 Task: Find connections with filter location Descalvado with filter topic #lifewith filter profile language French with filter current company Fresher Jobs with filter school Jalpaiguri Government Engineering College with filter industry Leasing Residential Real Estate with filter service category Event Photography with filter keywords title Title Researcher
Action: Mouse moved to (679, 120)
Screenshot: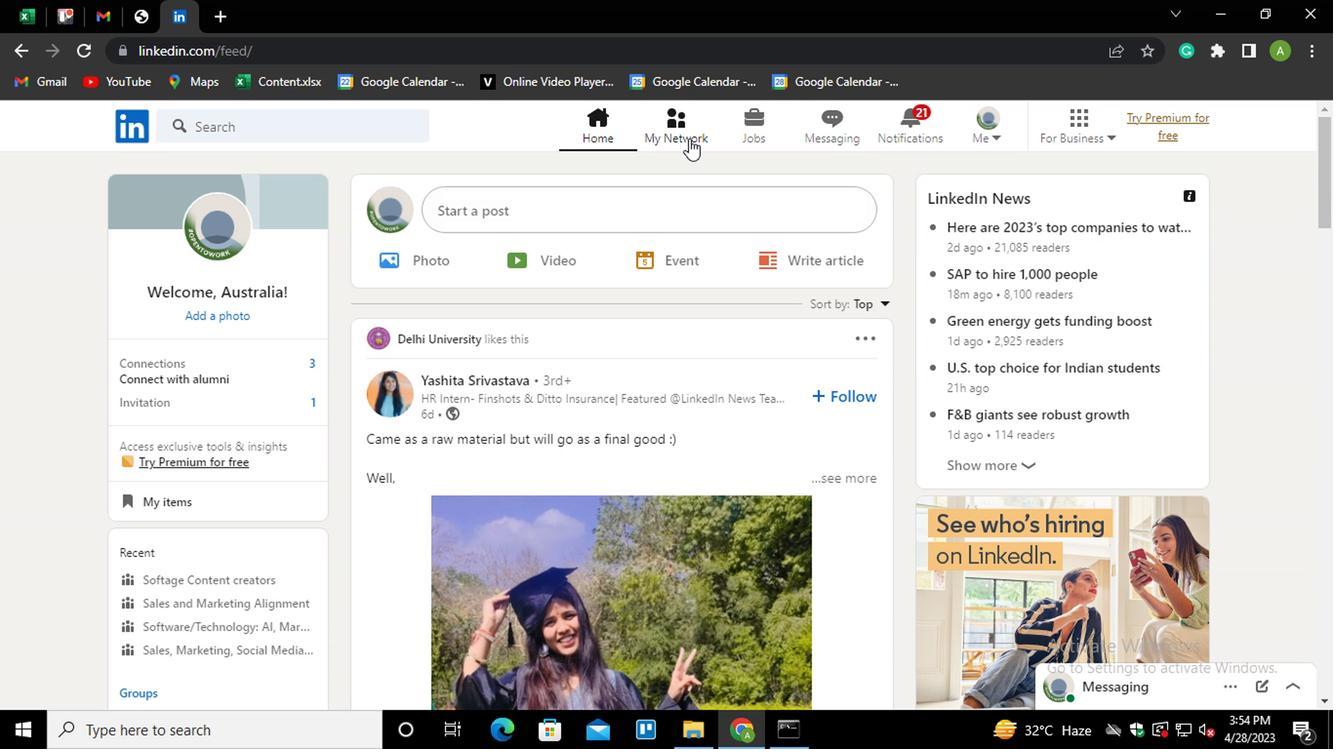 
Action: Mouse pressed left at (679, 120)
Screenshot: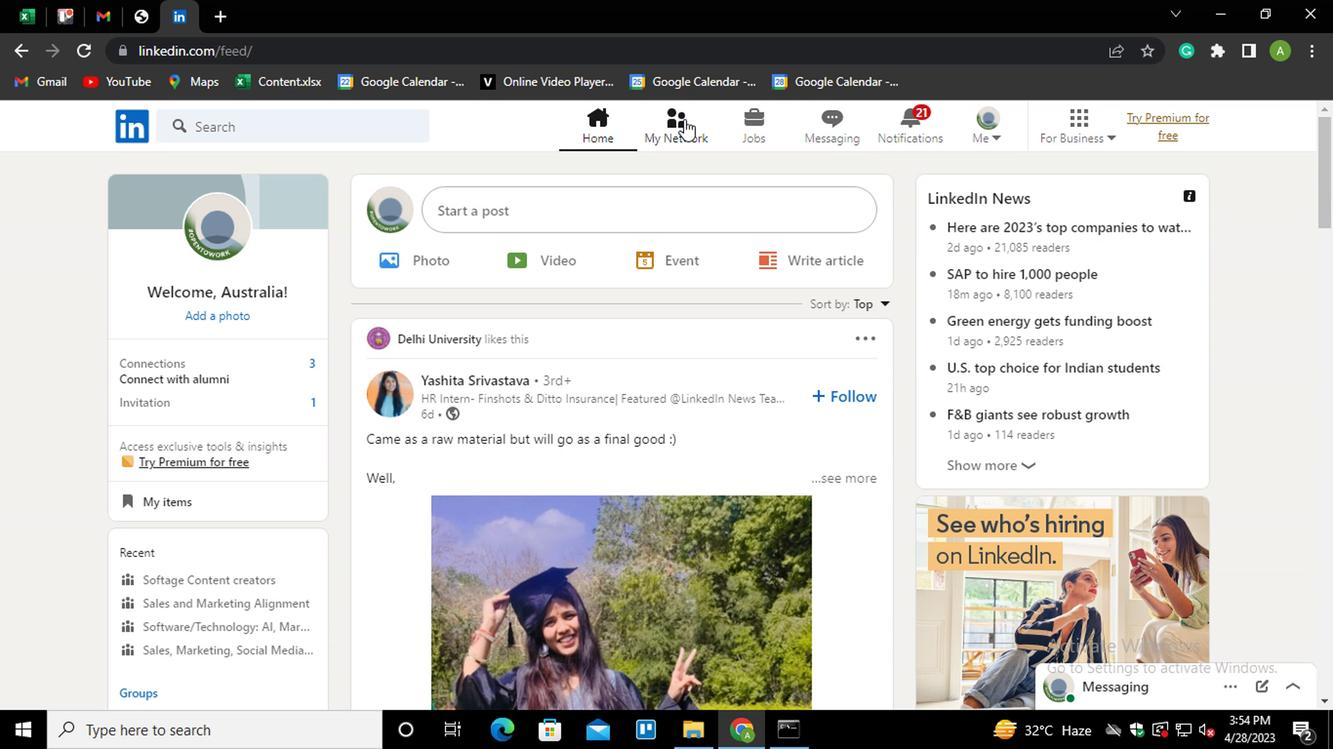 
Action: Mouse moved to (227, 229)
Screenshot: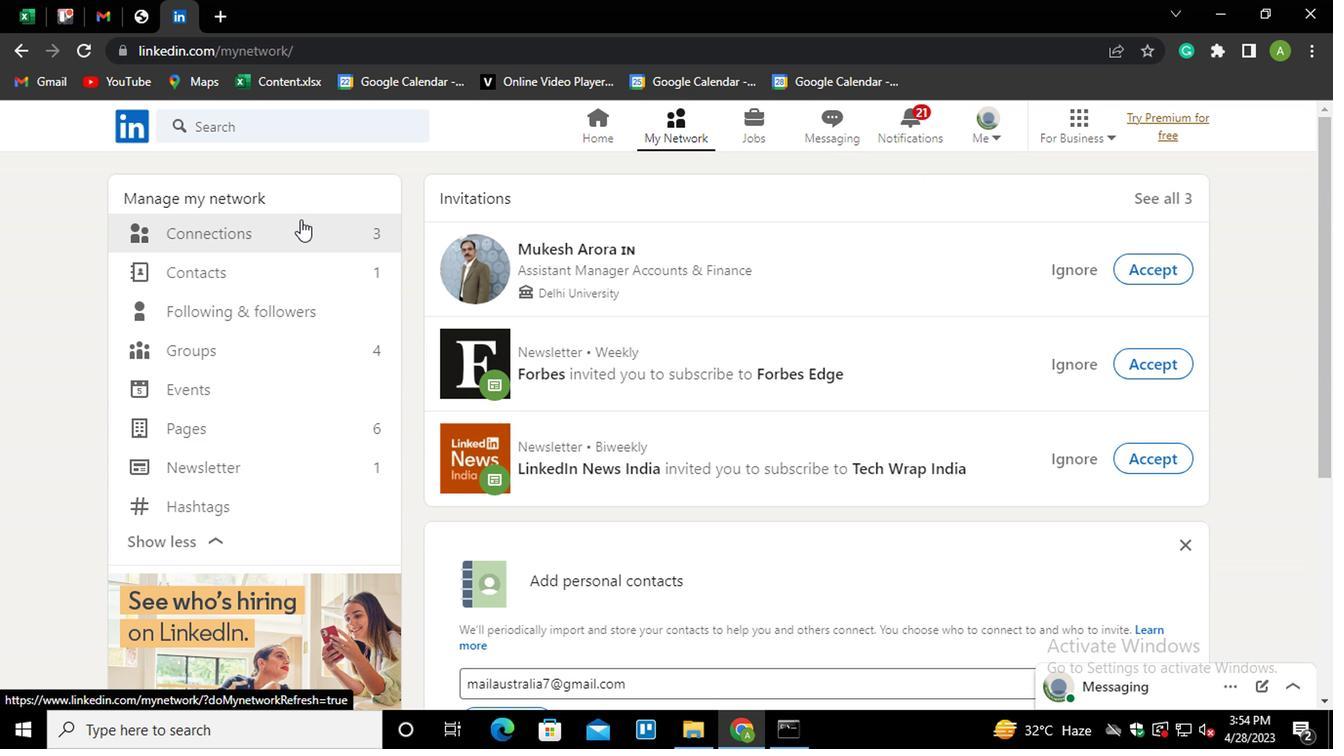 
Action: Mouse pressed left at (227, 229)
Screenshot: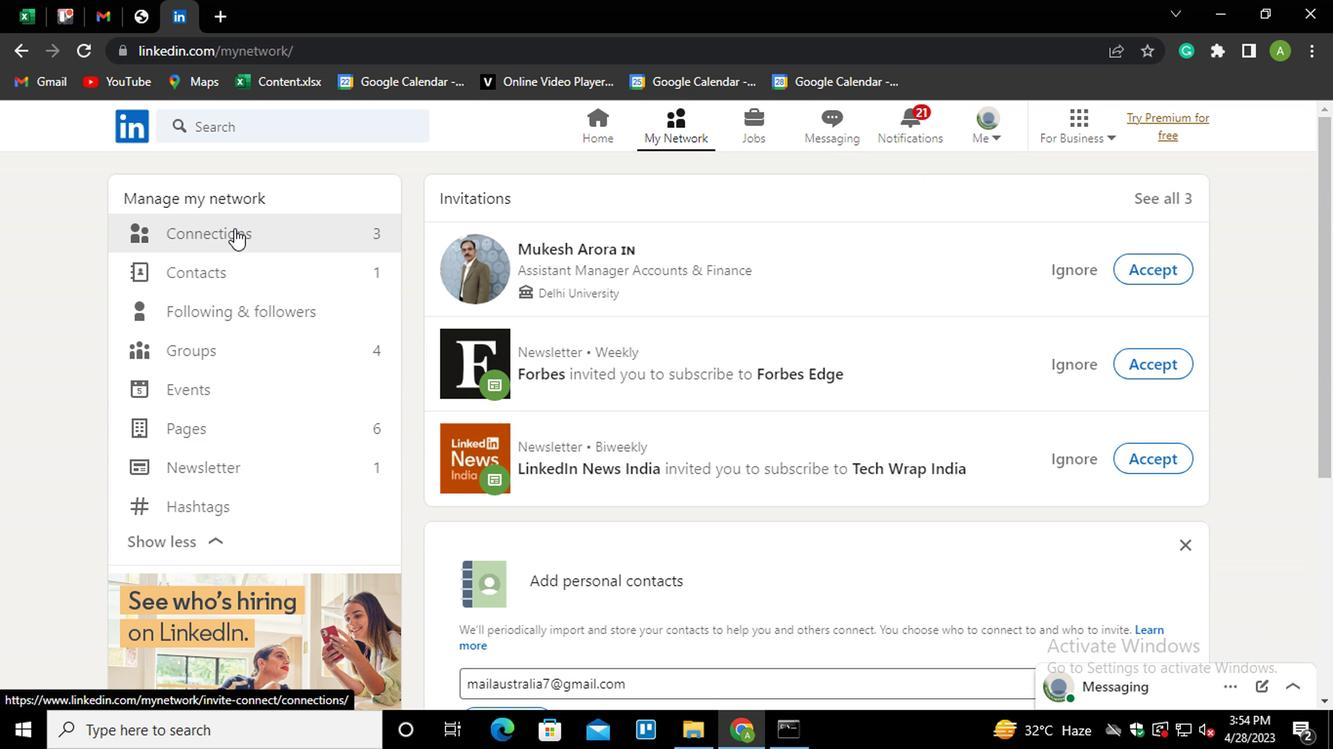 
Action: Mouse moved to (811, 234)
Screenshot: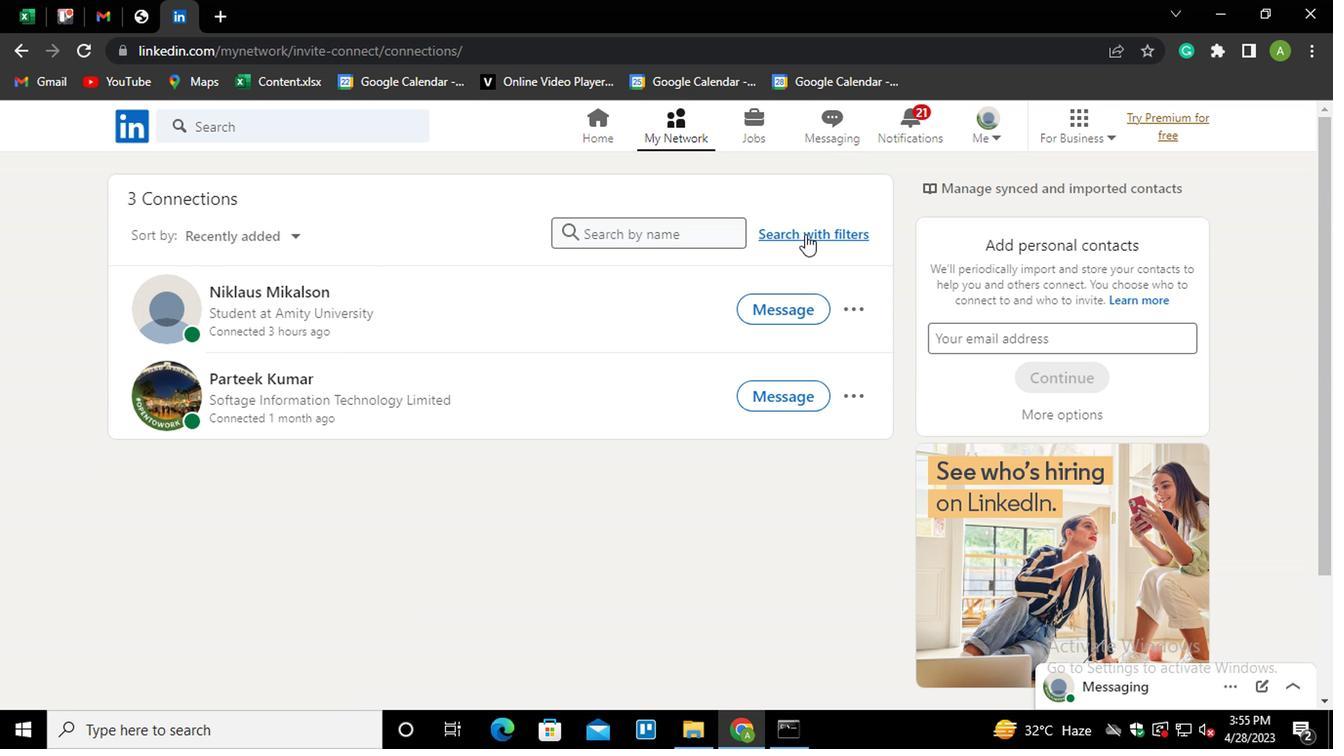 
Action: Mouse pressed left at (811, 234)
Screenshot: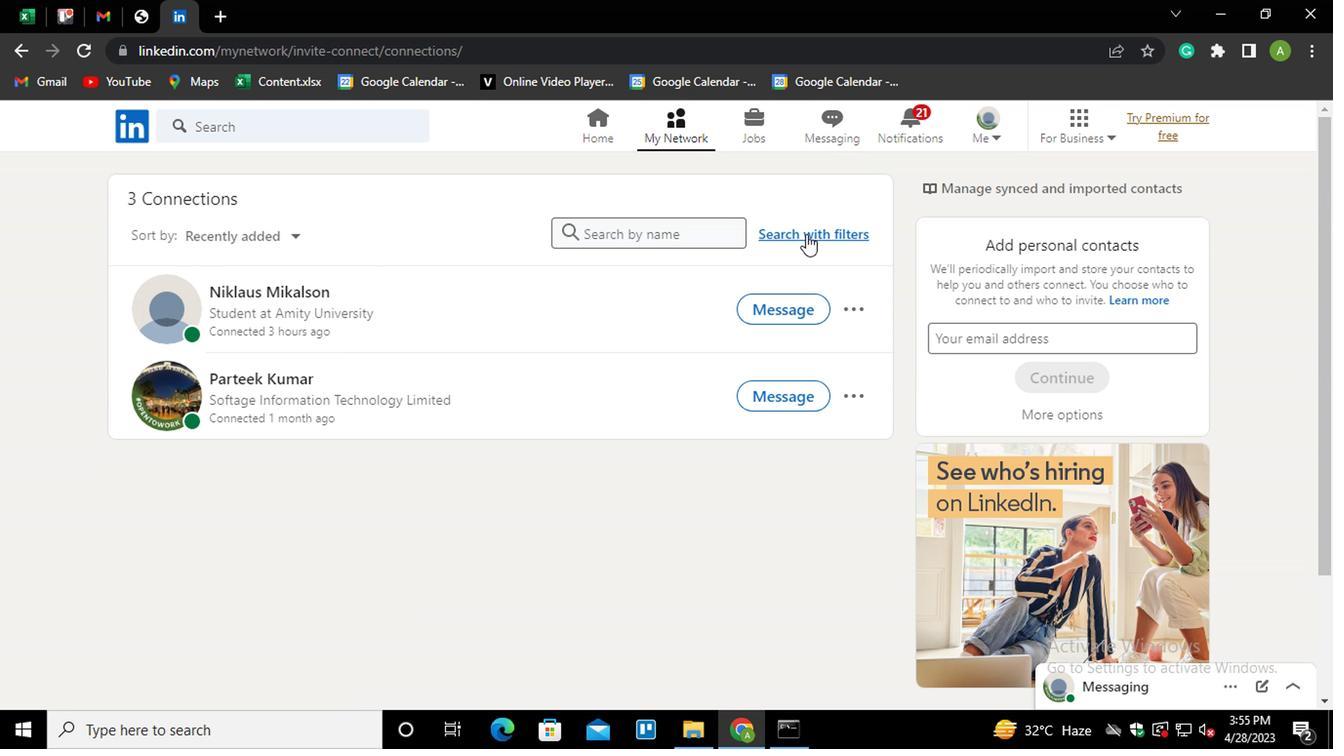 
Action: Mouse moved to (732, 181)
Screenshot: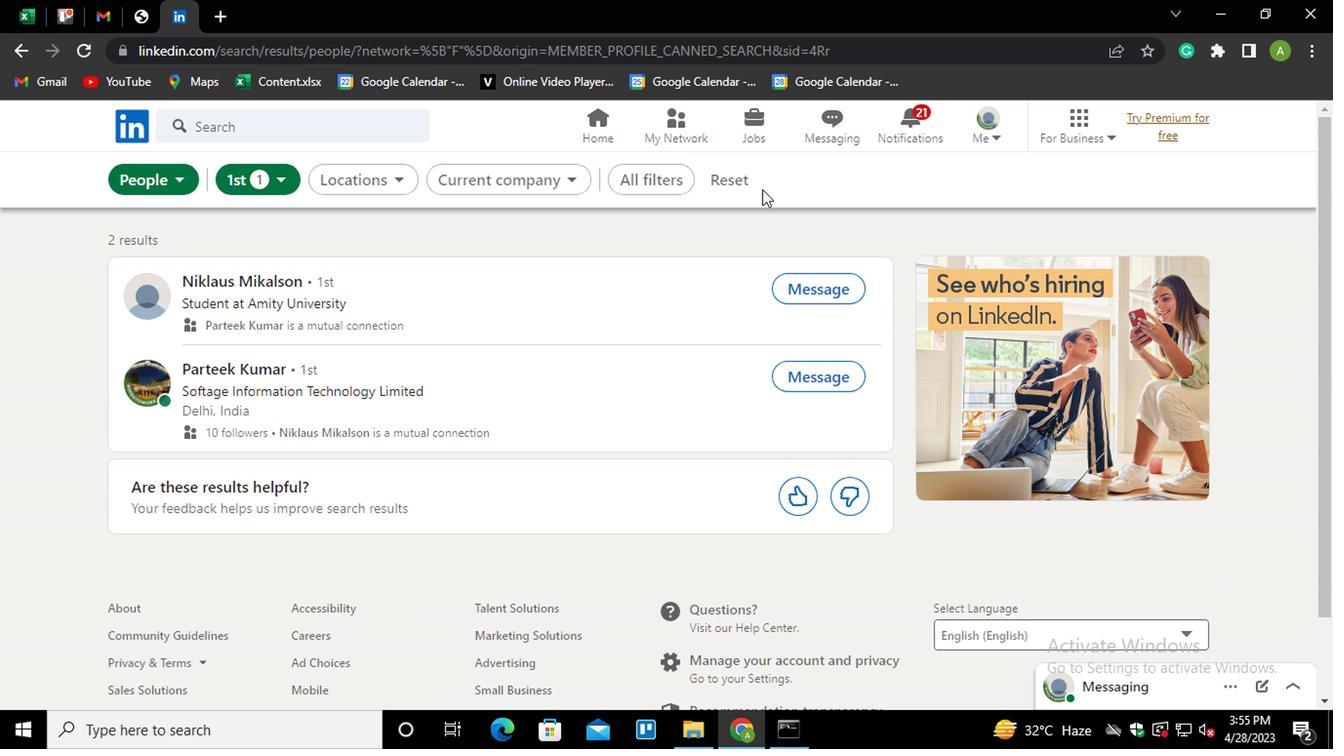 
Action: Mouse pressed left at (732, 181)
Screenshot: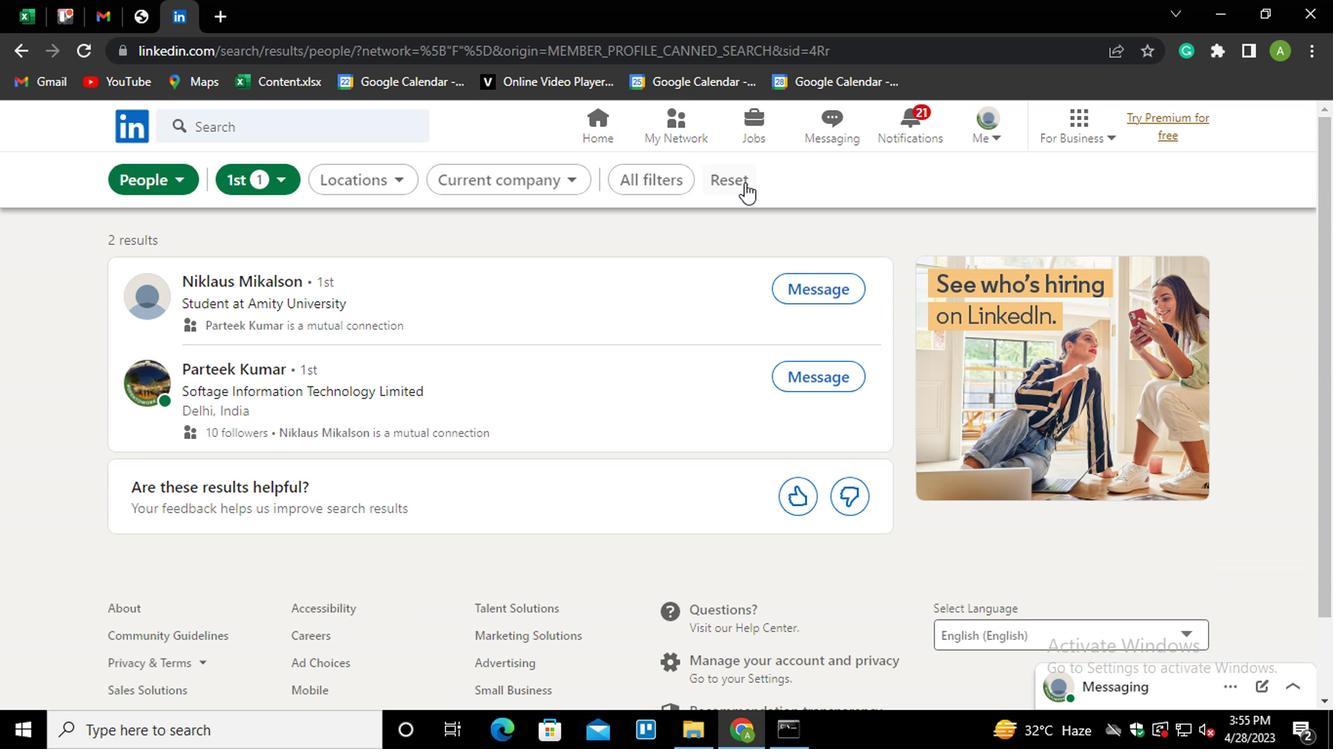 
Action: Mouse moved to (714, 182)
Screenshot: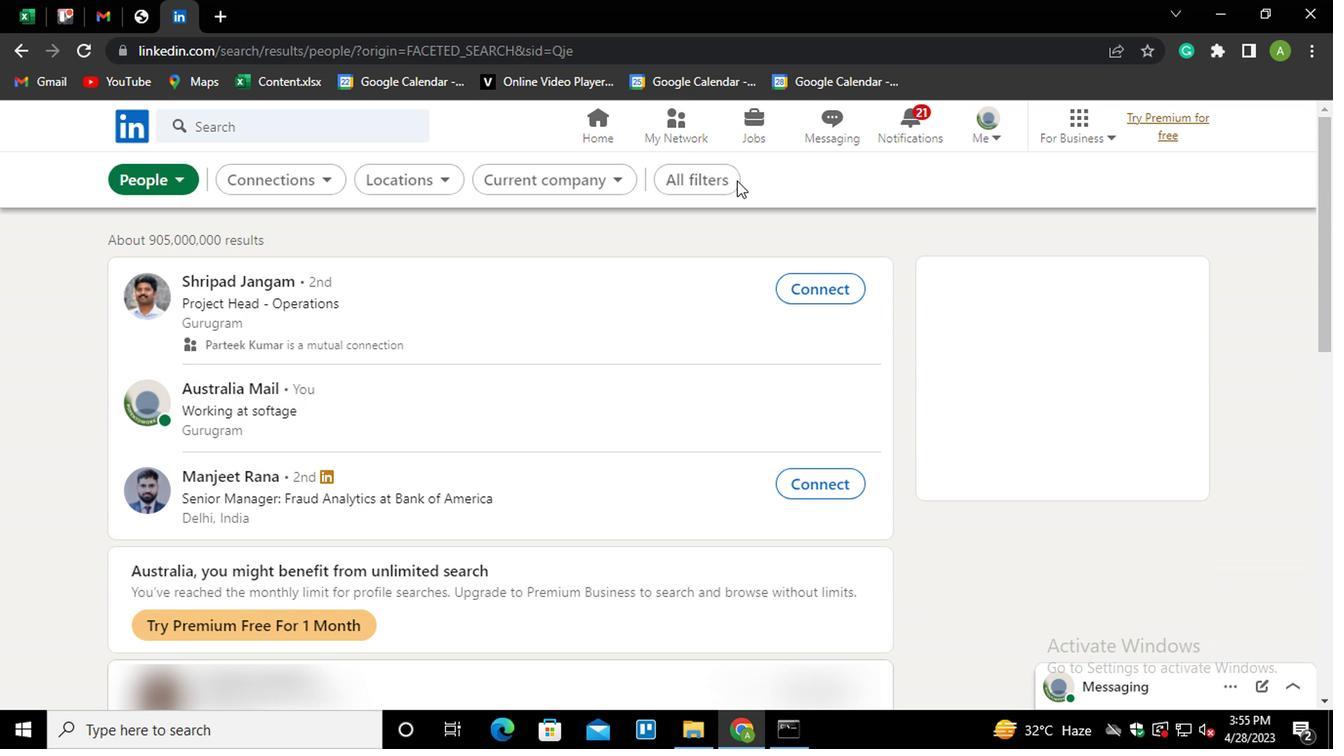 
Action: Mouse pressed left at (714, 182)
Screenshot: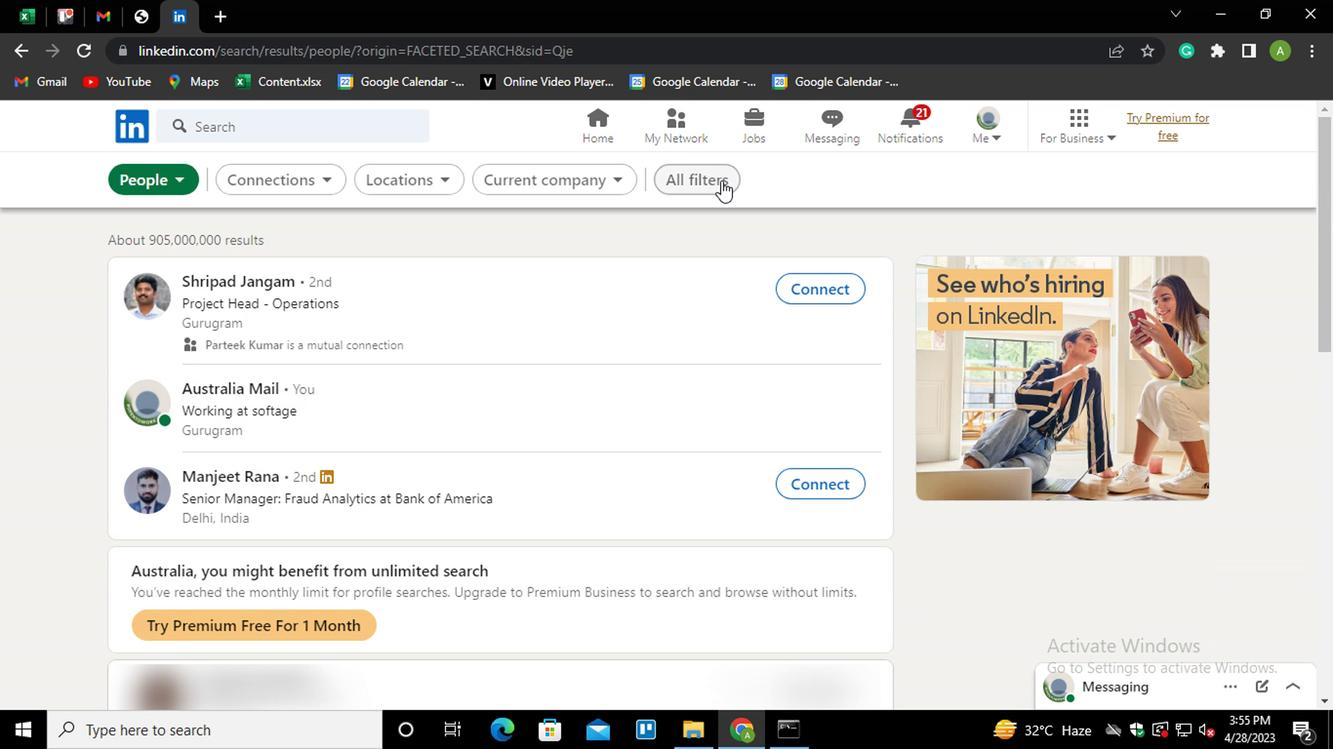 
Action: Mouse moved to (1031, 423)
Screenshot: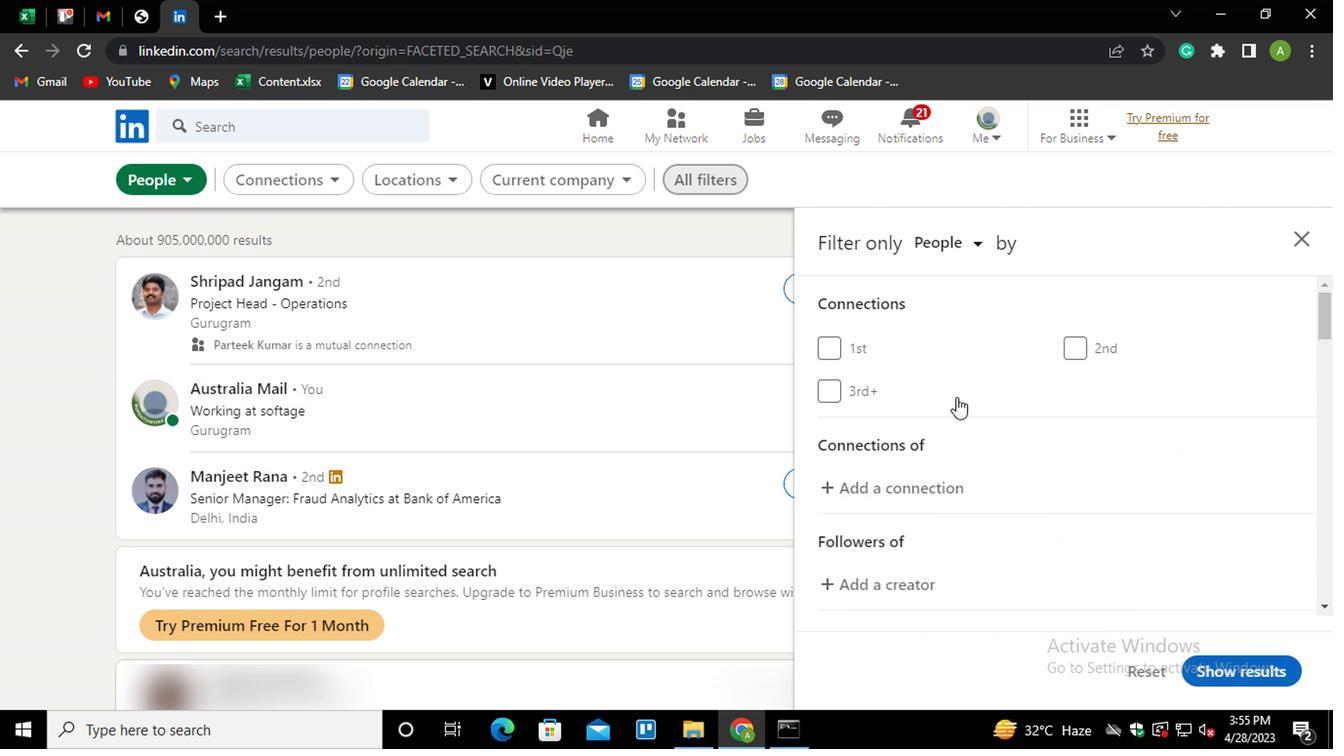
Action: Mouse scrolled (1031, 422) with delta (0, -1)
Screenshot: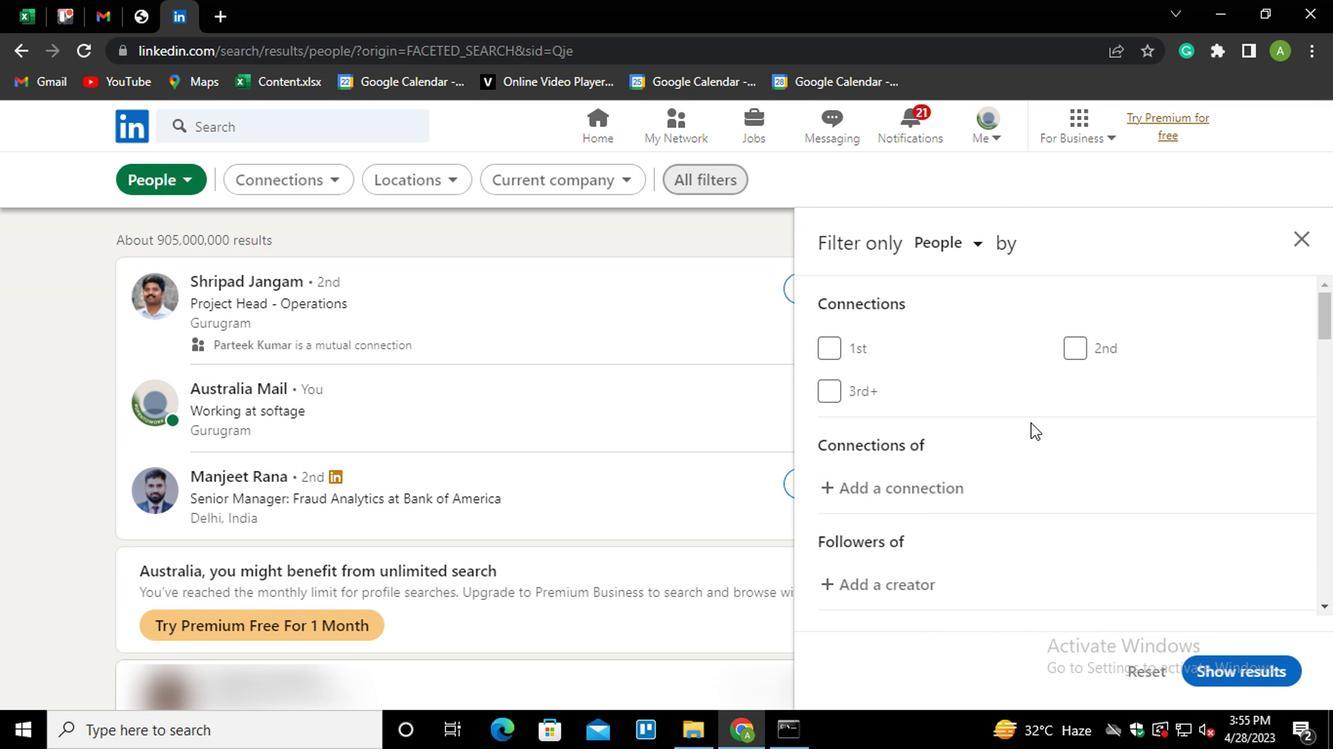 
Action: Mouse scrolled (1031, 422) with delta (0, -1)
Screenshot: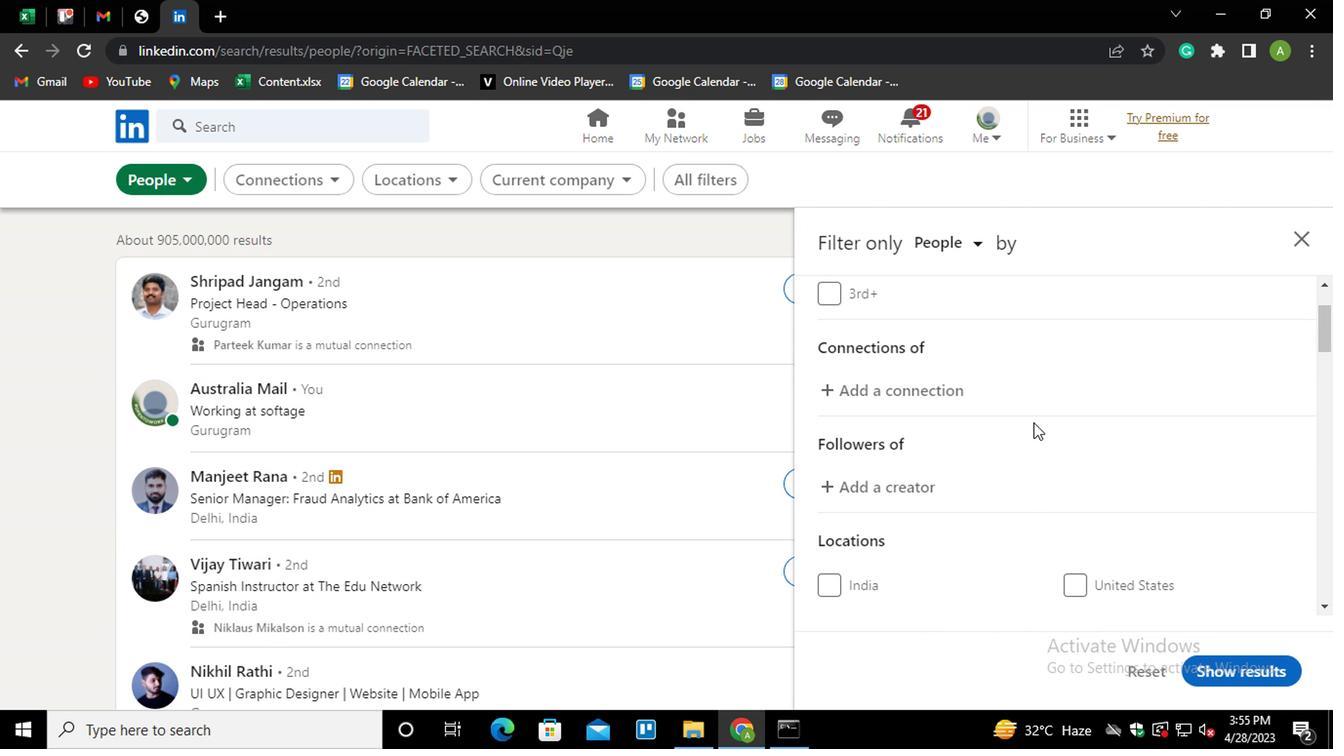 
Action: Mouse moved to (1032, 431)
Screenshot: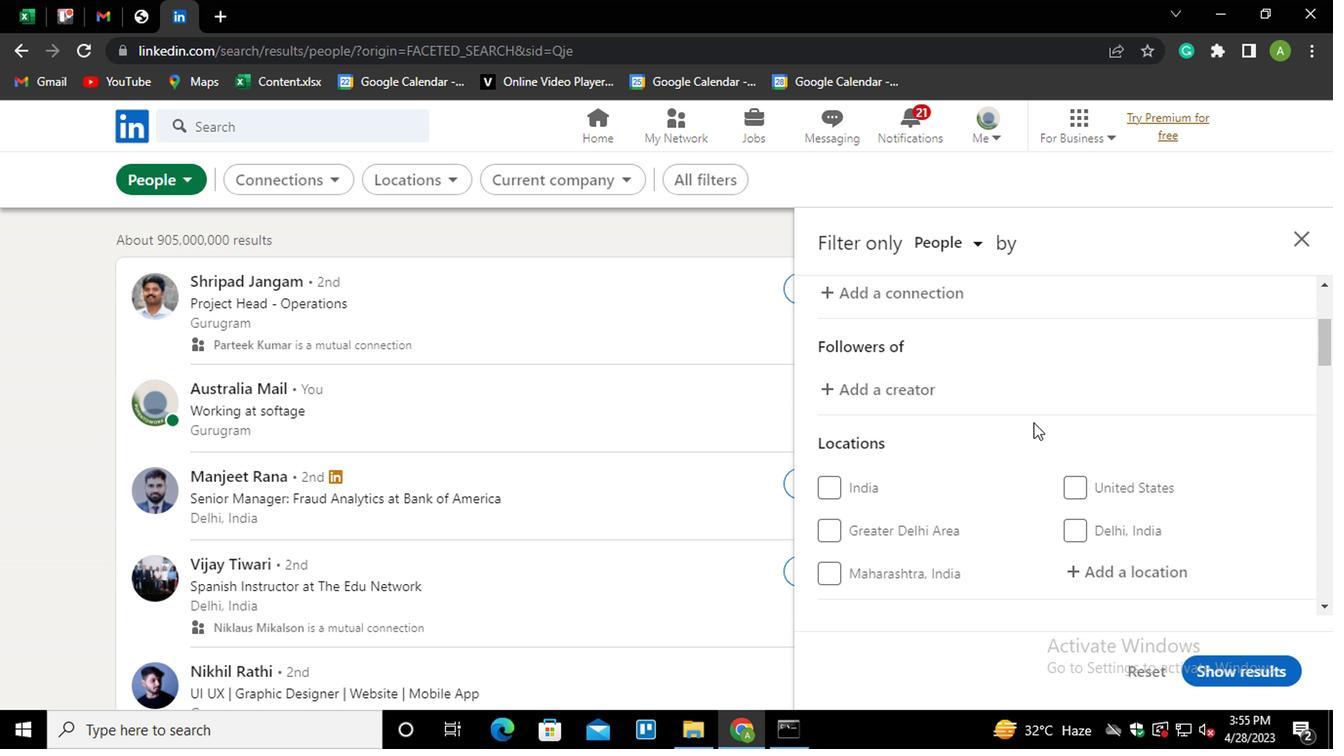 
Action: Mouse scrolled (1032, 431) with delta (0, 0)
Screenshot: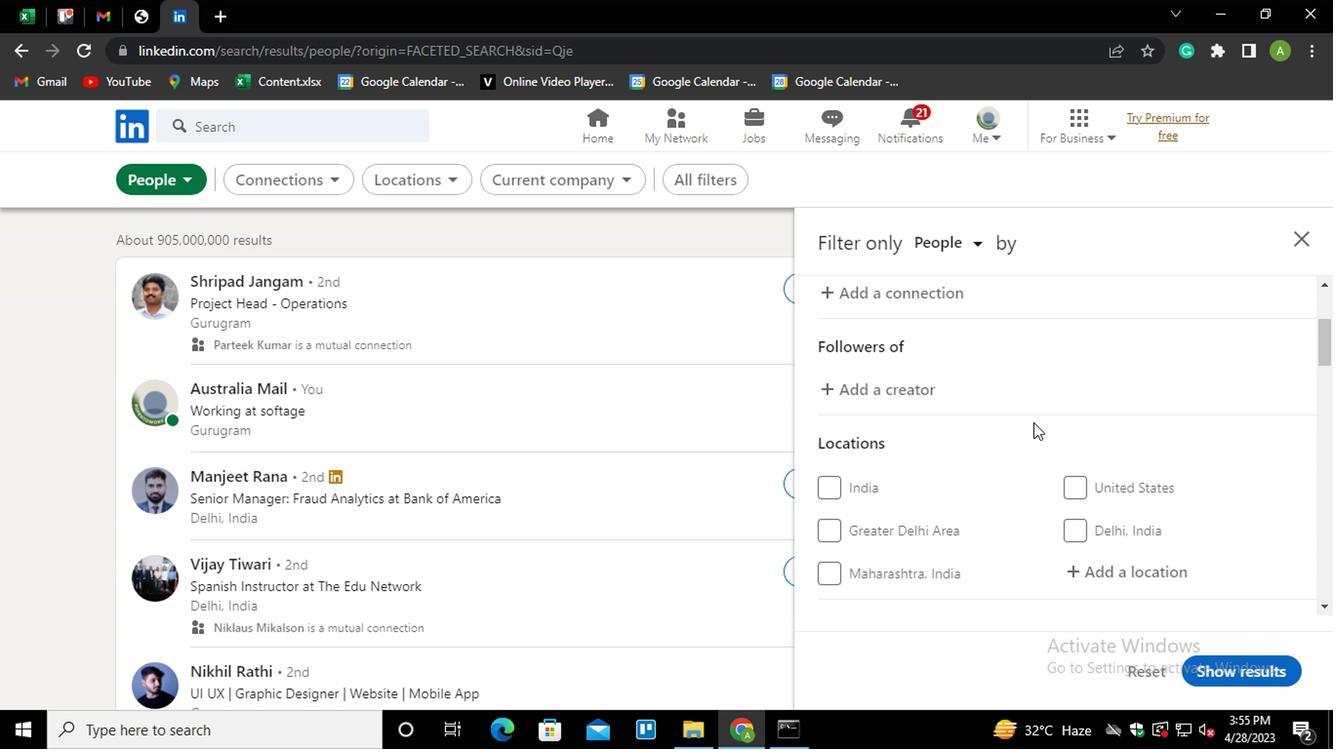 
Action: Mouse scrolled (1032, 431) with delta (0, 0)
Screenshot: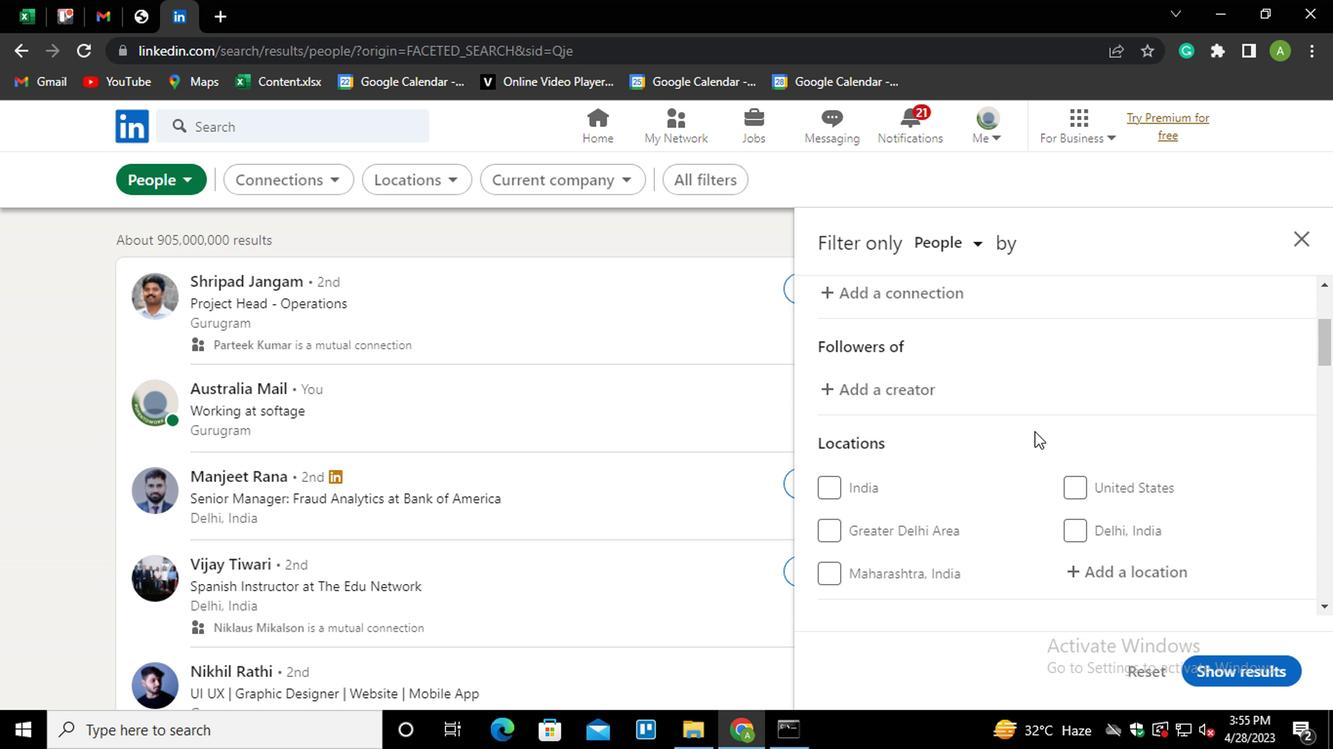 
Action: Mouse moved to (1080, 382)
Screenshot: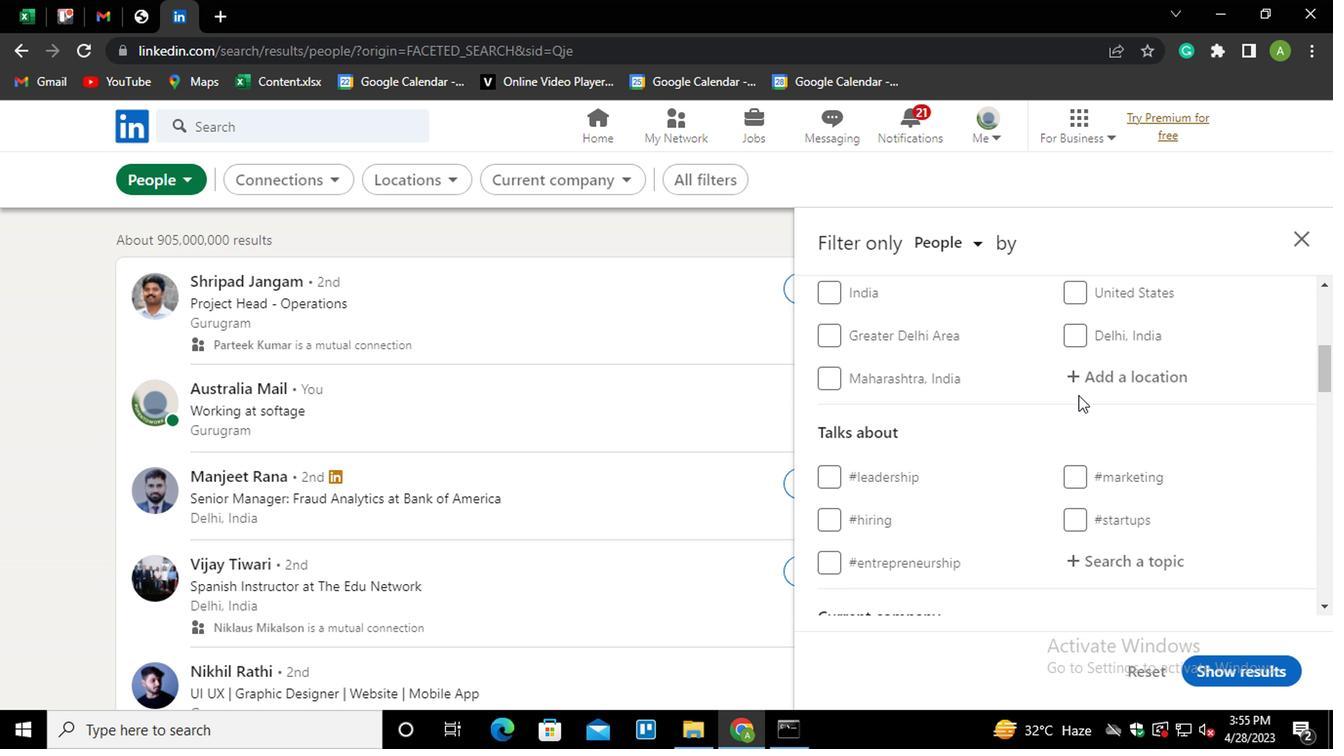 
Action: Mouse pressed left at (1080, 382)
Screenshot: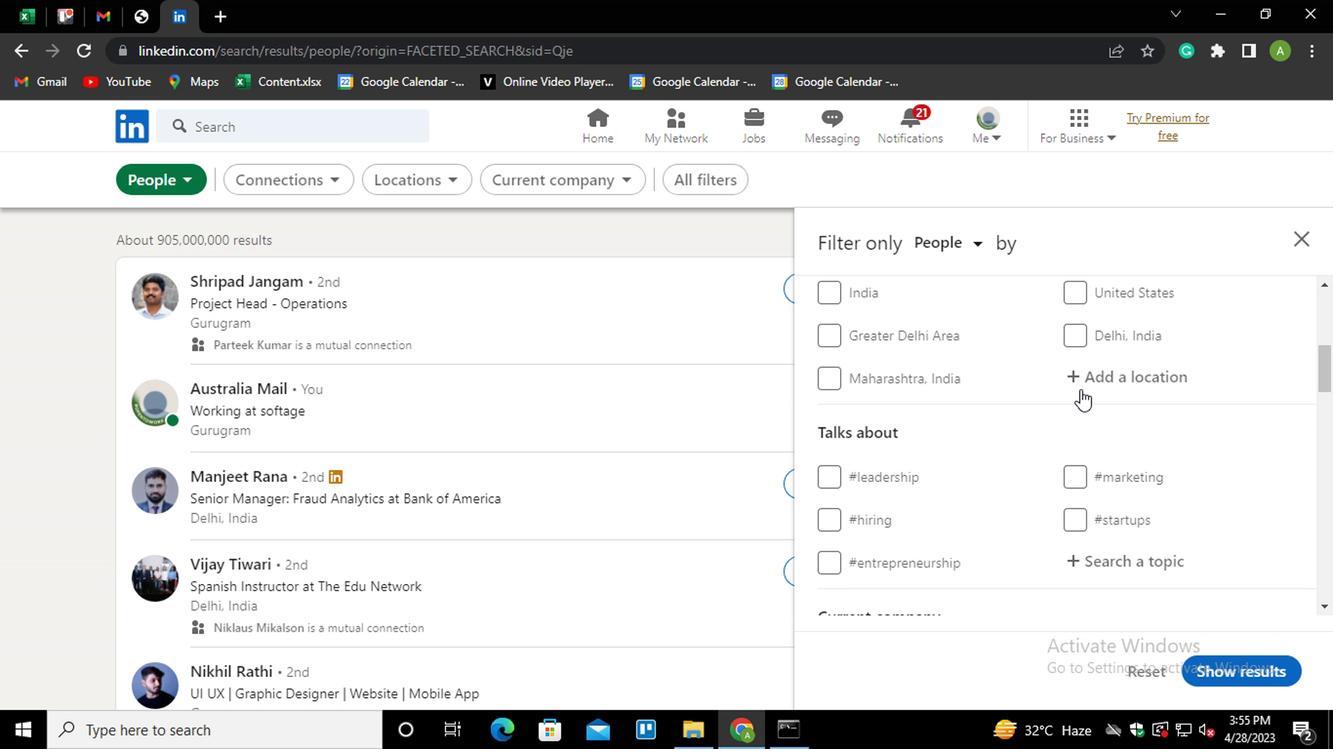
Action: Key pressed <Key.shift>D
Screenshot: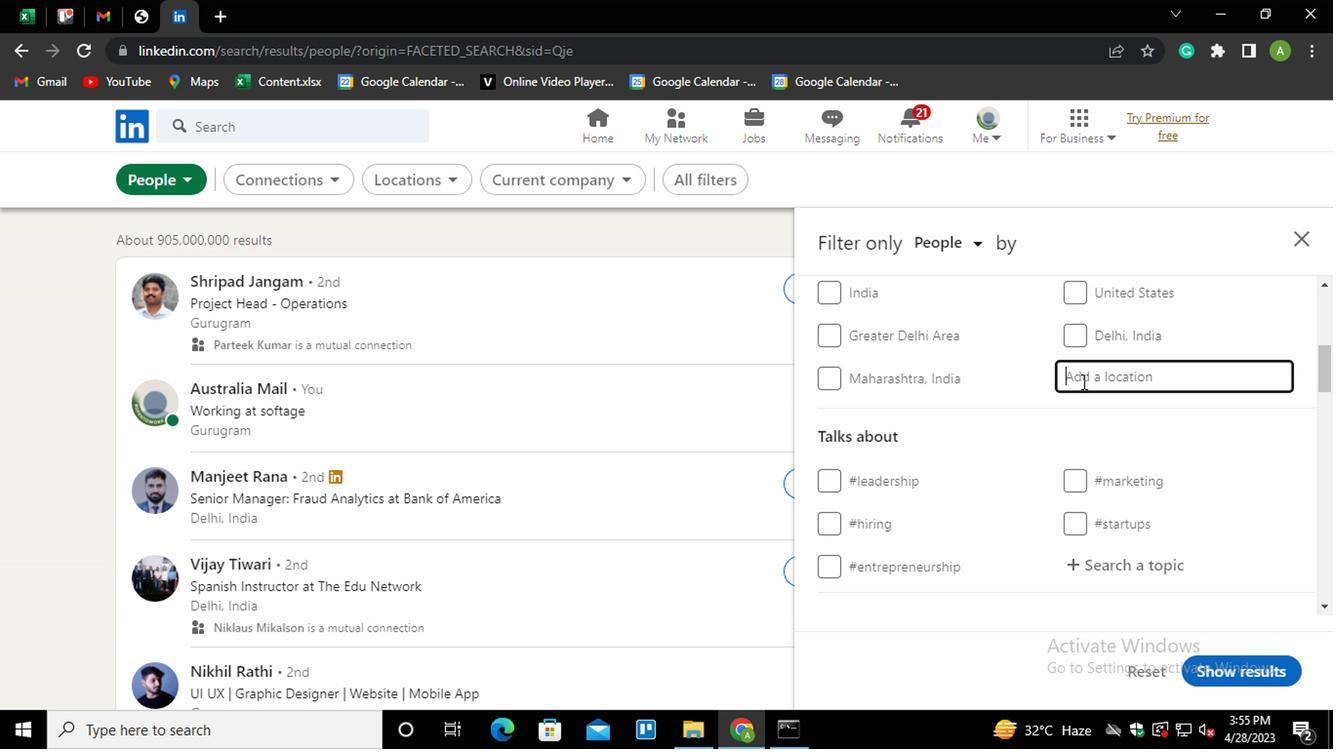 
Action: Mouse moved to (1080, 384)
Screenshot: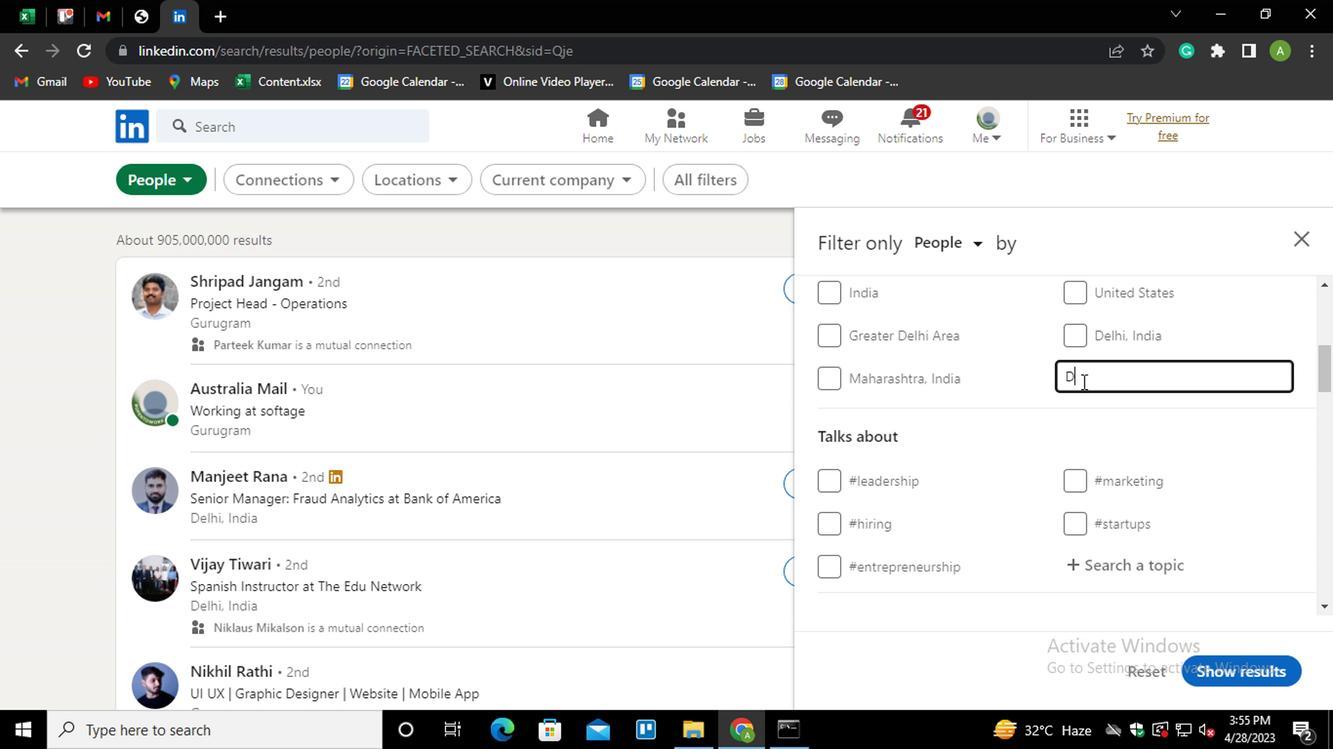 
Action: Key pressed ESCALV<Key.down><Key.enter>
Screenshot: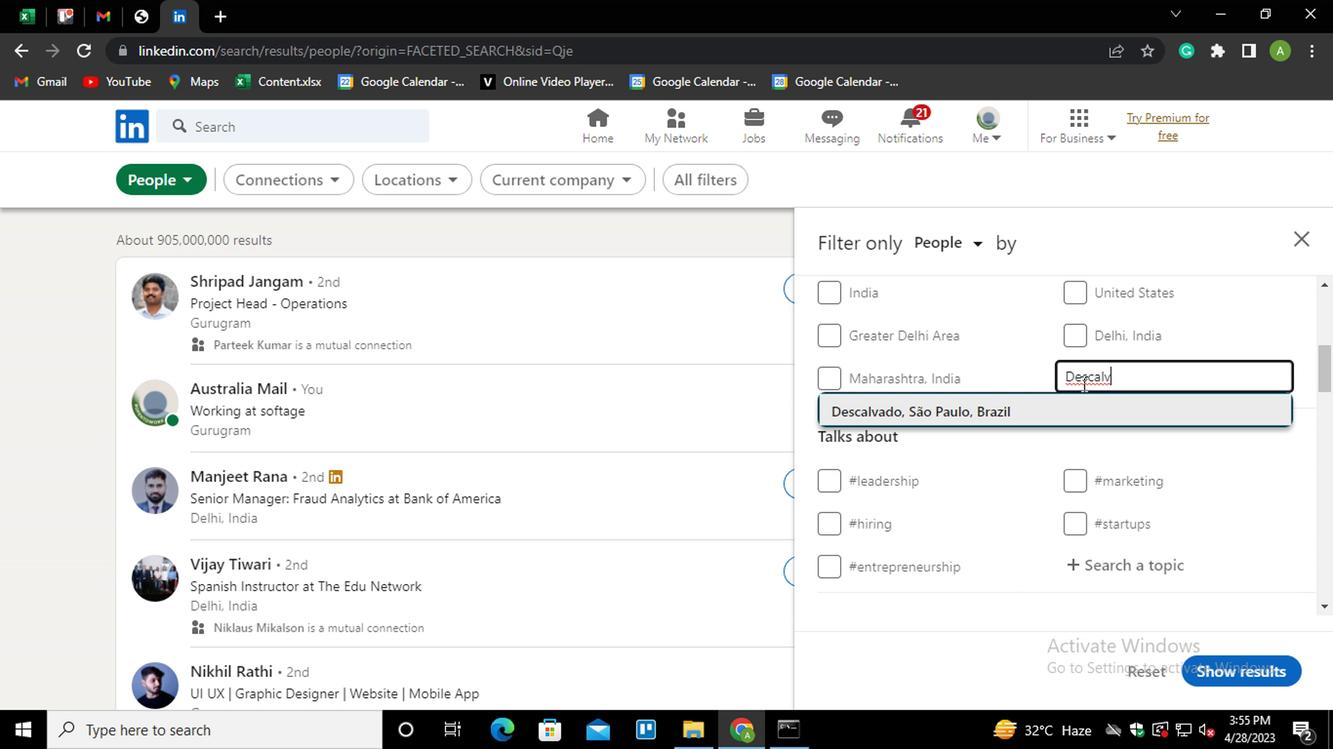 
Action: Mouse scrolled (1080, 383) with delta (0, -1)
Screenshot: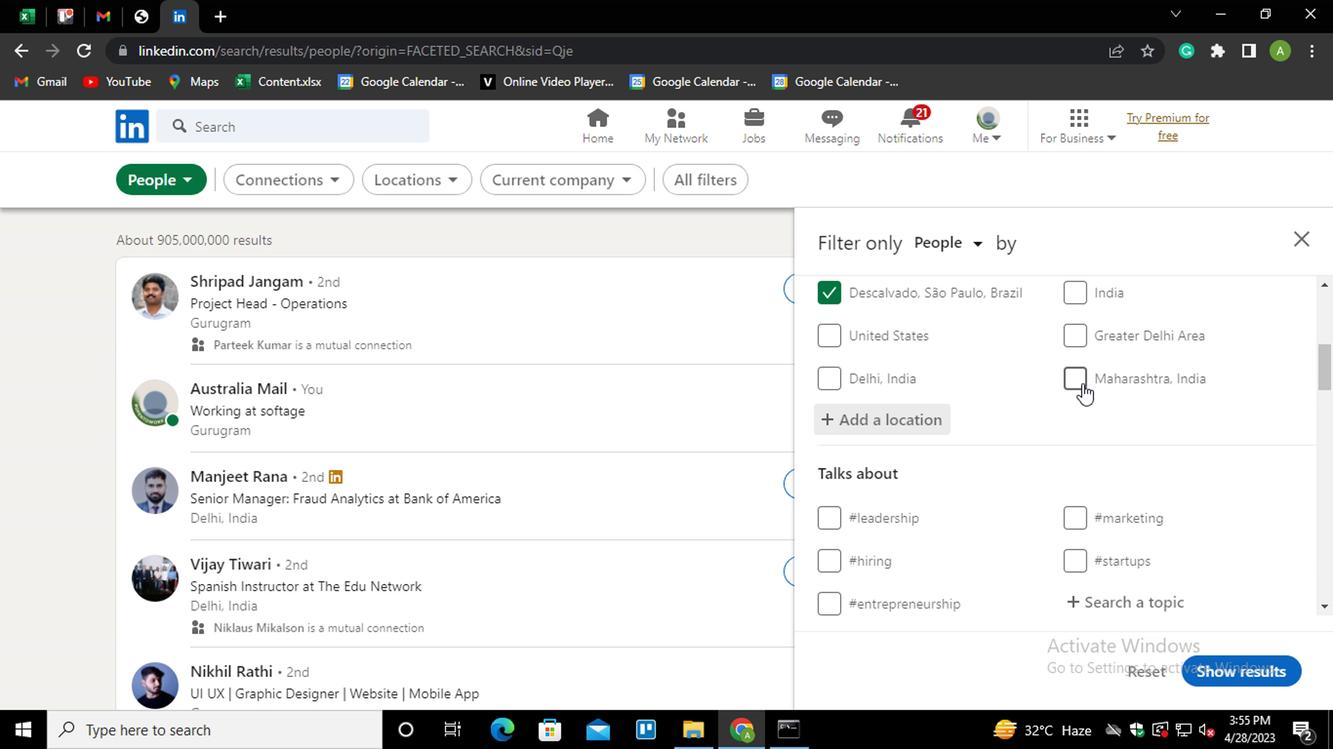 
Action: Mouse scrolled (1080, 383) with delta (0, -1)
Screenshot: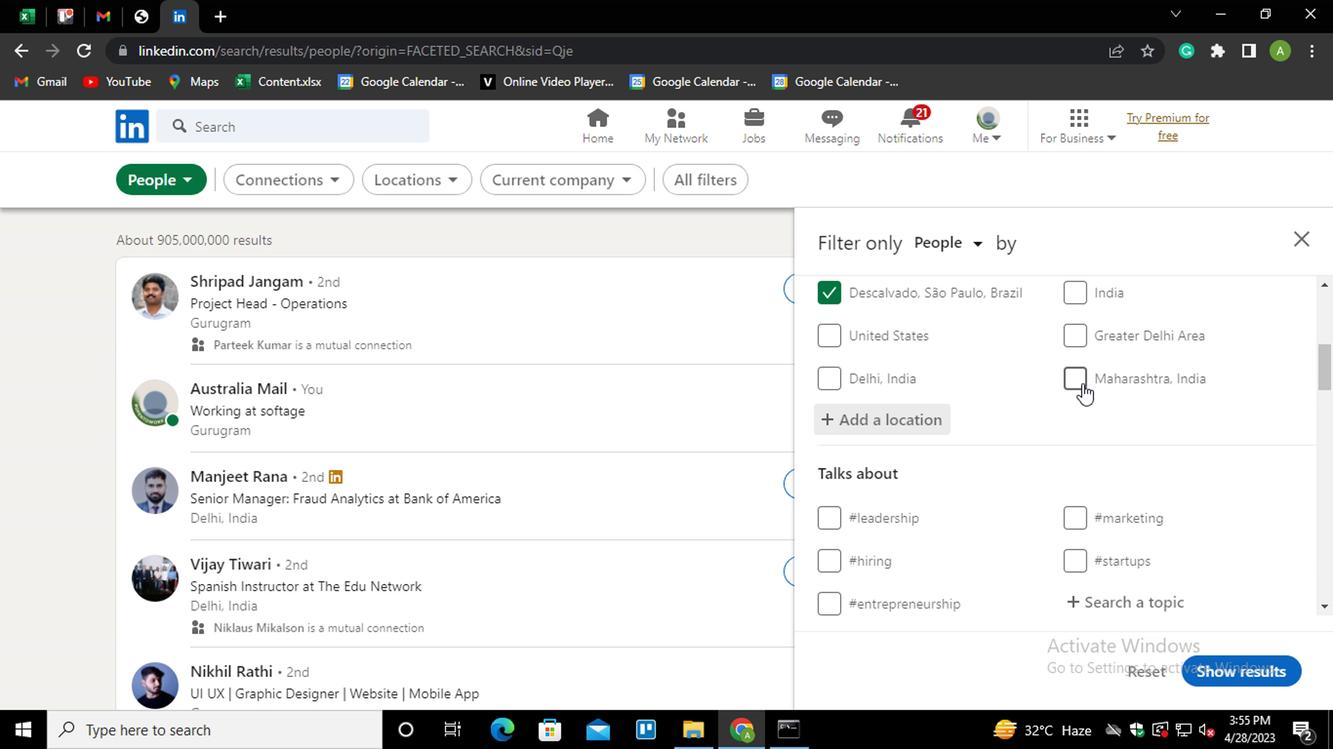 
Action: Mouse moved to (1103, 406)
Screenshot: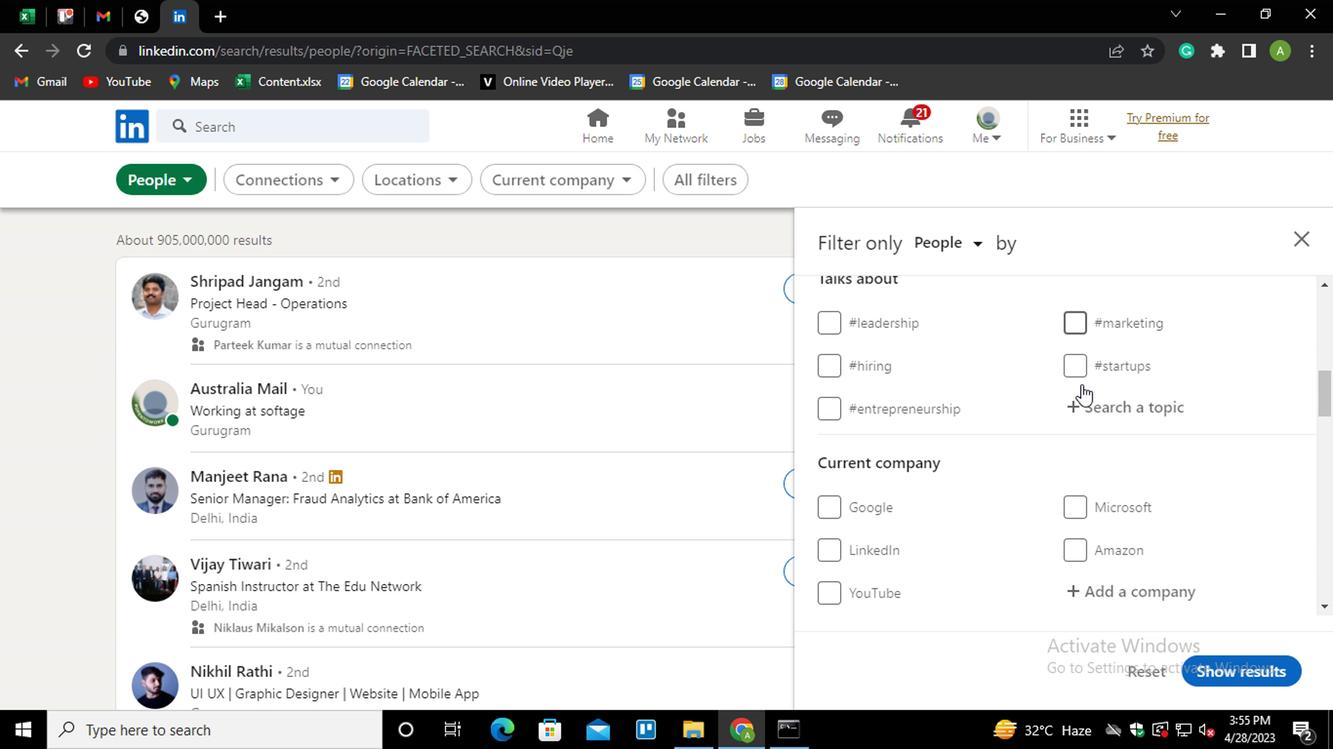 
Action: Mouse pressed left at (1103, 406)
Screenshot: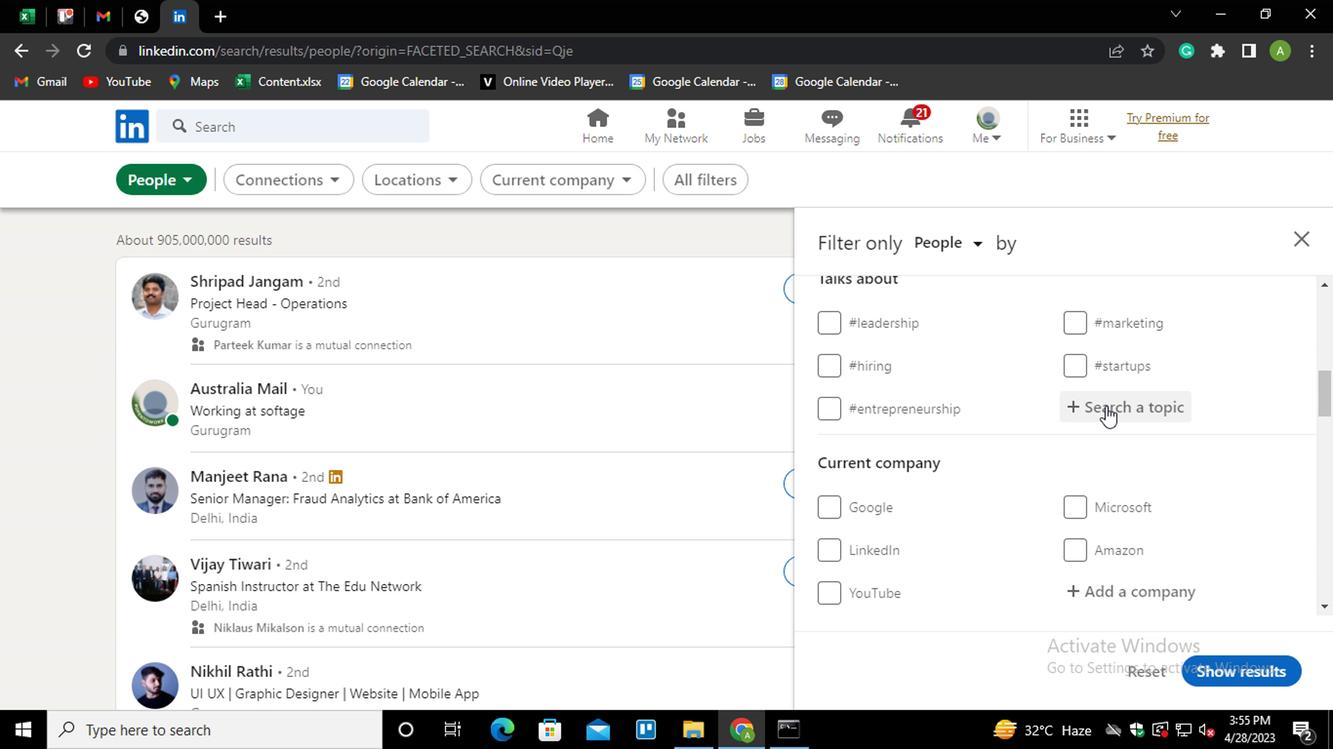 
Action: Key pressed LID<Key.backspace>FE<Key.down><Key.enter>
Screenshot: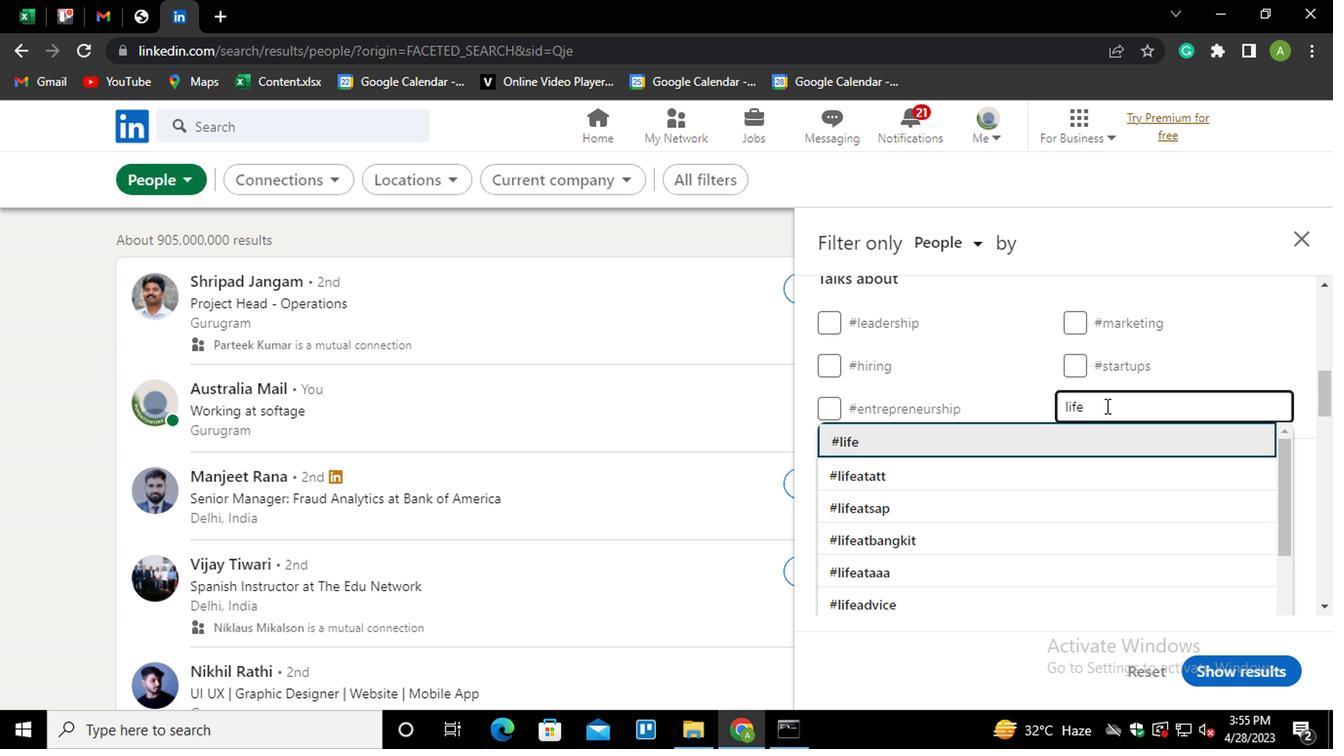 
Action: Mouse scrolled (1103, 405) with delta (0, -1)
Screenshot: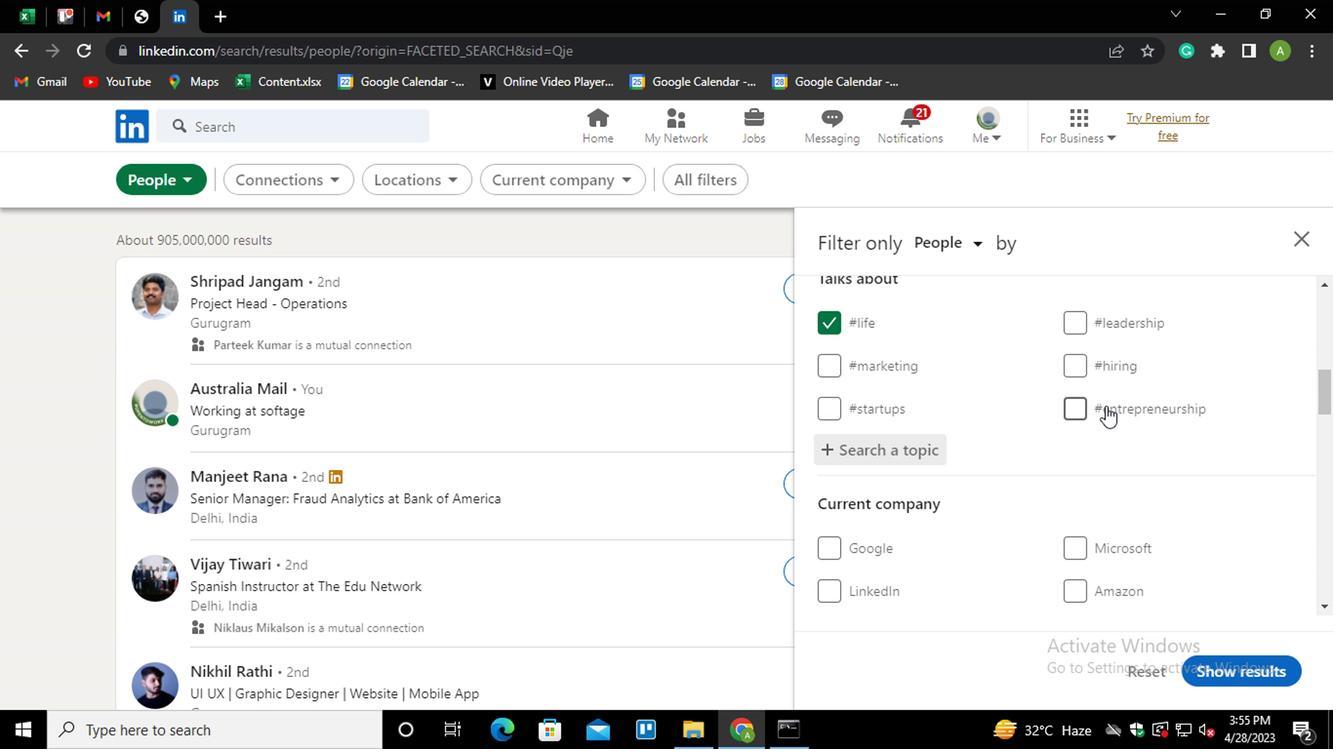 
Action: Mouse scrolled (1103, 405) with delta (0, -1)
Screenshot: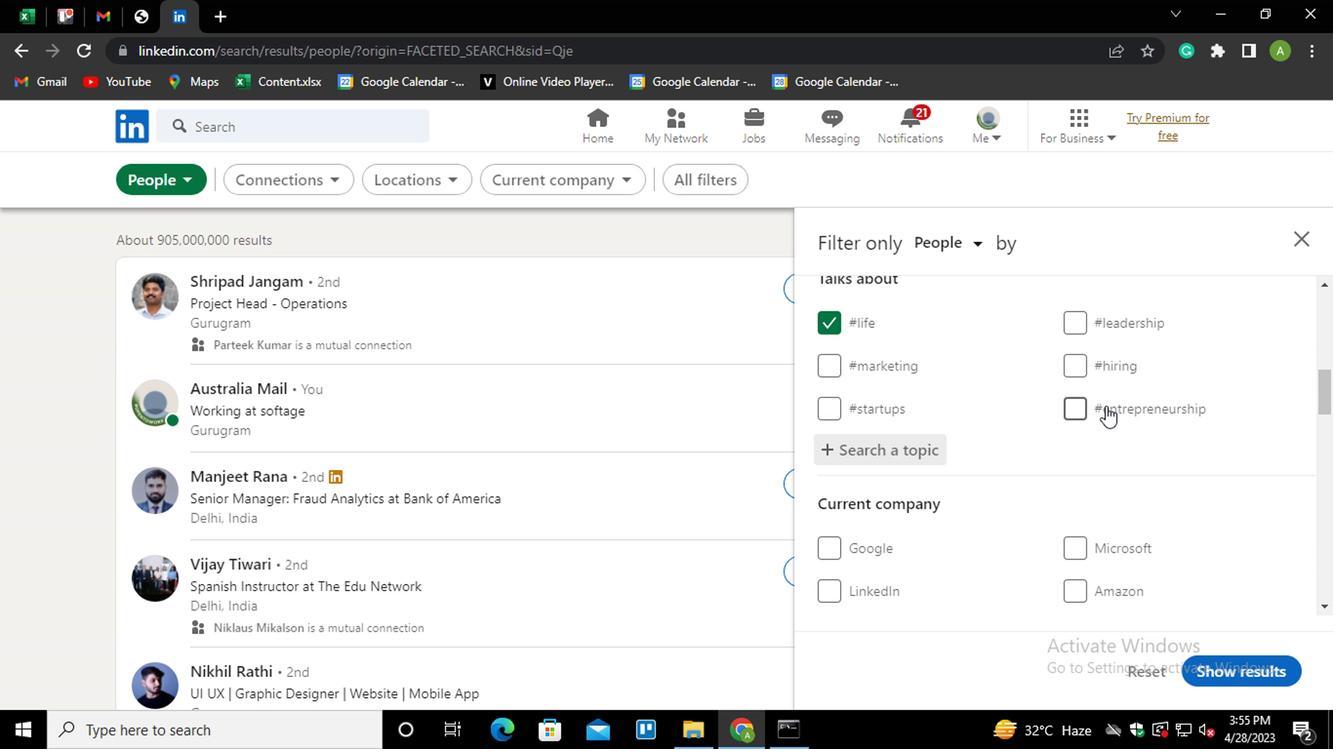 
Action: Mouse scrolled (1103, 405) with delta (0, -1)
Screenshot: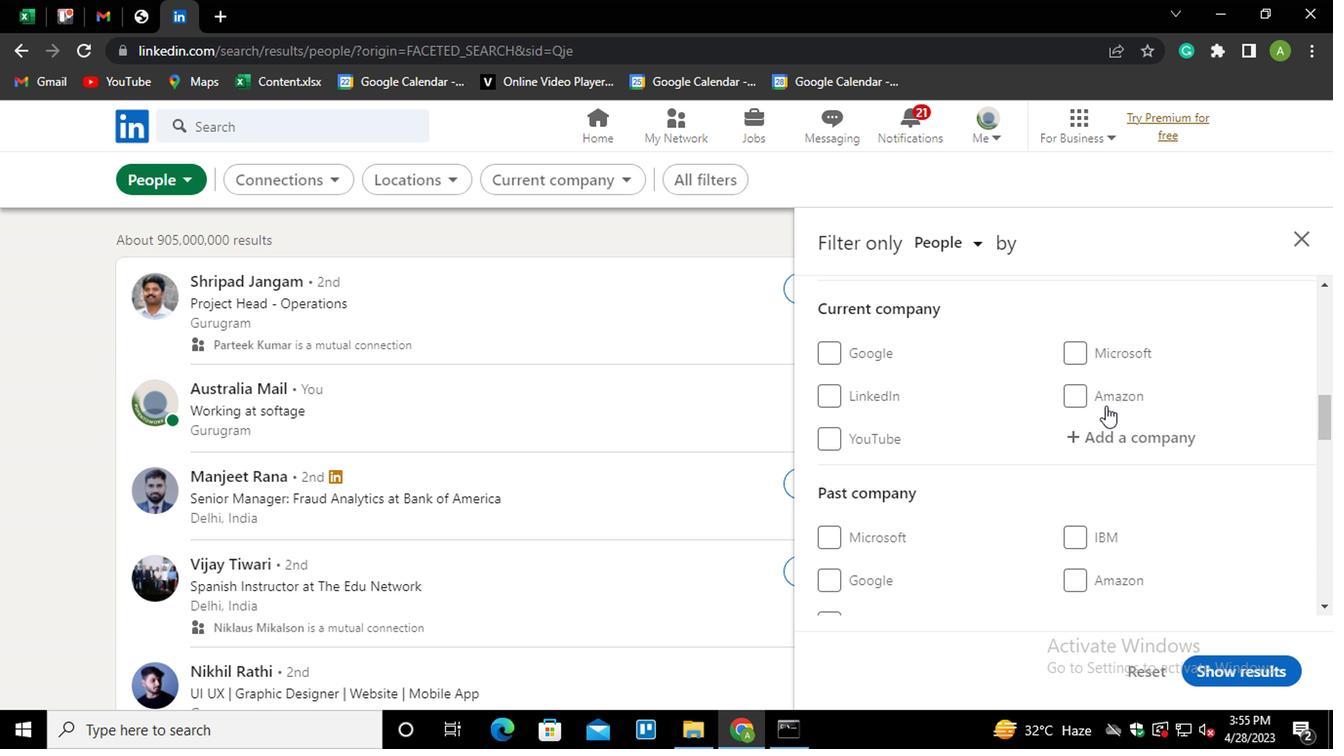 
Action: Mouse scrolled (1103, 405) with delta (0, -1)
Screenshot: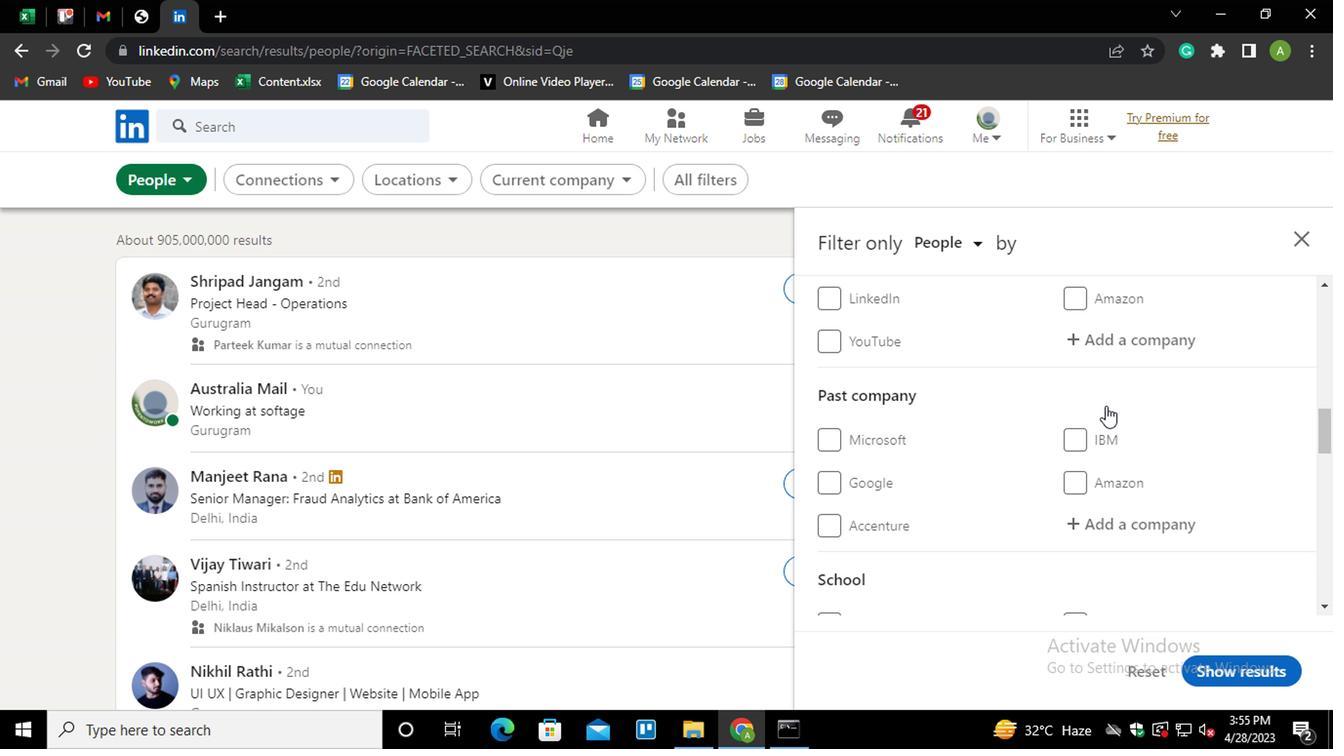
Action: Mouse scrolled (1103, 405) with delta (0, -1)
Screenshot: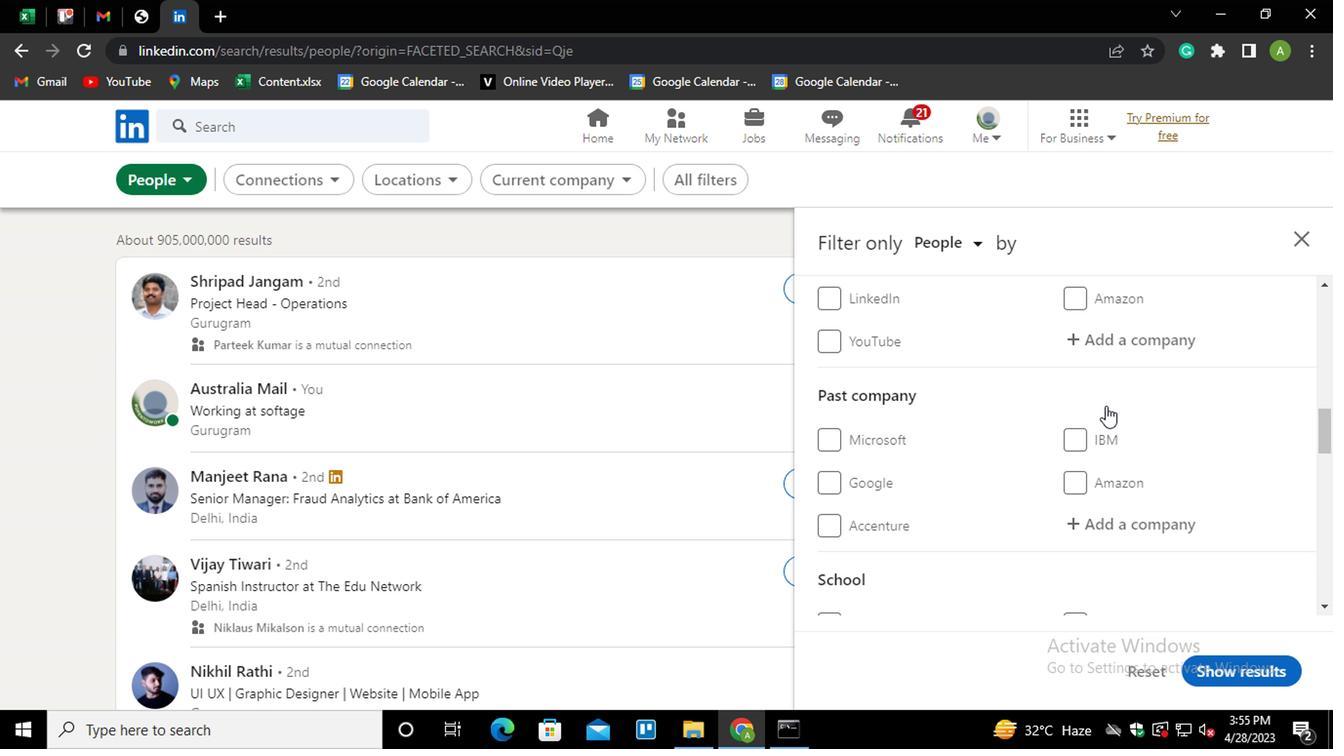 
Action: Mouse scrolled (1103, 405) with delta (0, -1)
Screenshot: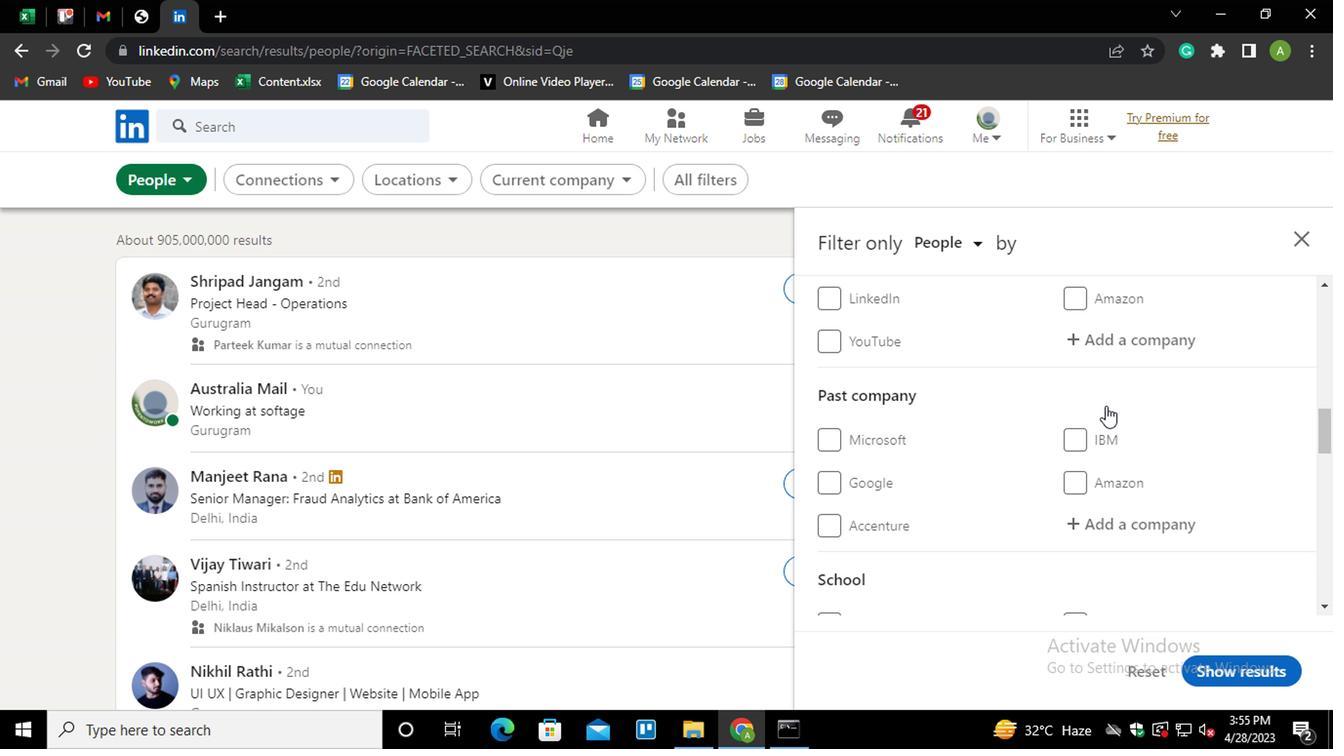 
Action: Mouse scrolled (1103, 405) with delta (0, -1)
Screenshot: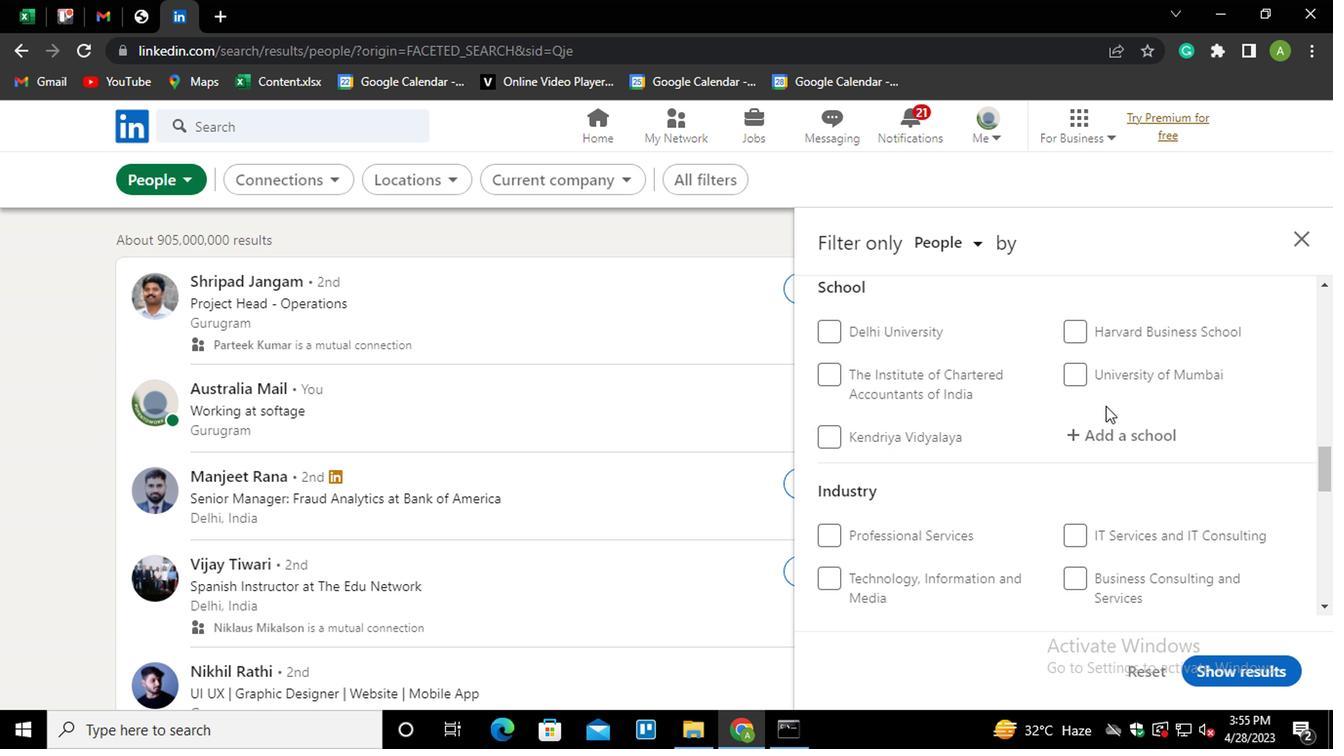 
Action: Mouse scrolled (1103, 405) with delta (0, -1)
Screenshot: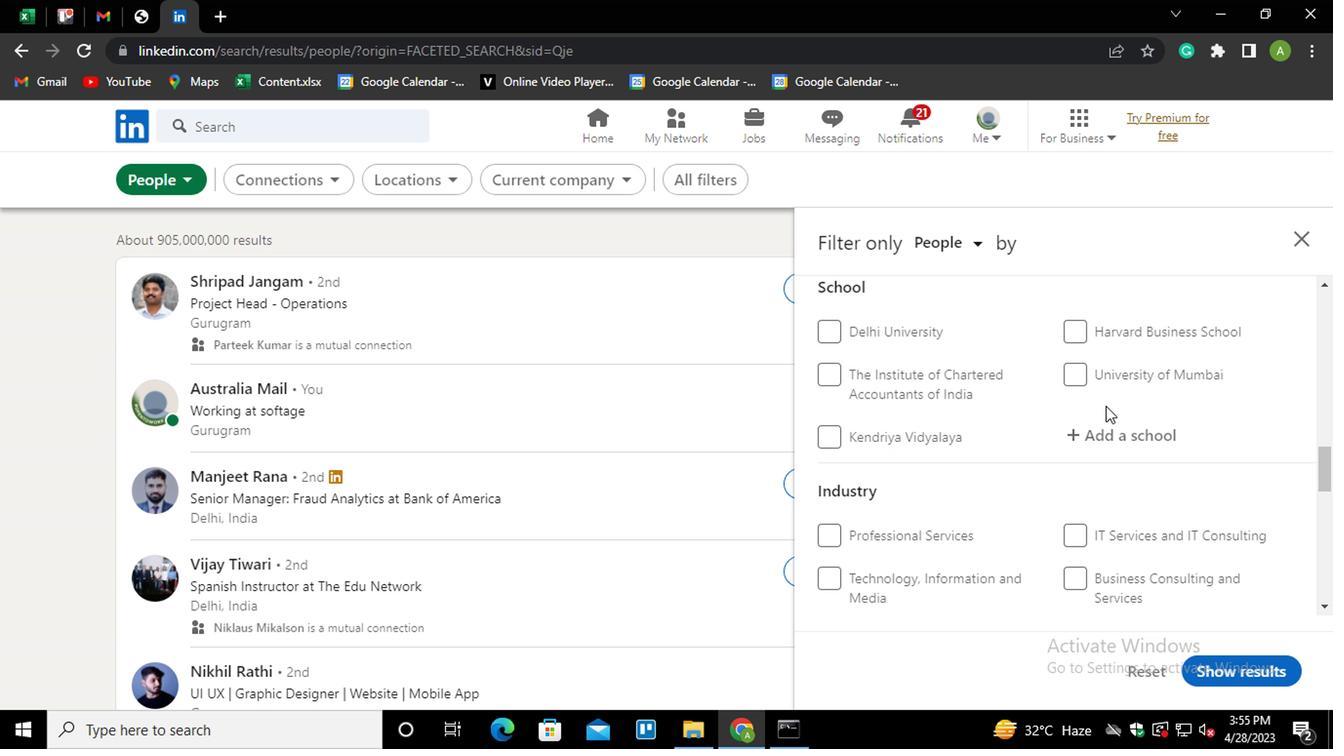 
Action: Mouse scrolled (1103, 405) with delta (0, -1)
Screenshot: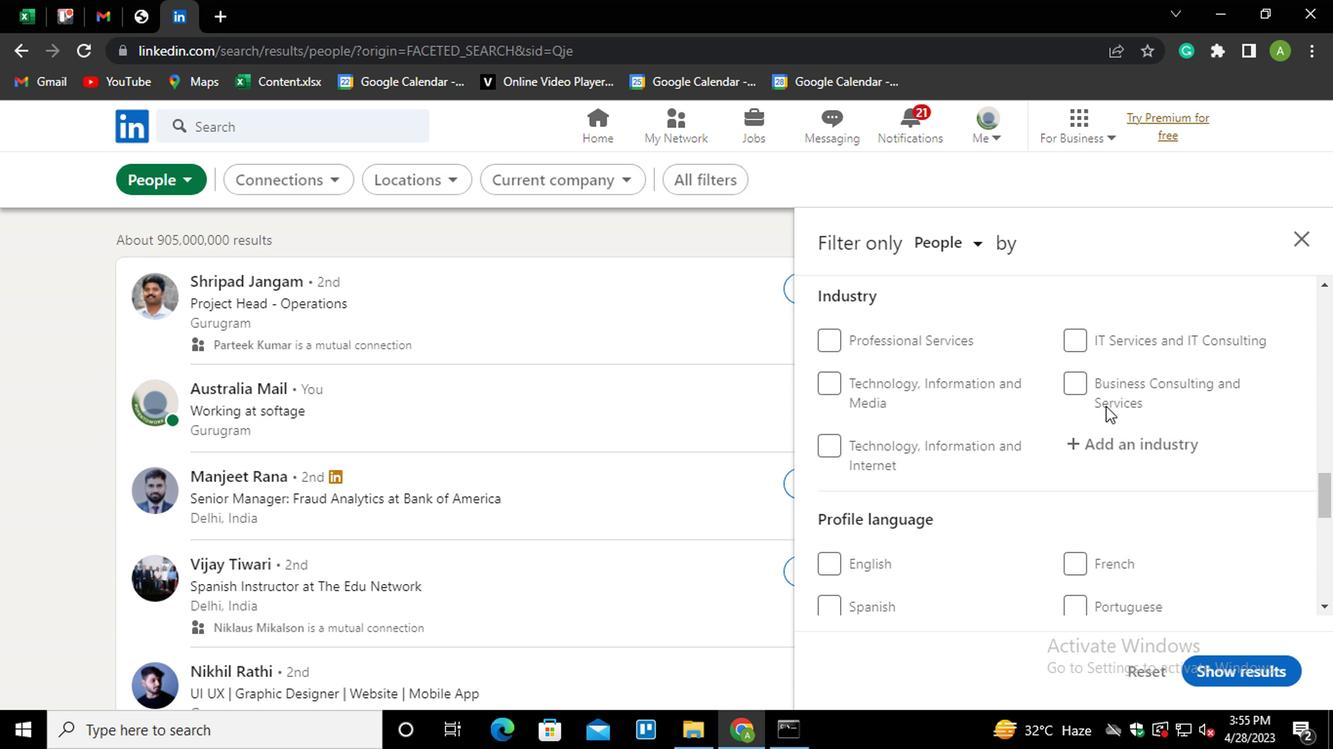 
Action: Mouse scrolled (1103, 405) with delta (0, -1)
Screenshot: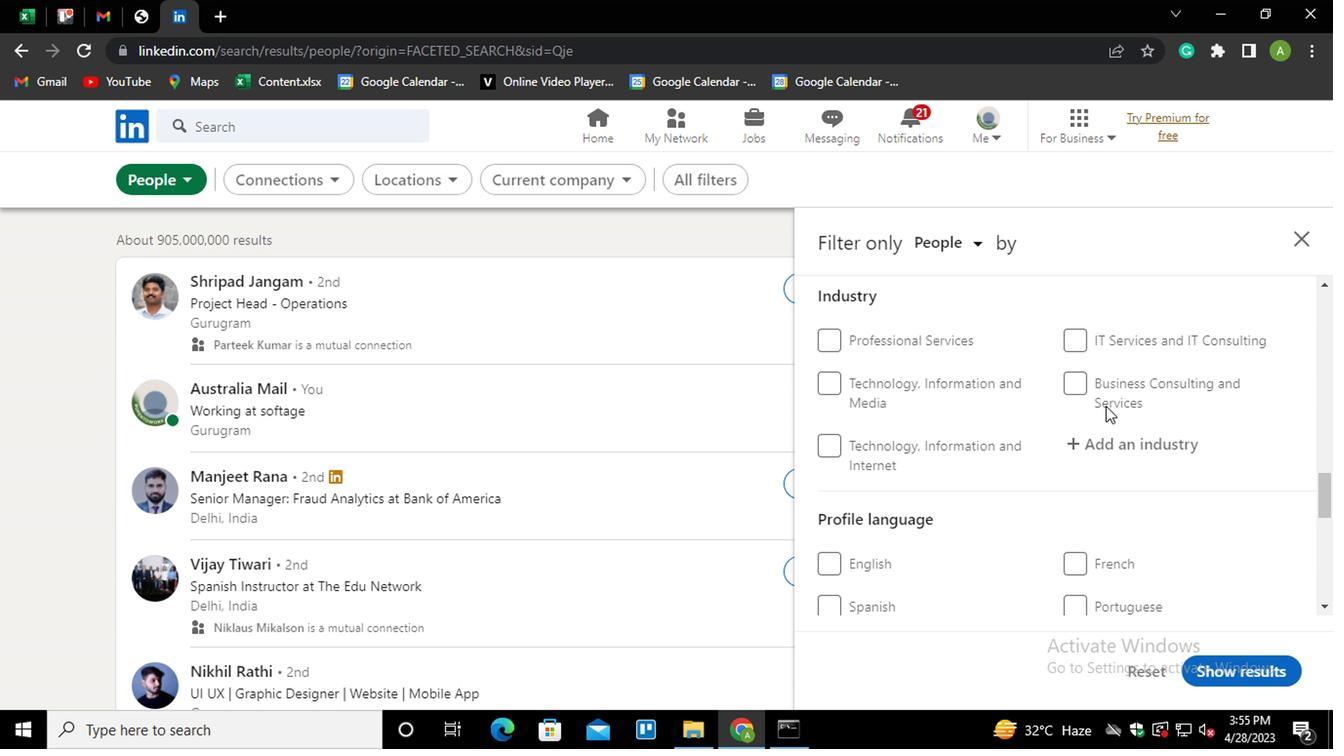 
Action: Mouse moved to (1083, 366)
Screenshot: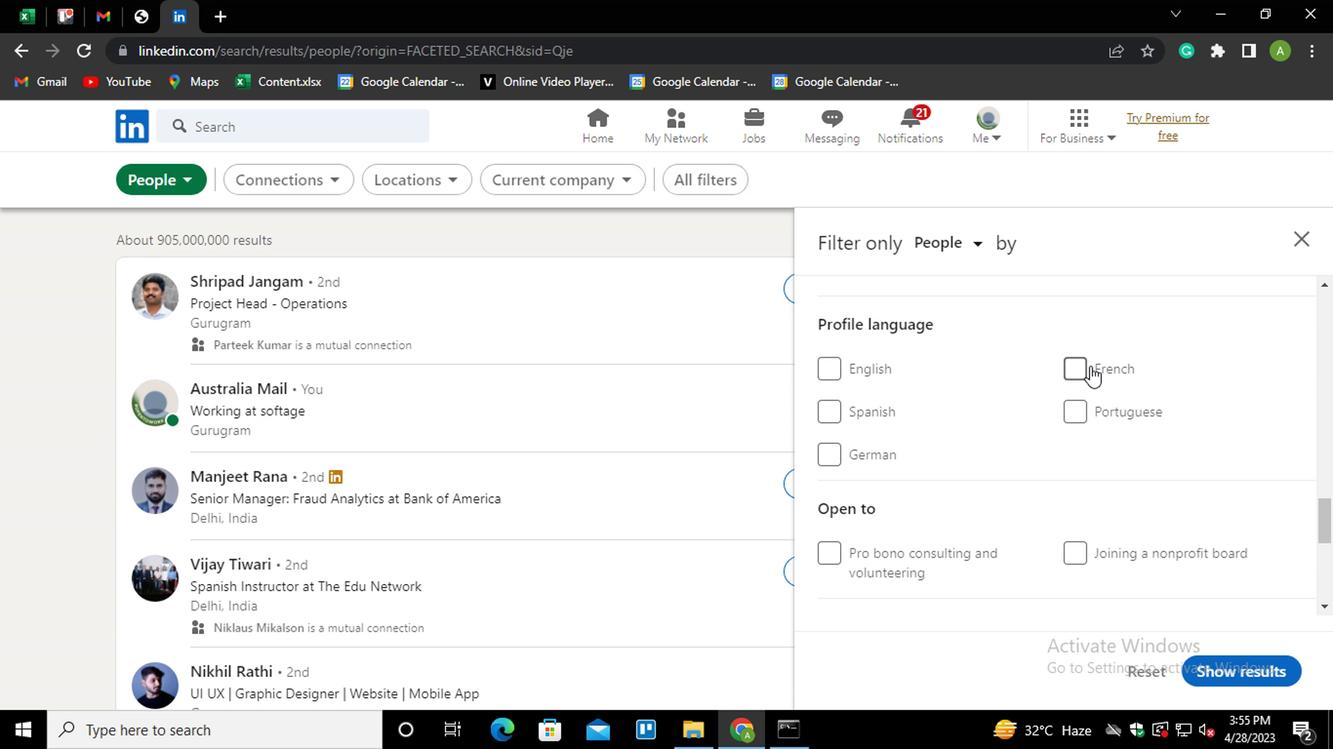 
Action: Mouse pressed left at (1083, 366)
Screenshot: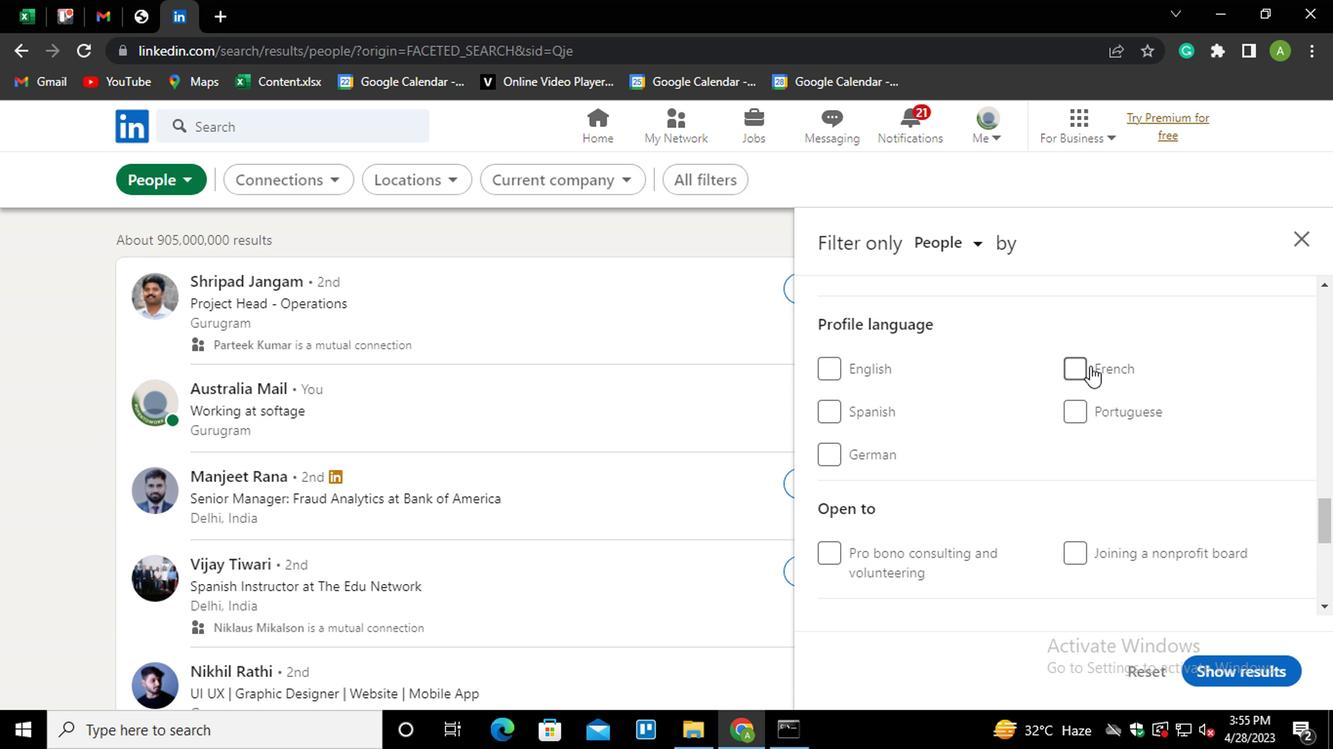 
Action: Mouse moved to (1160, 431)
Screenshot: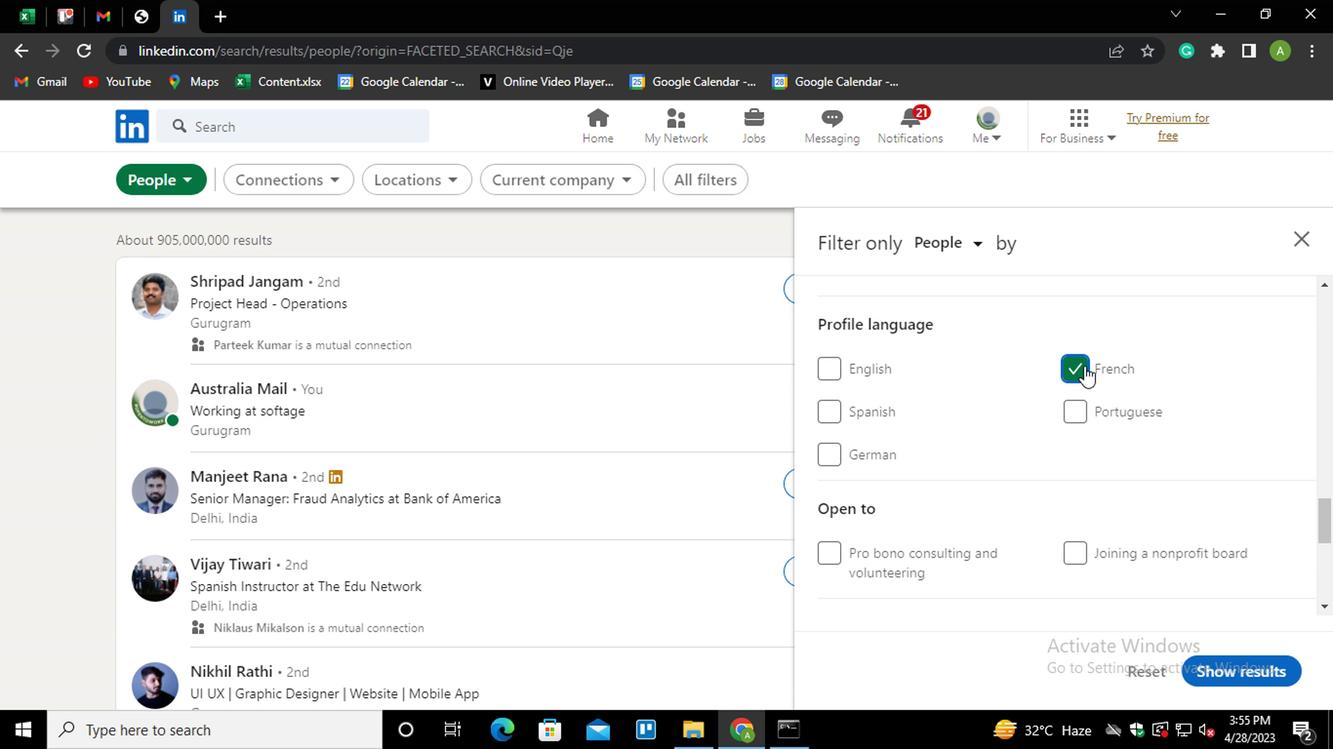 
Action: Mouse scrolled (1160, 431) with delta (0, 0)
Screenshot: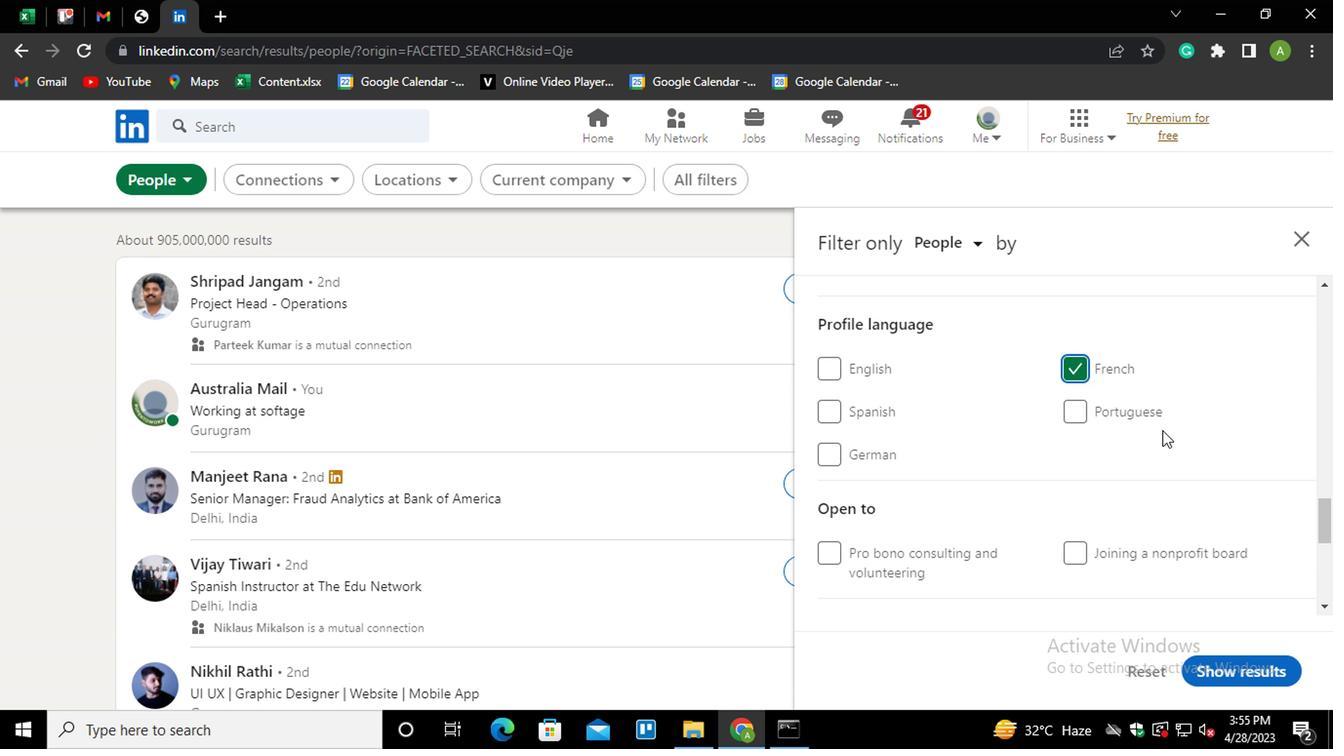 
Action: Mouse scrolled (1160, 431) with delta (0, 0)
Screenshot: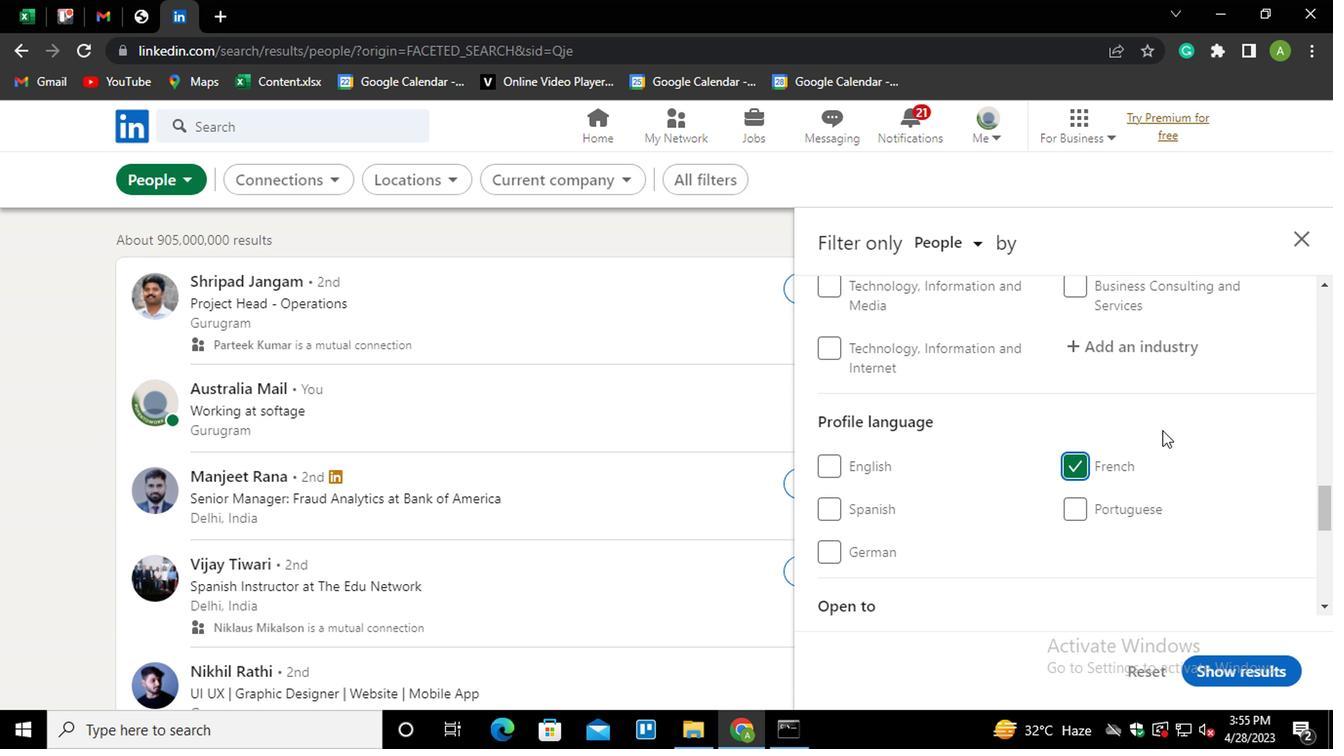 
Action: Mouse scrolled (1160, 431) with delta (0, 0)
Screenshot: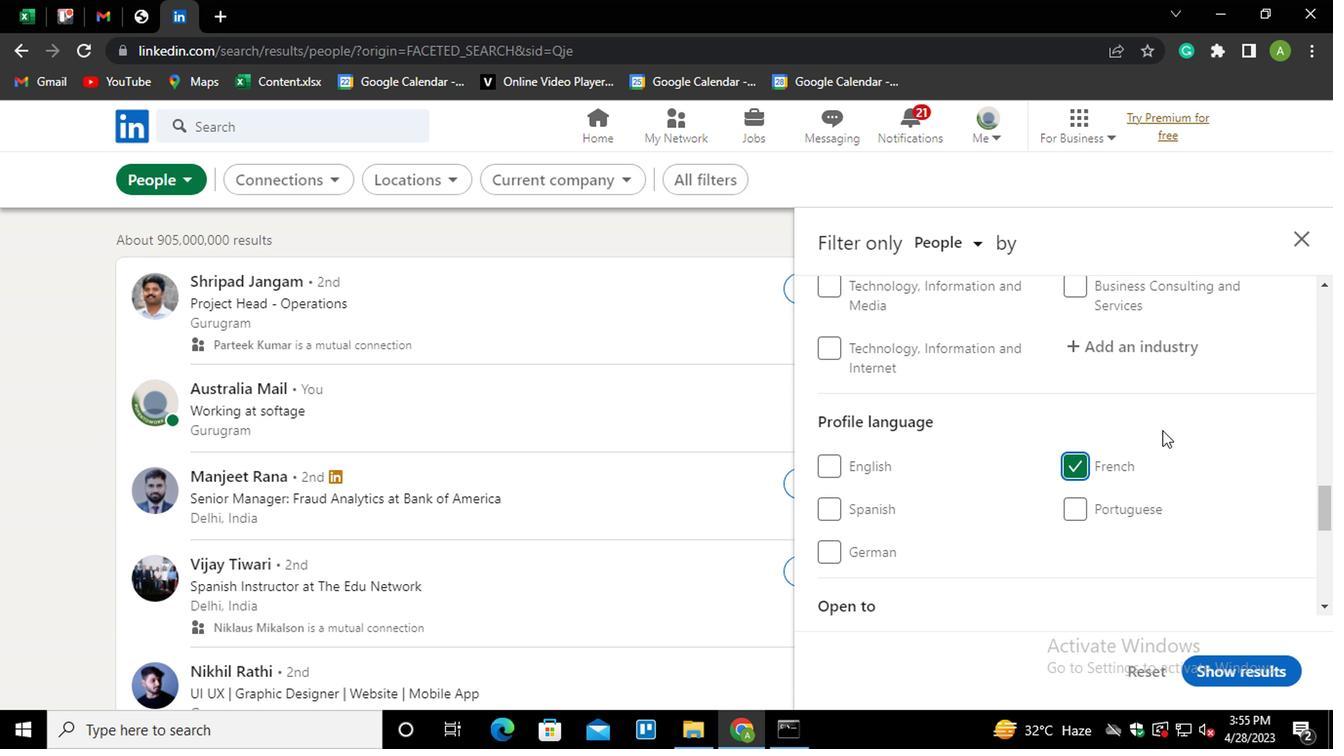
Action: Mouse scrolled (1160, 431) with delta (0, 0)
Screenshot: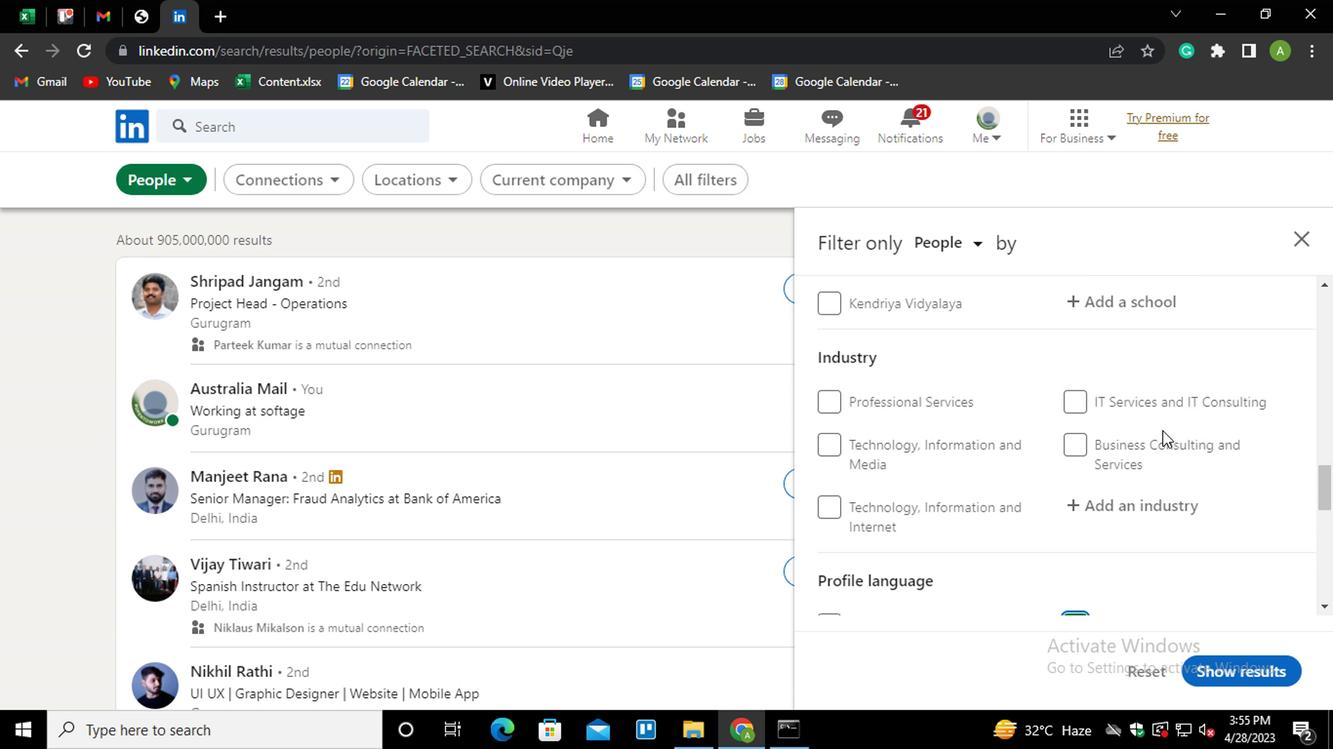
Action: Mouse scrolled (1160, 431) with delta (0, 0)
Screenshot: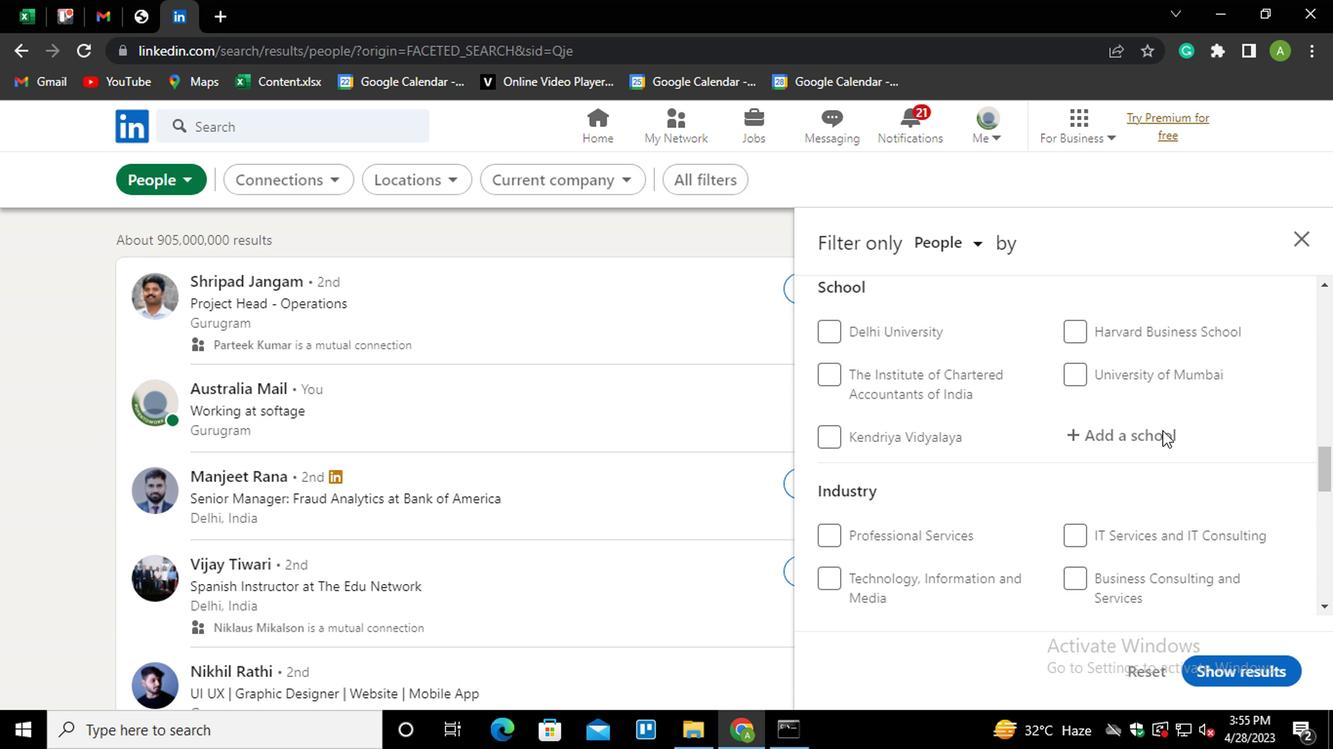 
Action: Mouse scrolled (1160, 431) with delta (0, 0)
Screenshot: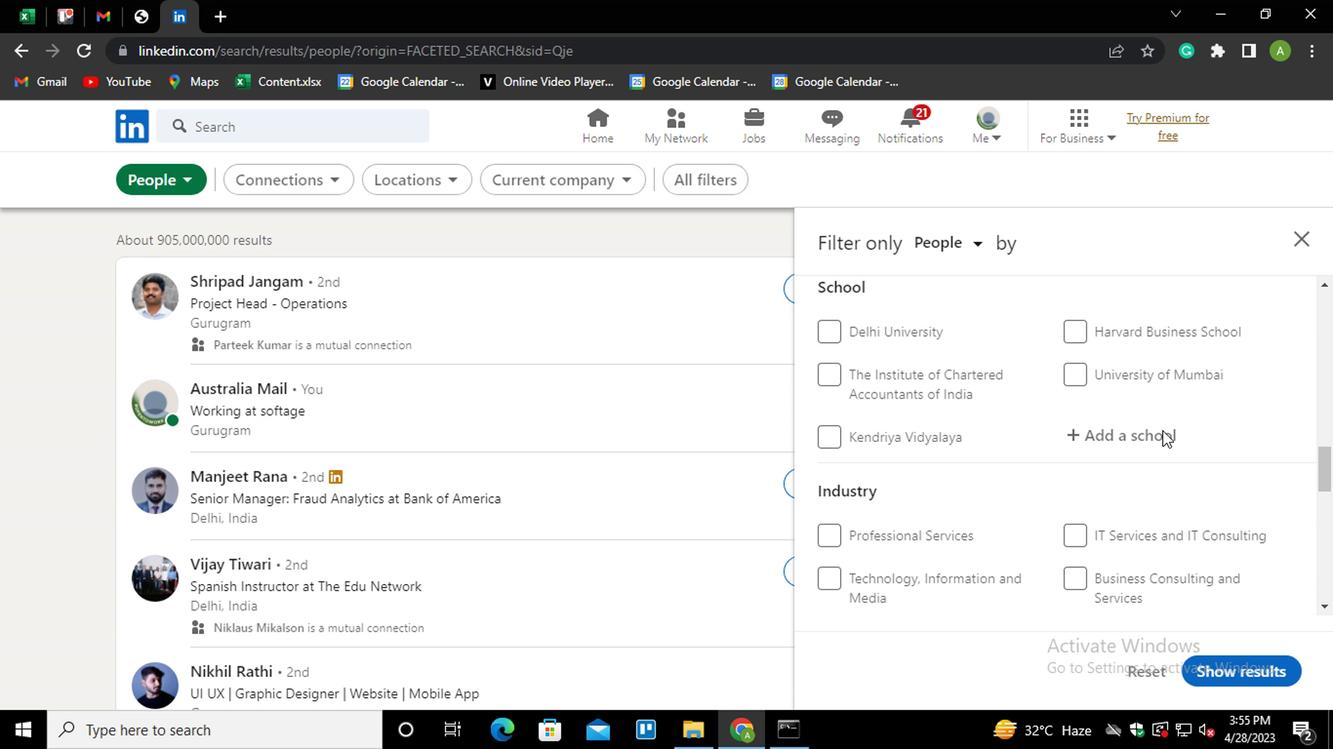 
Action: Mouse scrolled (1160, 431) with delta (0, 0)
Screenshot: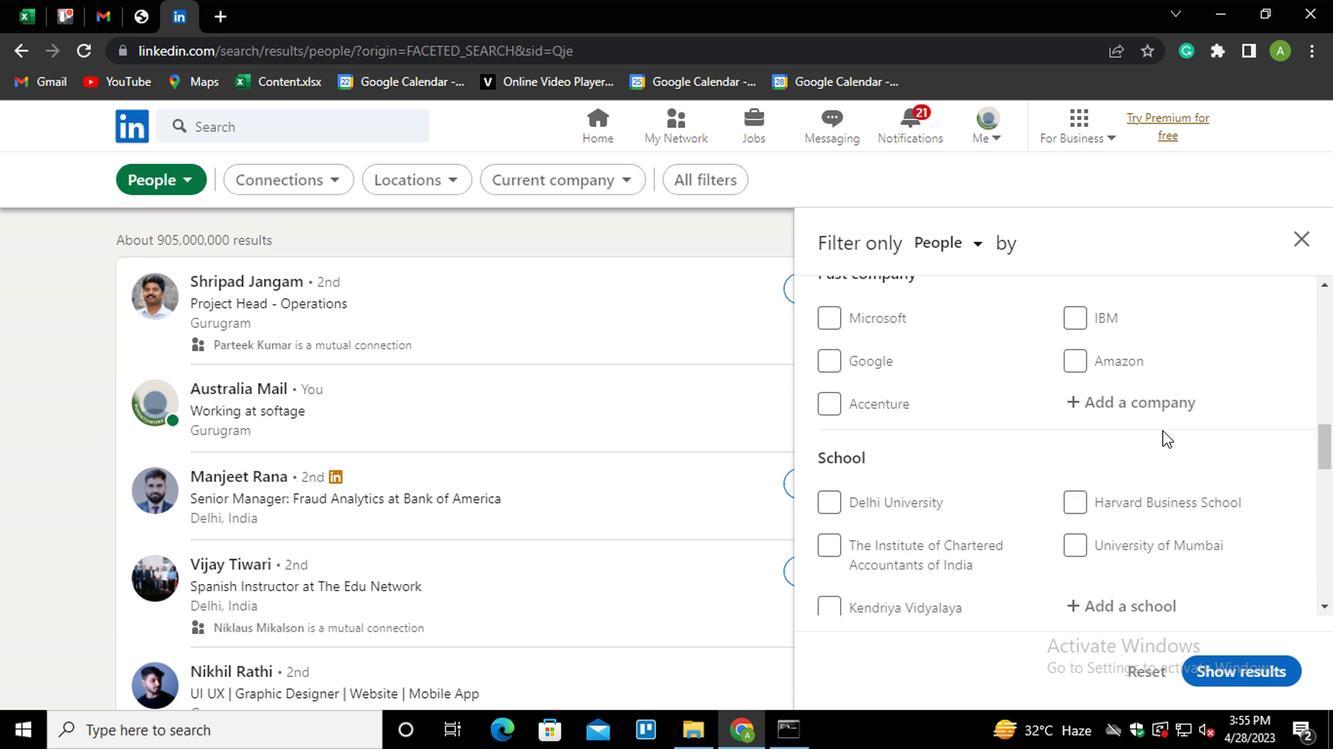 
Action: Mouse moved to (1095, 350)
Screenshot: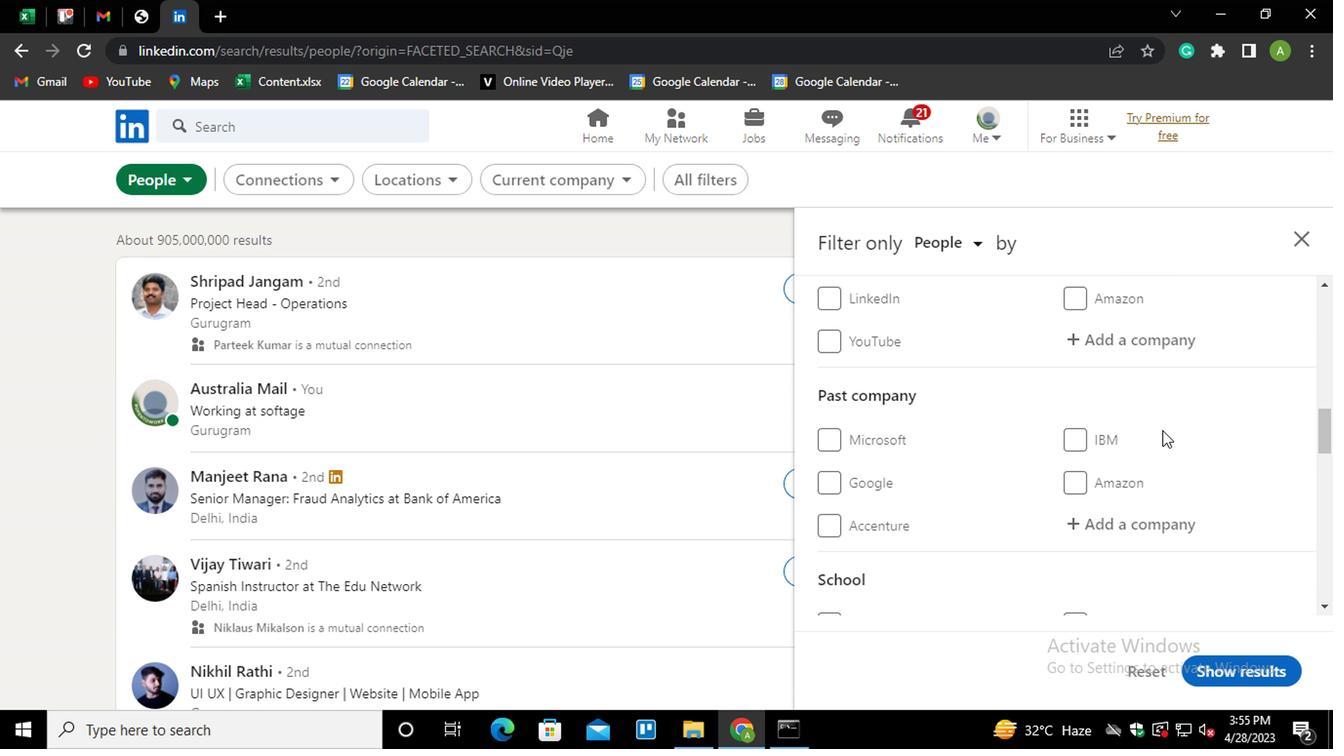 
Action: Mouse pressed left at (1095, 350)
Screenshot: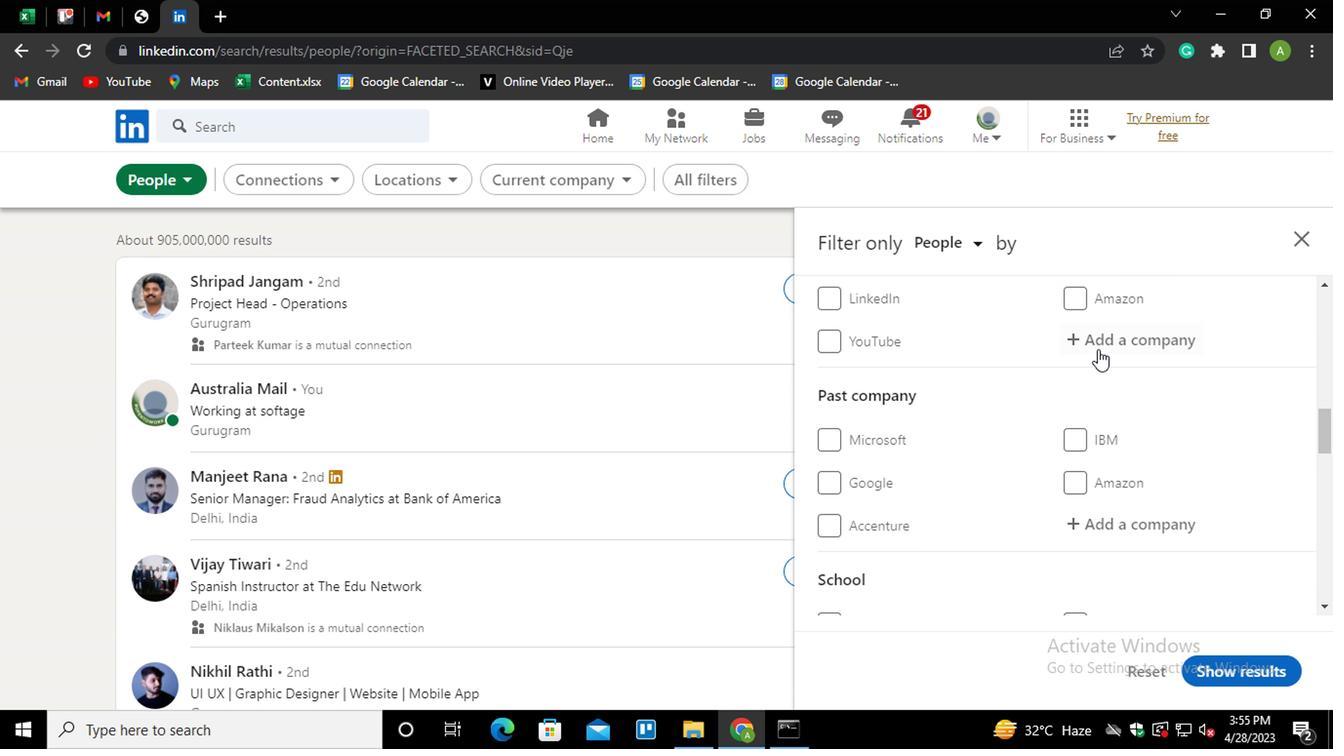
Action: Key pressed <Key.shift>FRESGER<Key.backspace><Key.backspace><Key.backspace>HERS<Key.space><Key.shift>JOBS<Key.down><Key.enter>
Screenshot: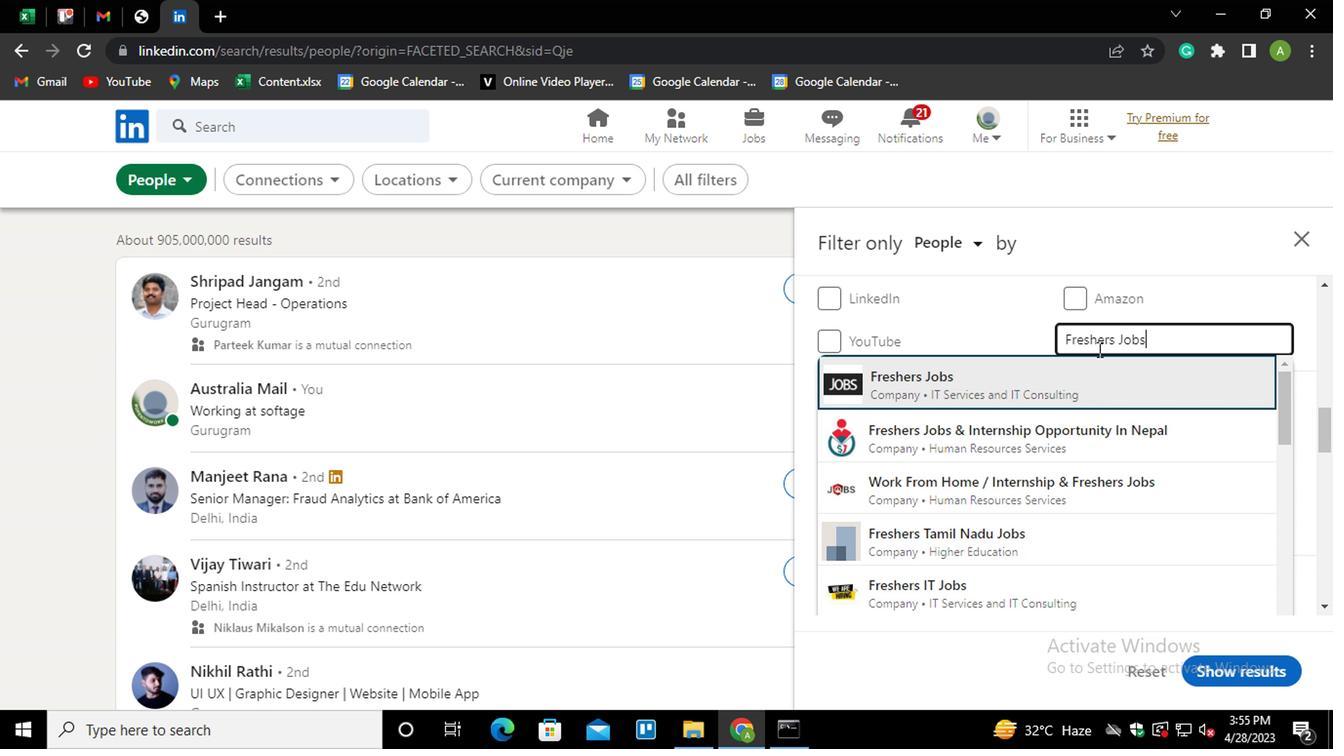 
Action: Mouse scrolled (1095, 349) with delta (0, -1)
Screenshot: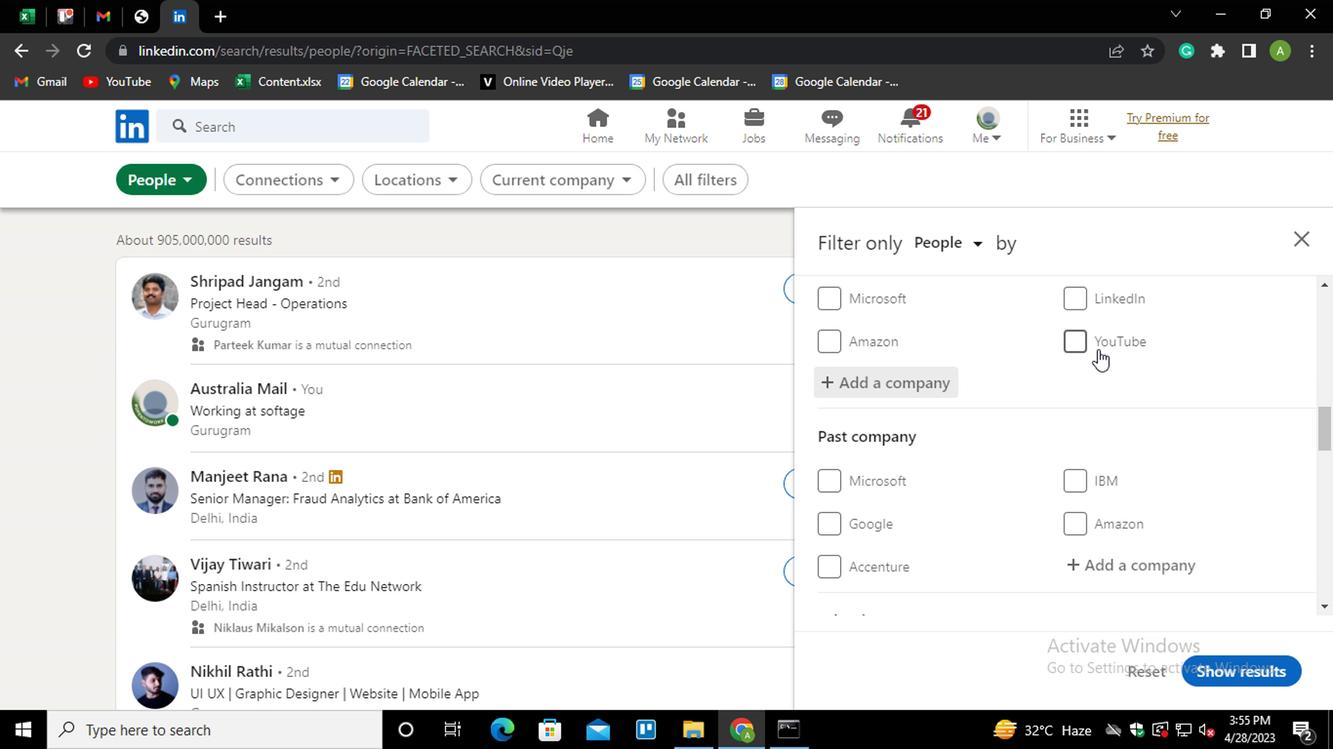 
Action: Mouse scrolled (1095, 349) with delta (0, -1)
Screenshot: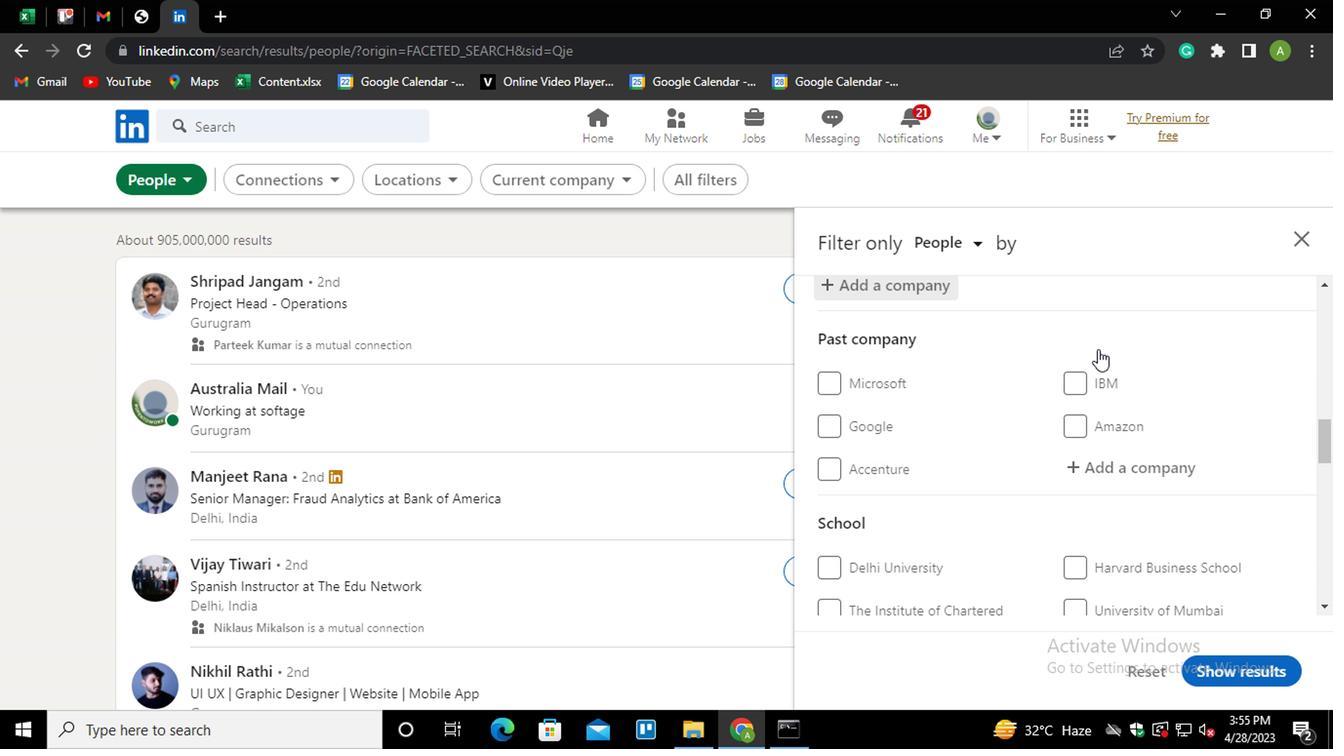 
Action: Mouse scrolled (1095, 349) with delta (0, -1)
Screenshot: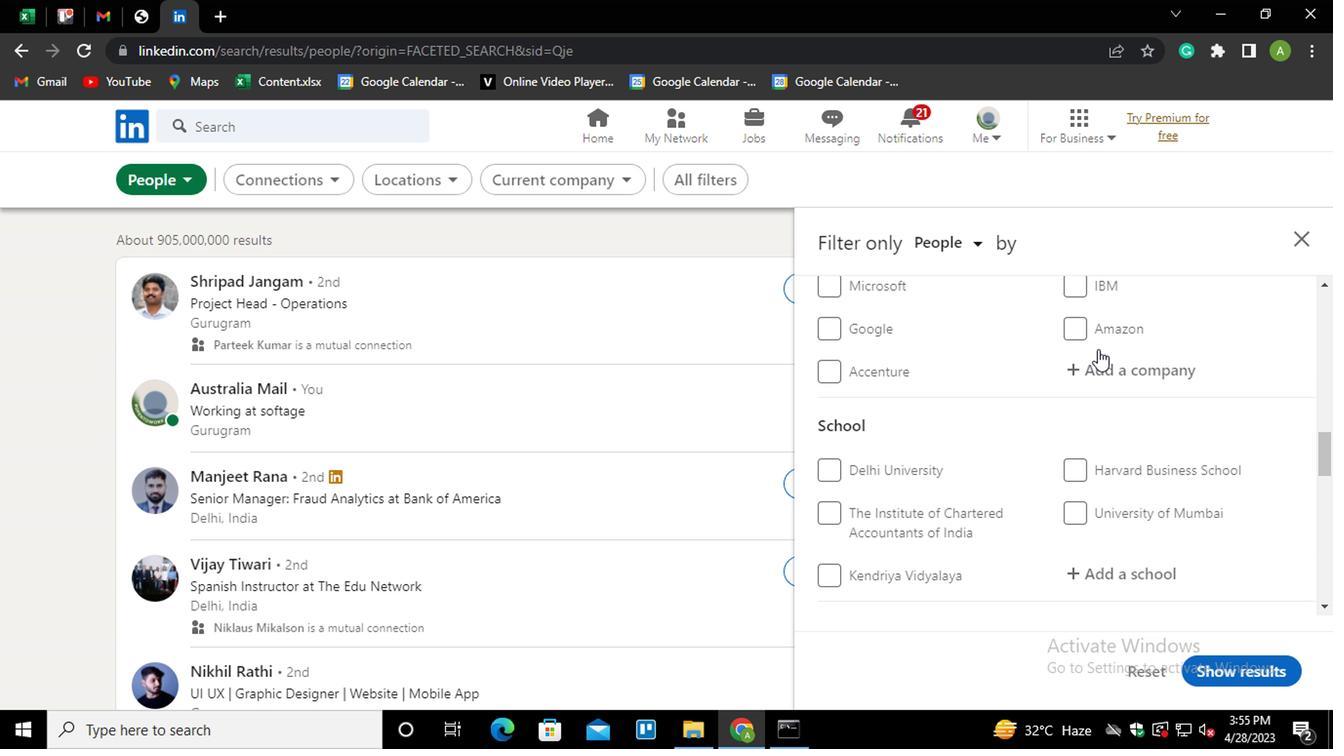 
Action: Mouse moved to (1090, 465)
Screenshot: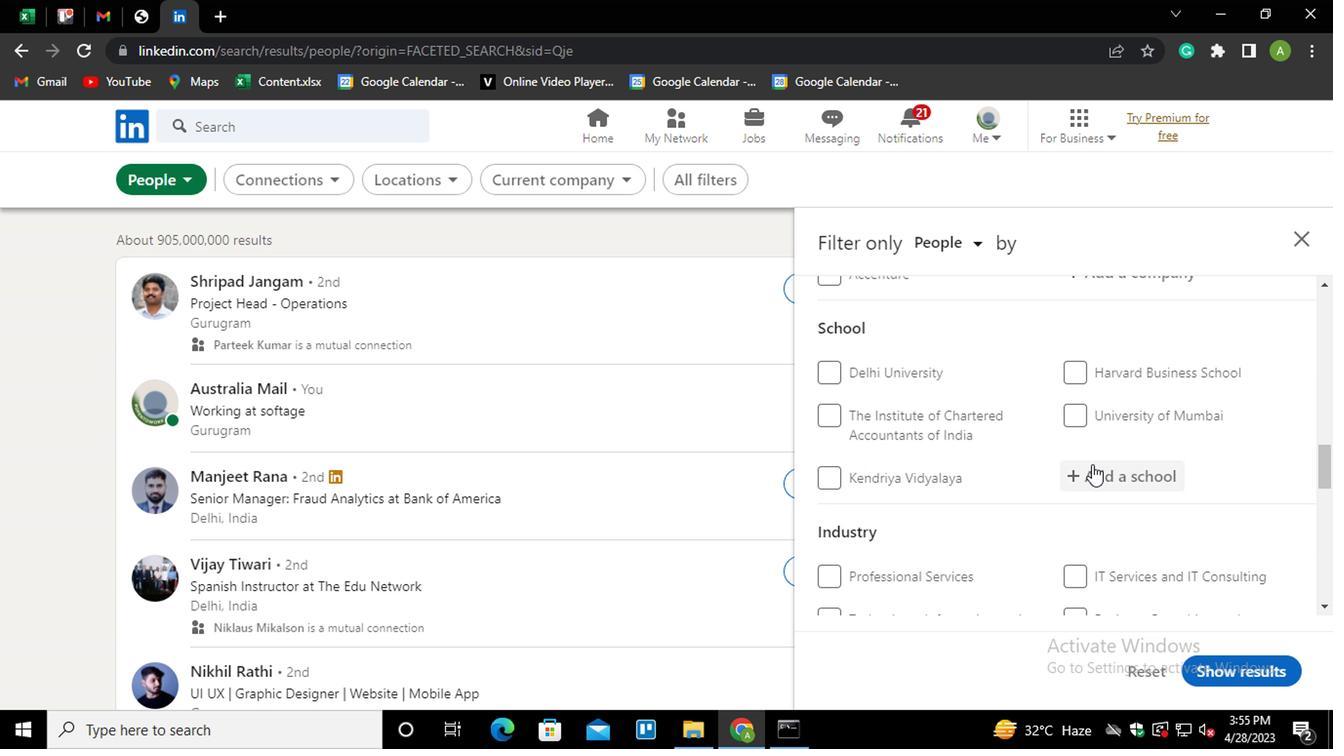 
Action: Mouse pressed left at (1090, 465)
Screenshot: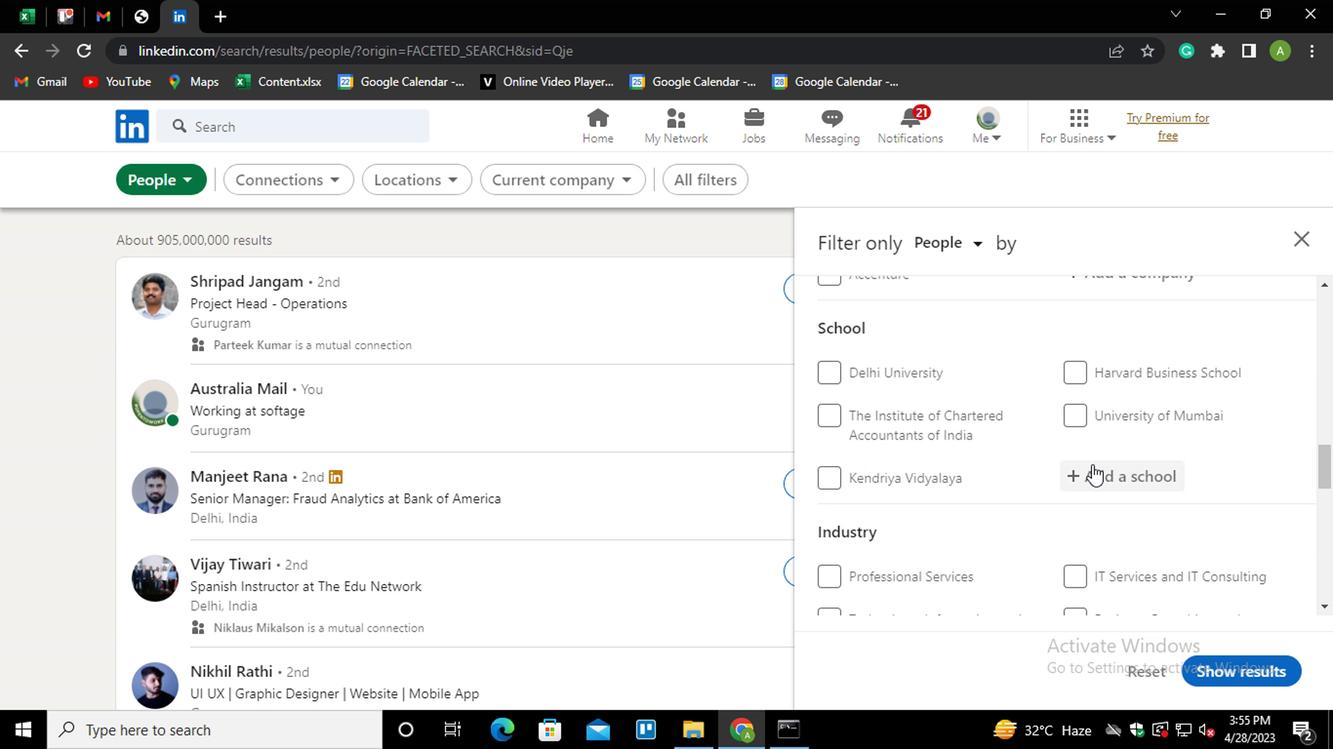 
Action: Mouse moved to (1101, 475)
Screenshot: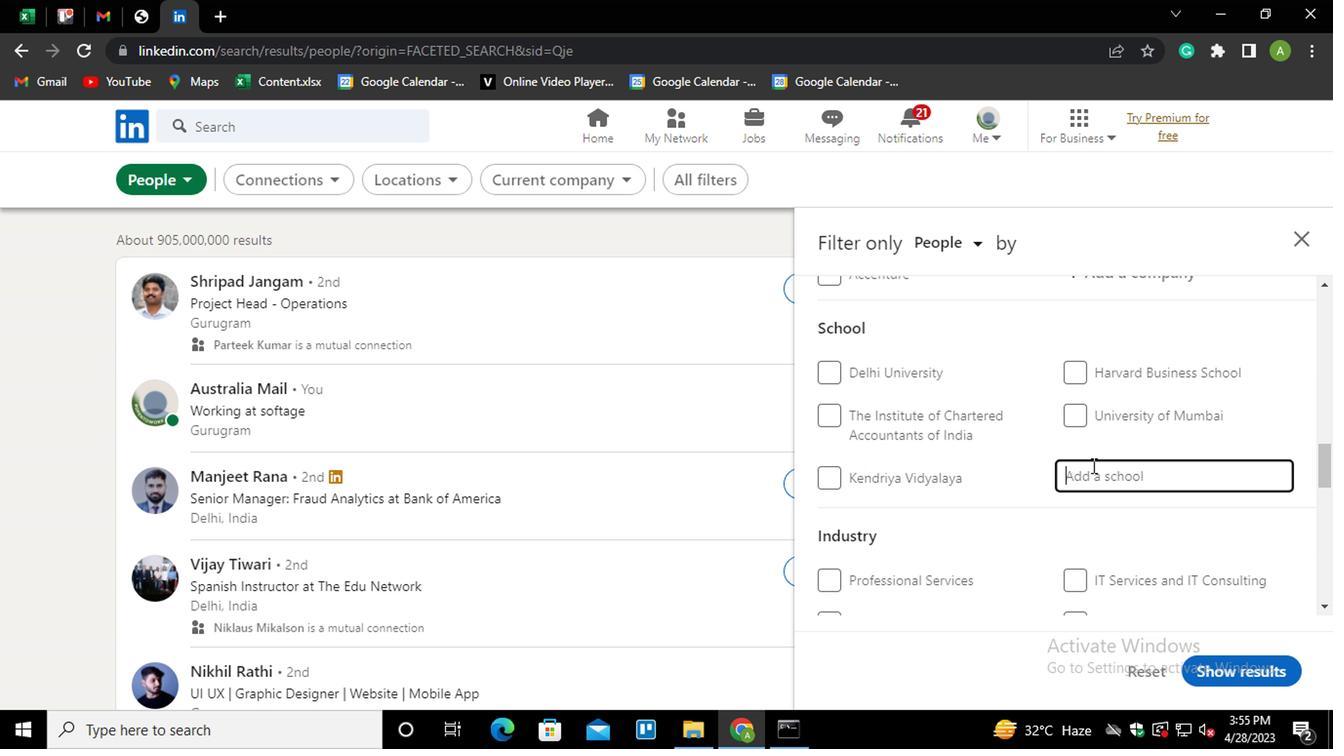 
Action: Mouse pressed left at (1101, 475)
Screenshot: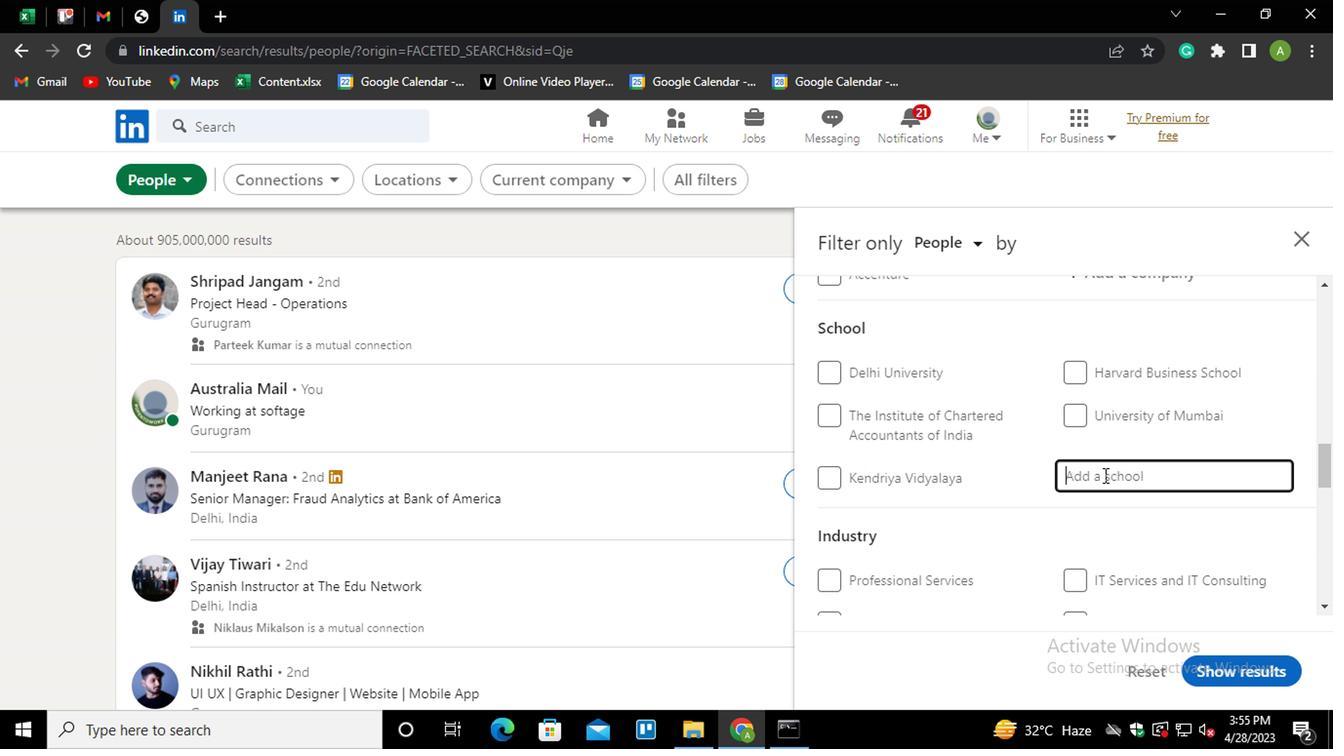 
Action: Mouse moved to (1083, 489)
Screenshot: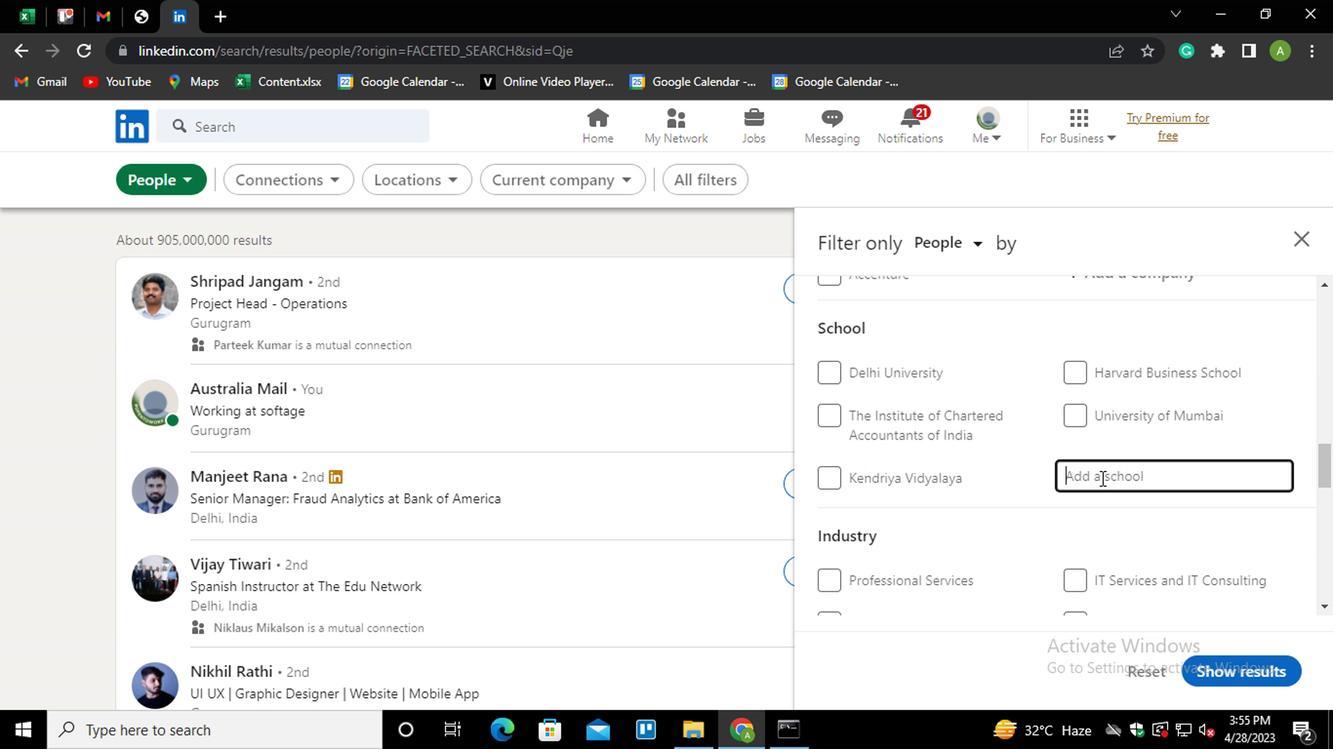 
Action: Key pressed <Key.shift>JALPAI<Key.down><Key.enter>
Screenshot: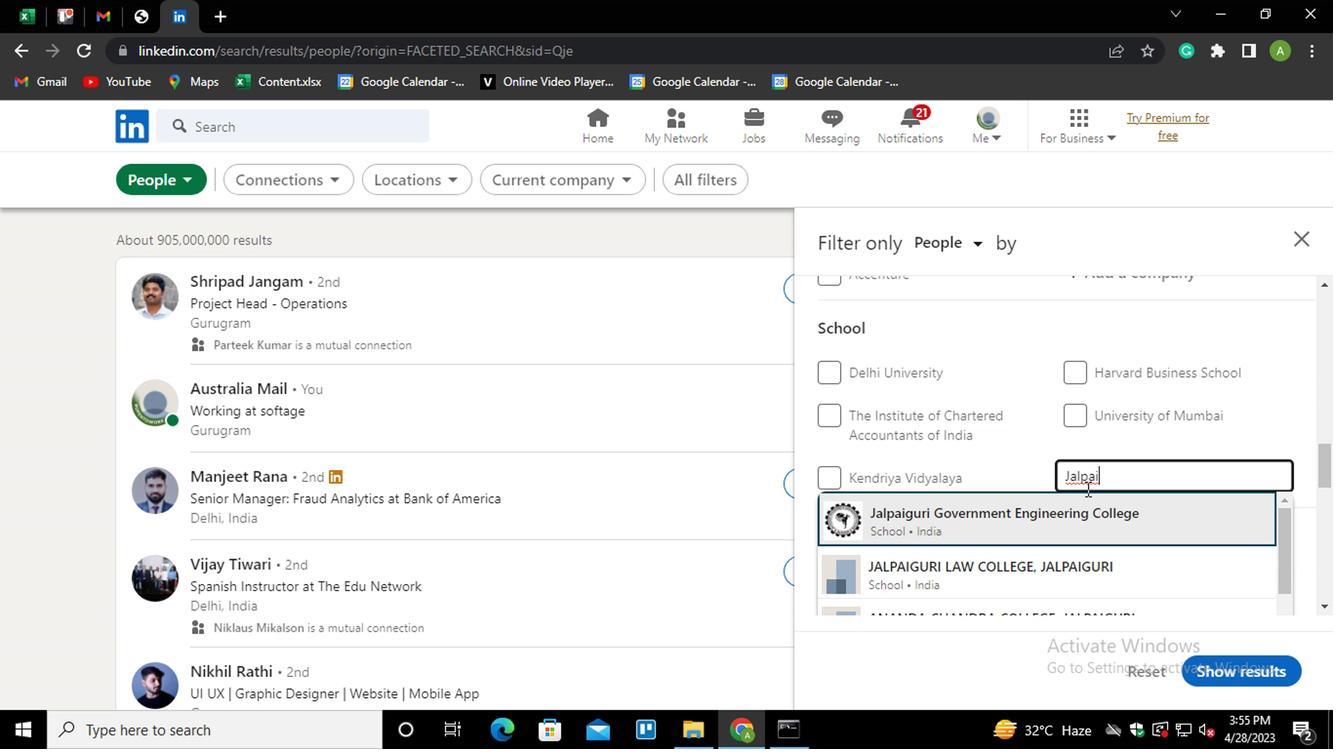 
Action: Mouse scrolled (1083, 488) with delta (0, -1)
Screenshot: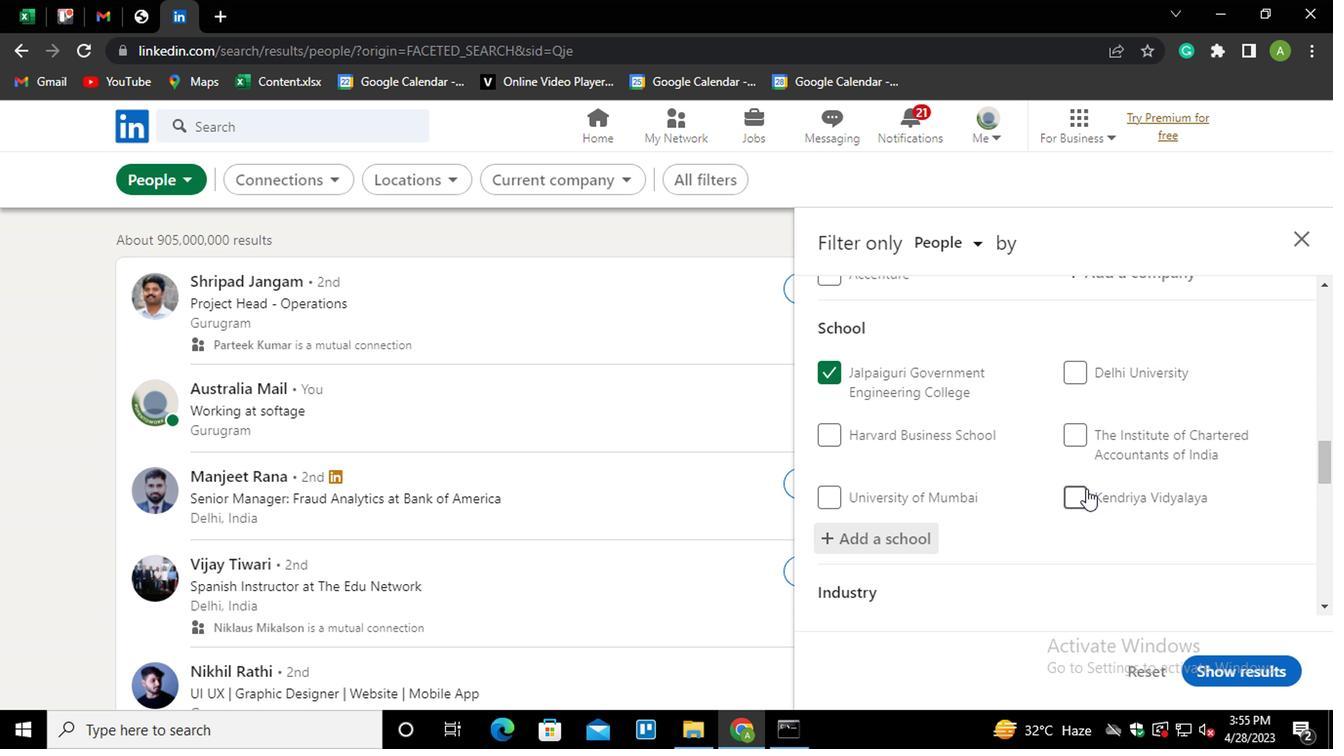 
Action: Mouse scrolled (1083, 488) with delta (0, -1)
Screenshot: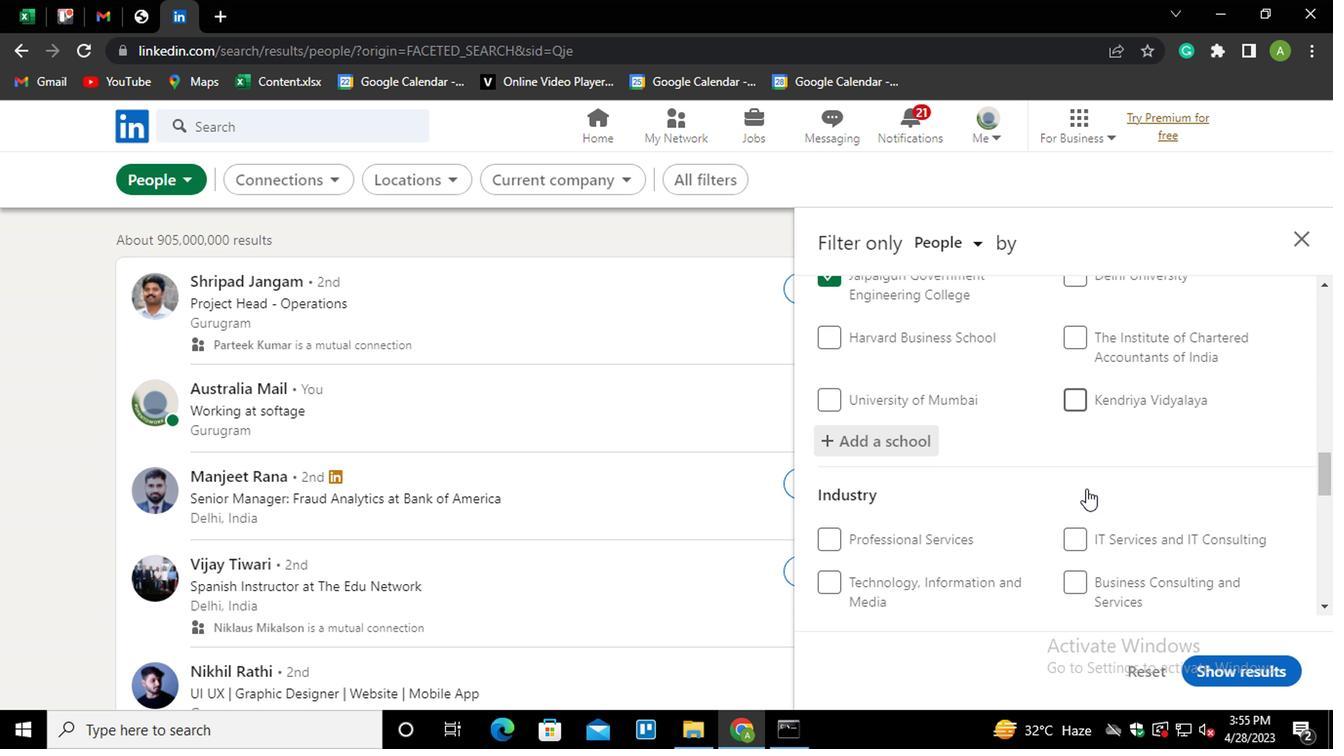 
Action: Mouse scrolled (1083, 488) with delta (0, -1)
Screenshot: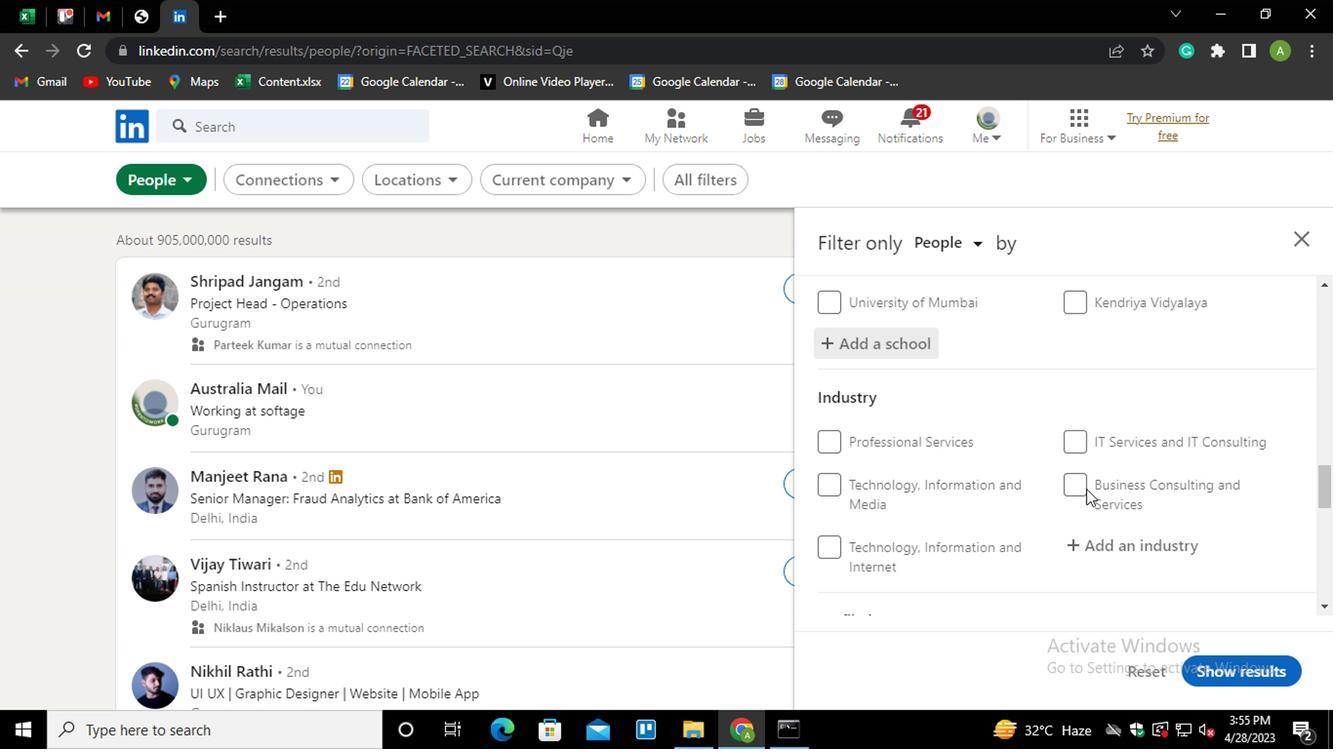 
Action: Mouse moved to (1090, 439)
Screenshot: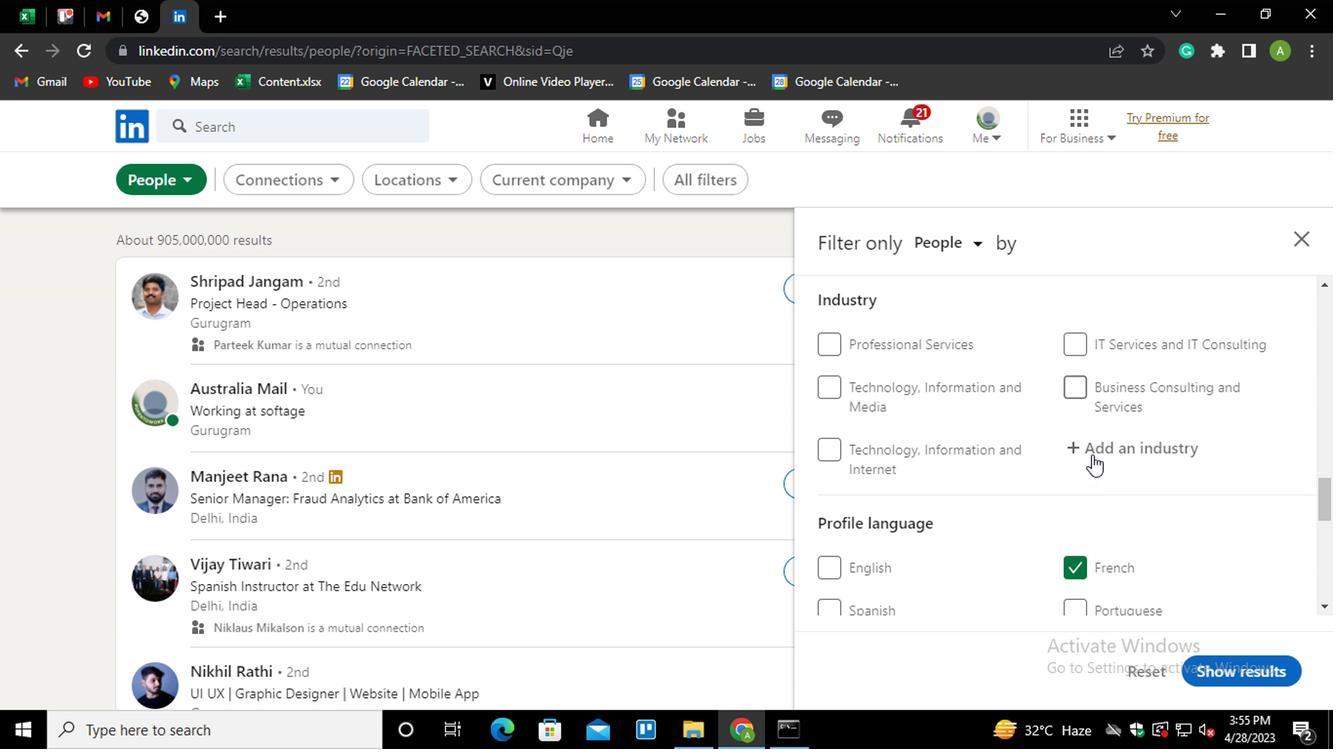 
Action: Mouse pressed left at (1090, 439)
Screenshot: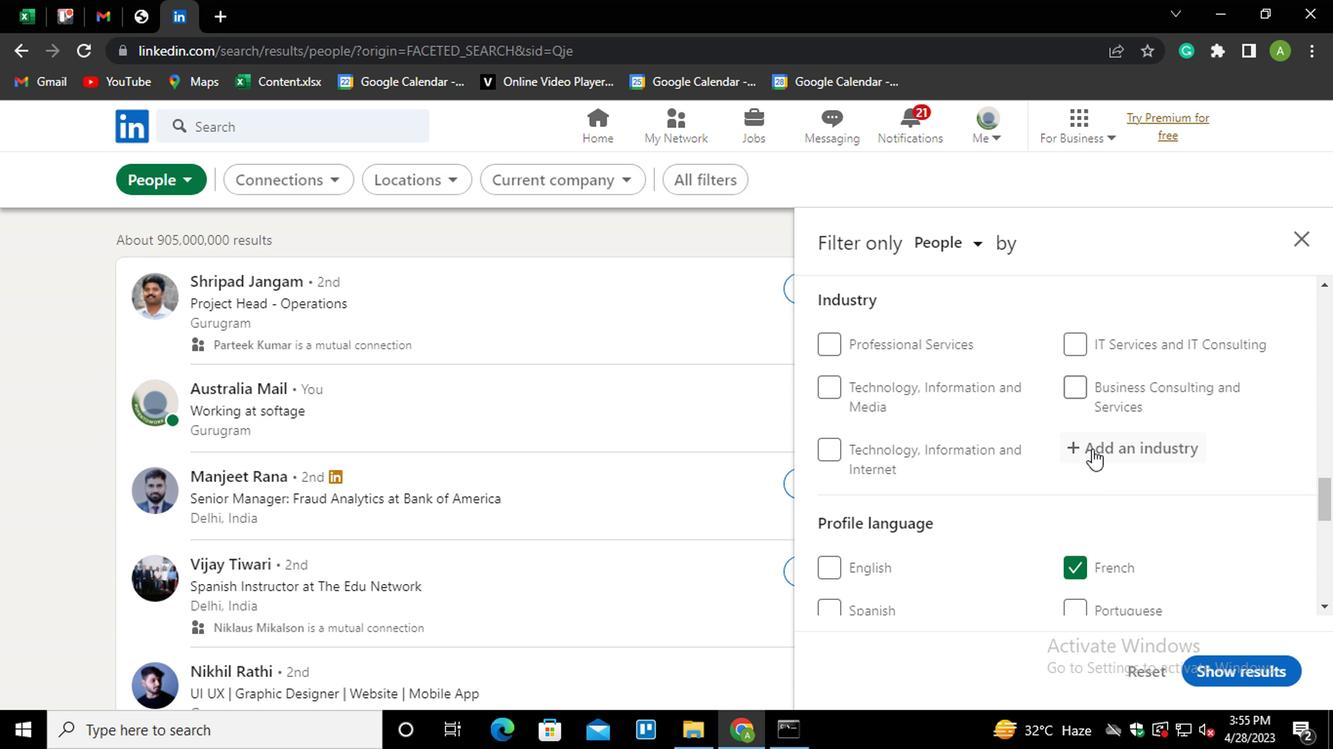 
Action: Mouse moved to (1108, 448)
Screenshot: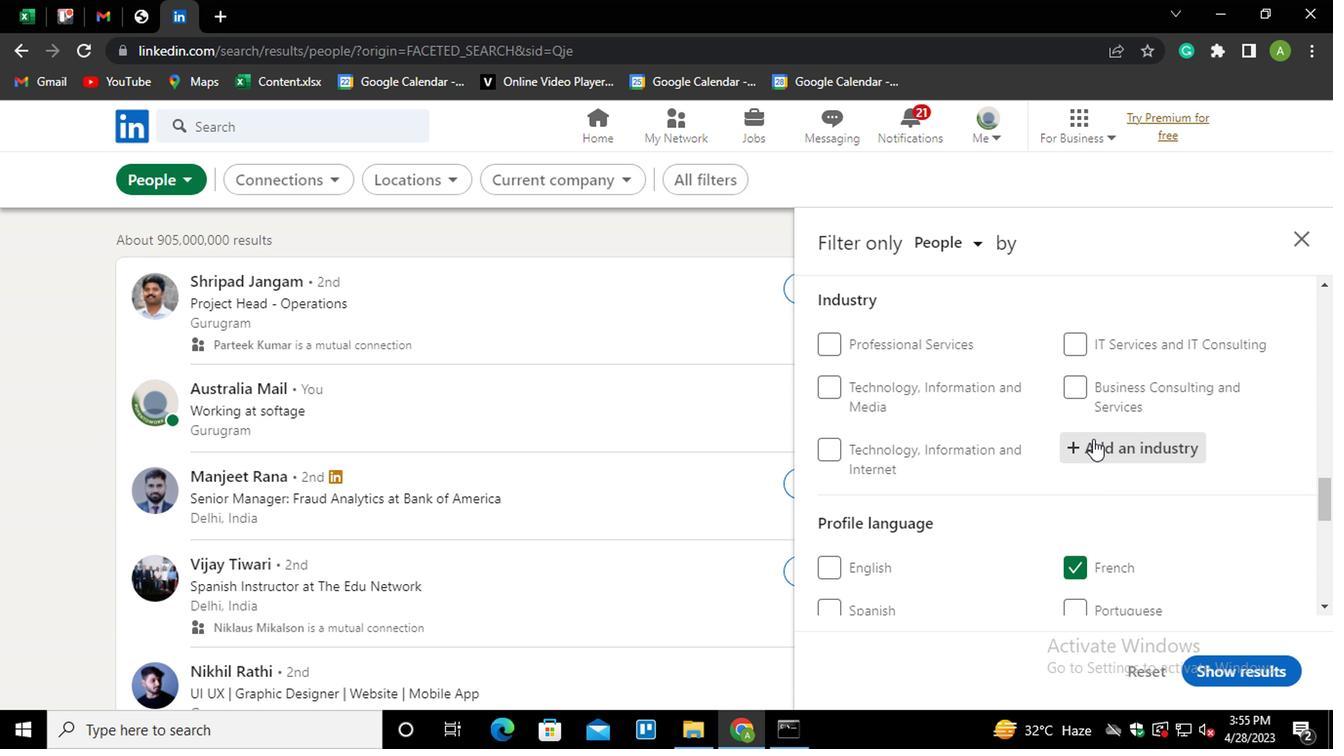 
Action: Mouse pressed left at (1108, 448)
Screenshot: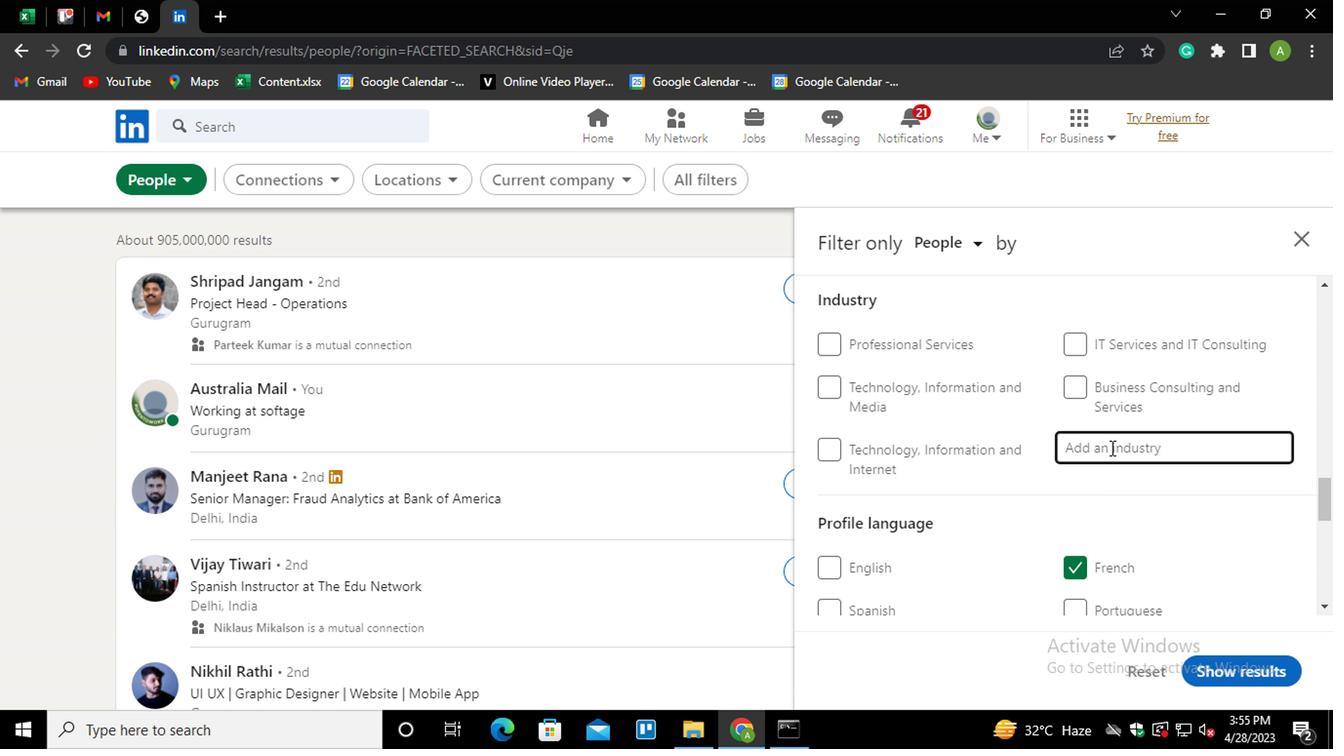 
Action: Mouse moved to (1108, 450)
Screenshot: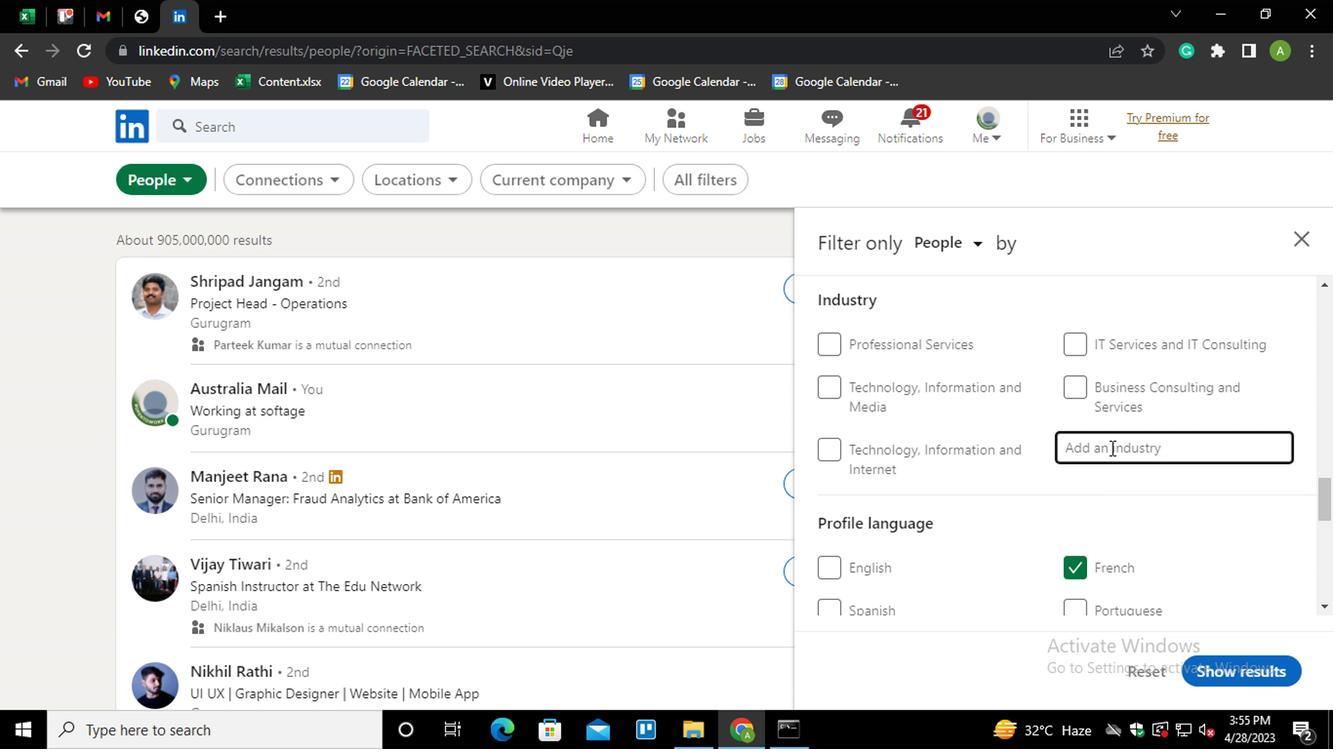 
Action: Key pressed <Key.shift>LEASING<Key.down><Key.down><Key.enter>
Screenshot: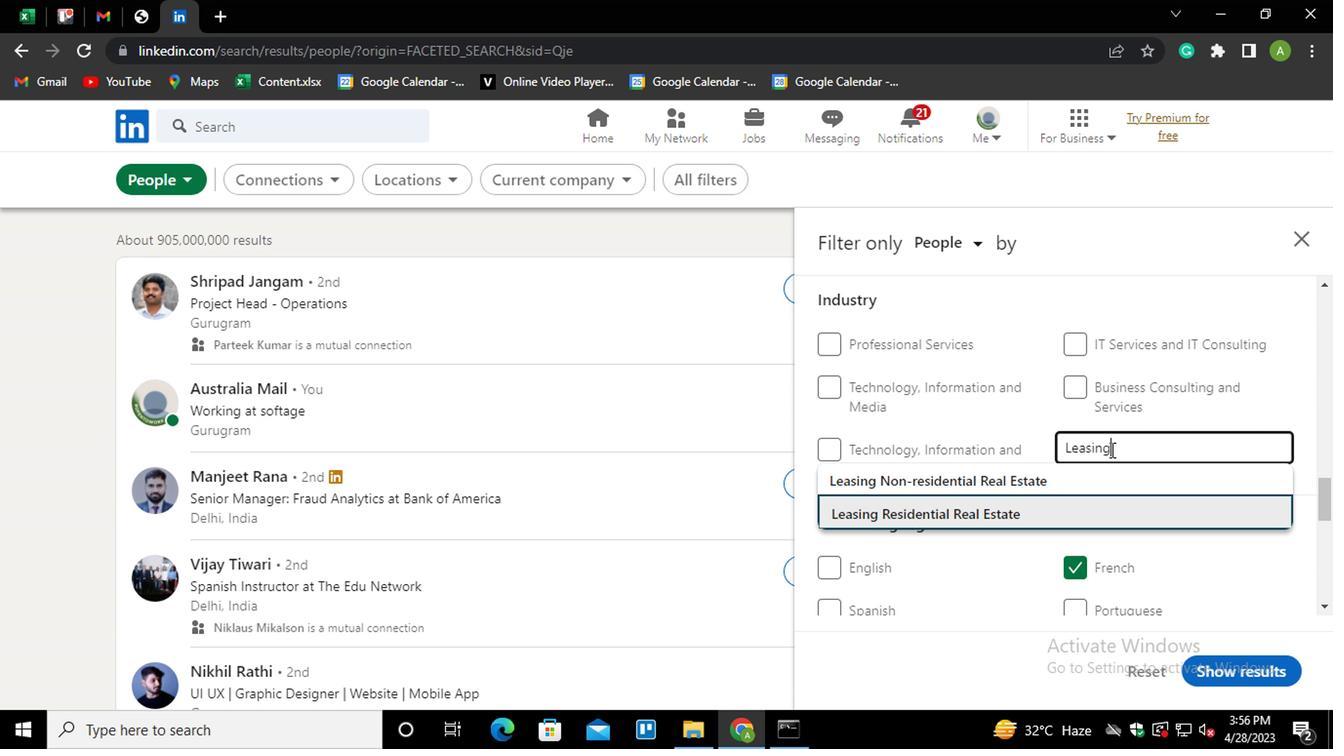 
Action: Mouse scrolled (1108, 449) with delta (0, -1)
Screenshot: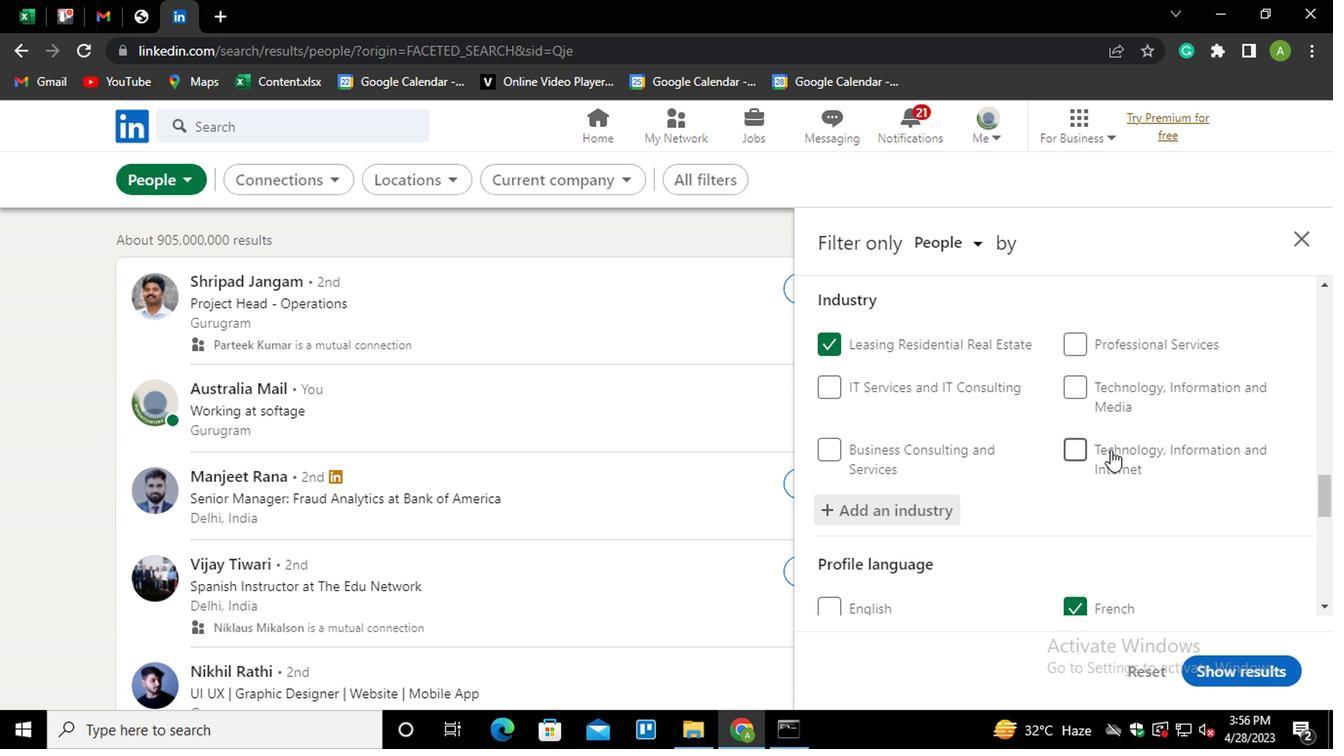 
Action: Mouse scrolled (1108, 449) with delta (0, -1)
Screenshot: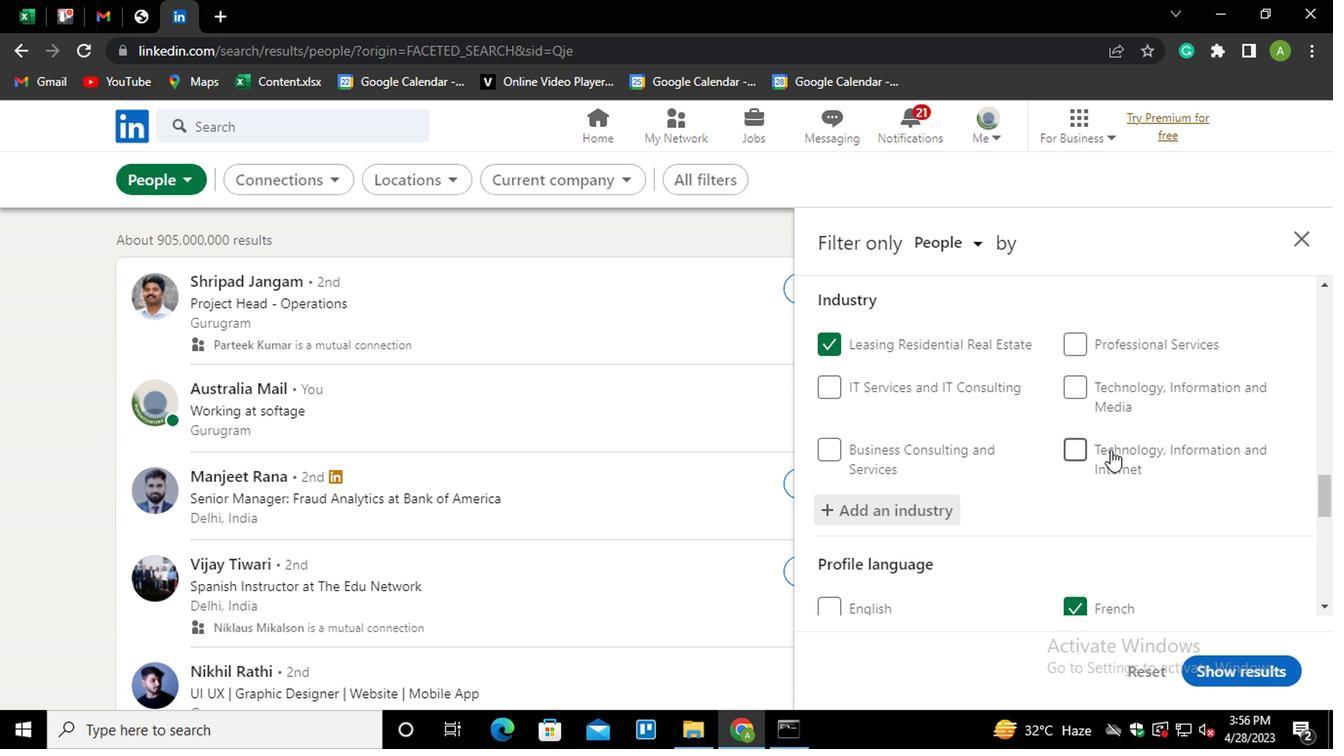 
Action: Mouse scrolled (1108, 449) with delta (0, -1)
Screenshot: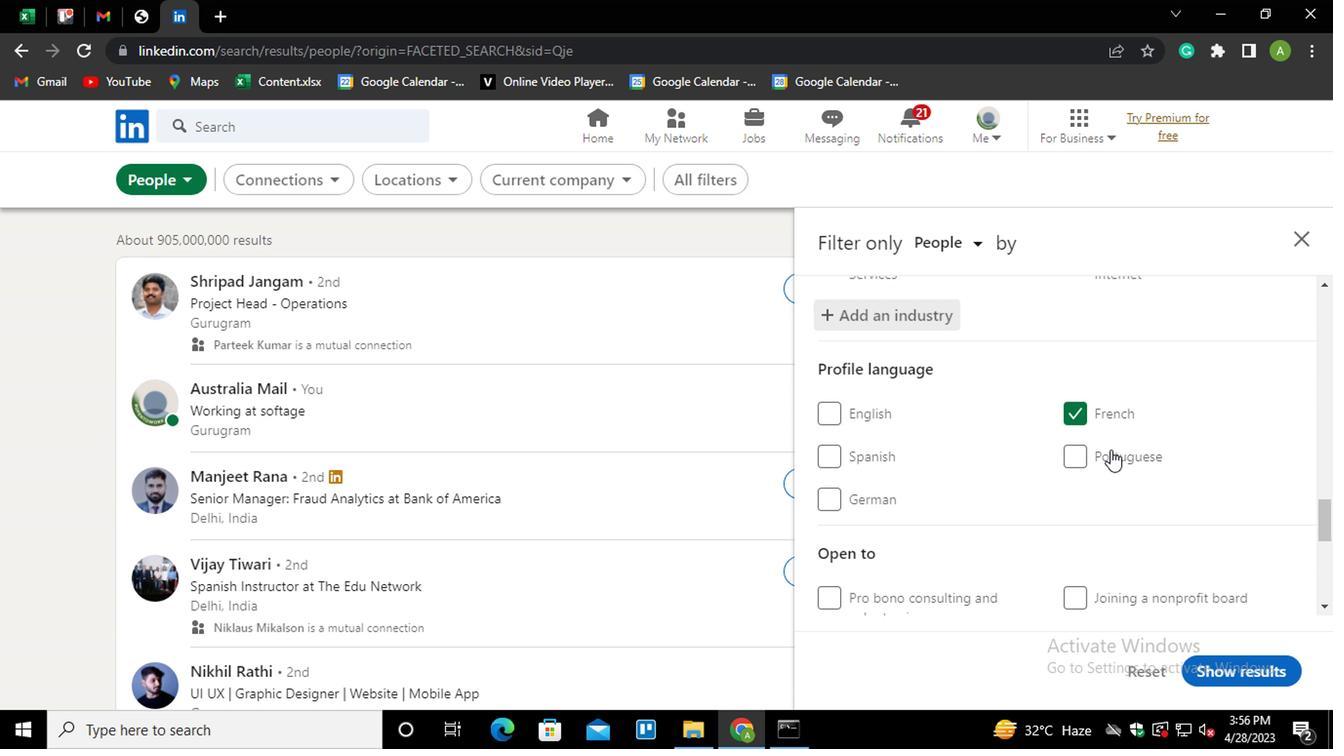 
Action: Mouse scrolled (1108, 449) with delta (0, -1)
Screenshot: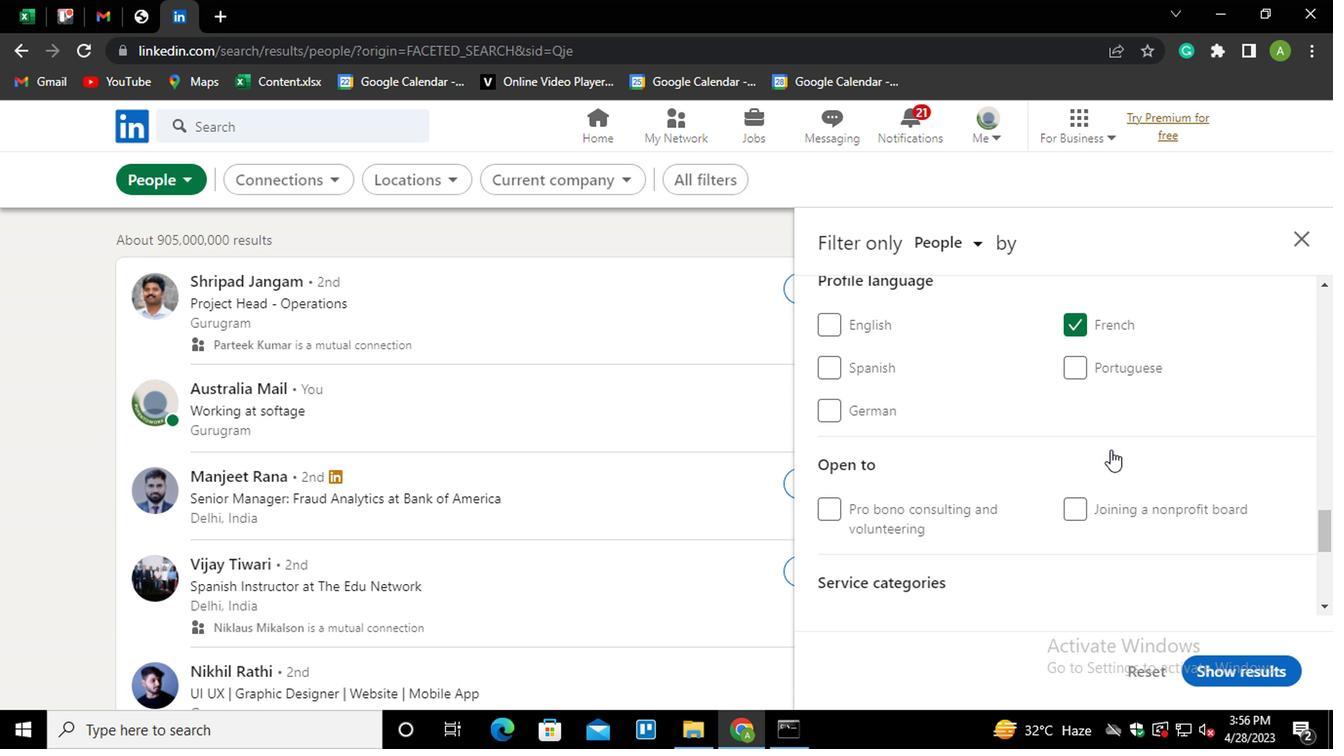 
Action: Mouse scrolled (1108, 449) with delta (0, -1)
Screenshot: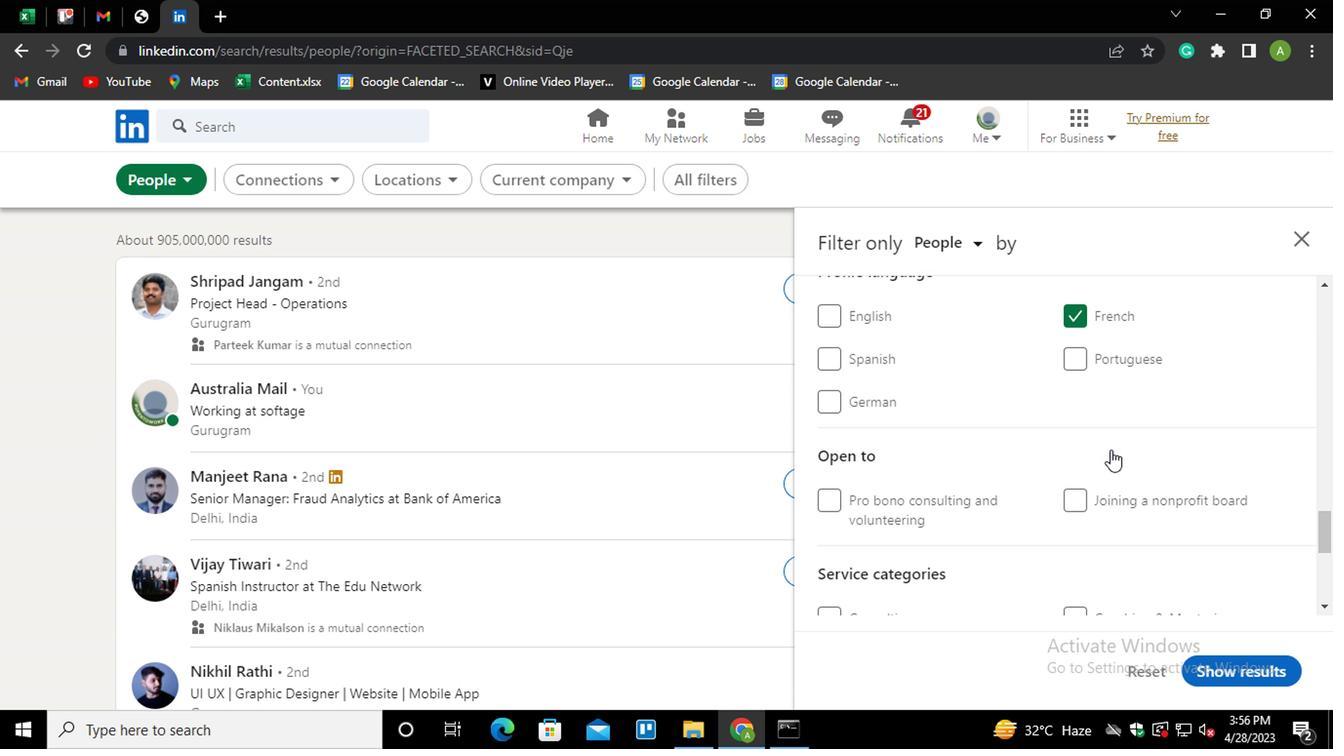 
Action: Mouse moved to (1116, 512)
Screenshot: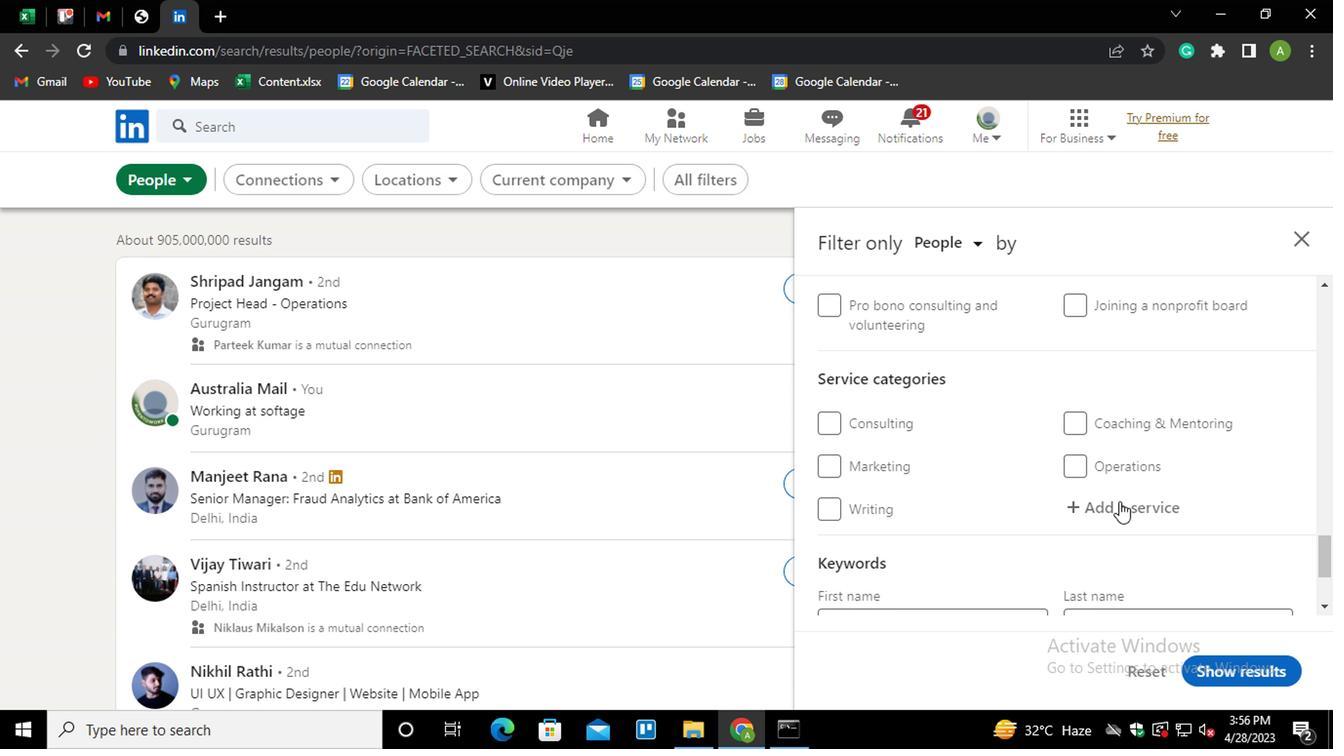 
Action: Mouse pressed left at (1116, 512)
Screenshot: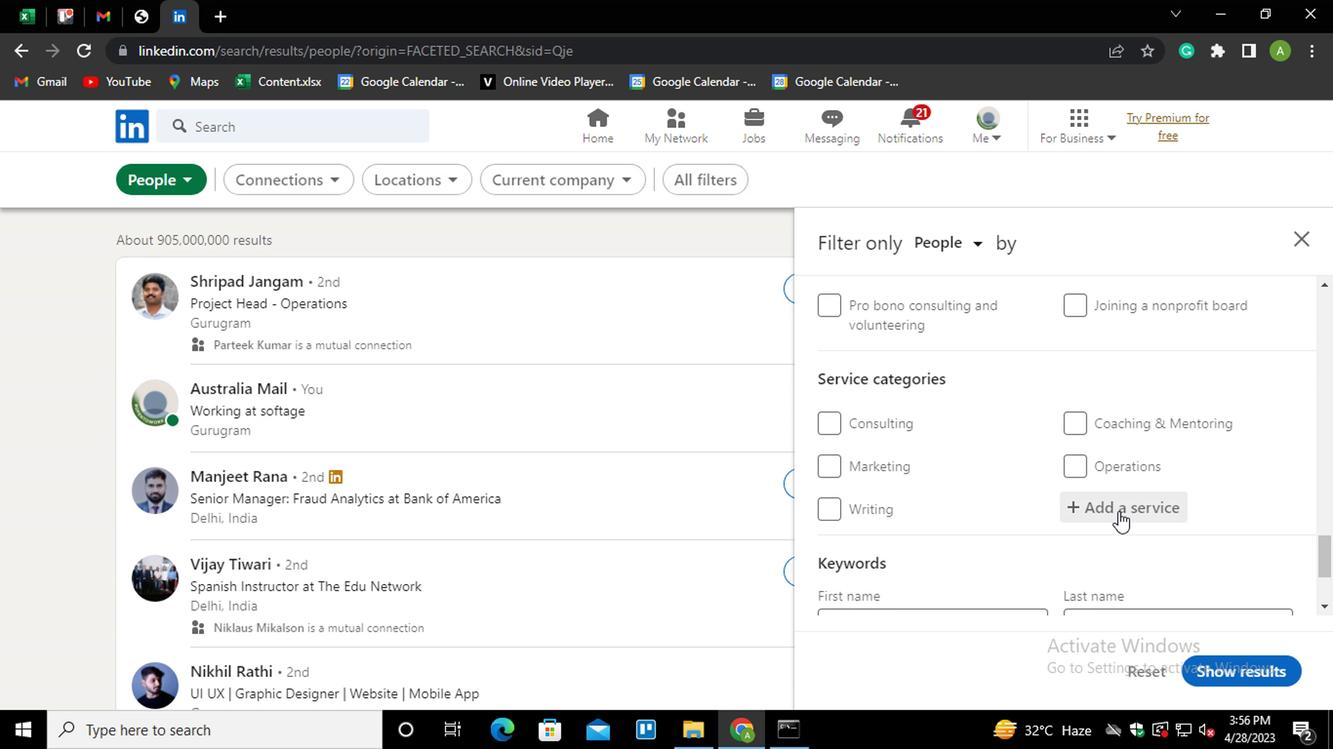 
Action: Mouse moved to (1112, 514)
Screenshot: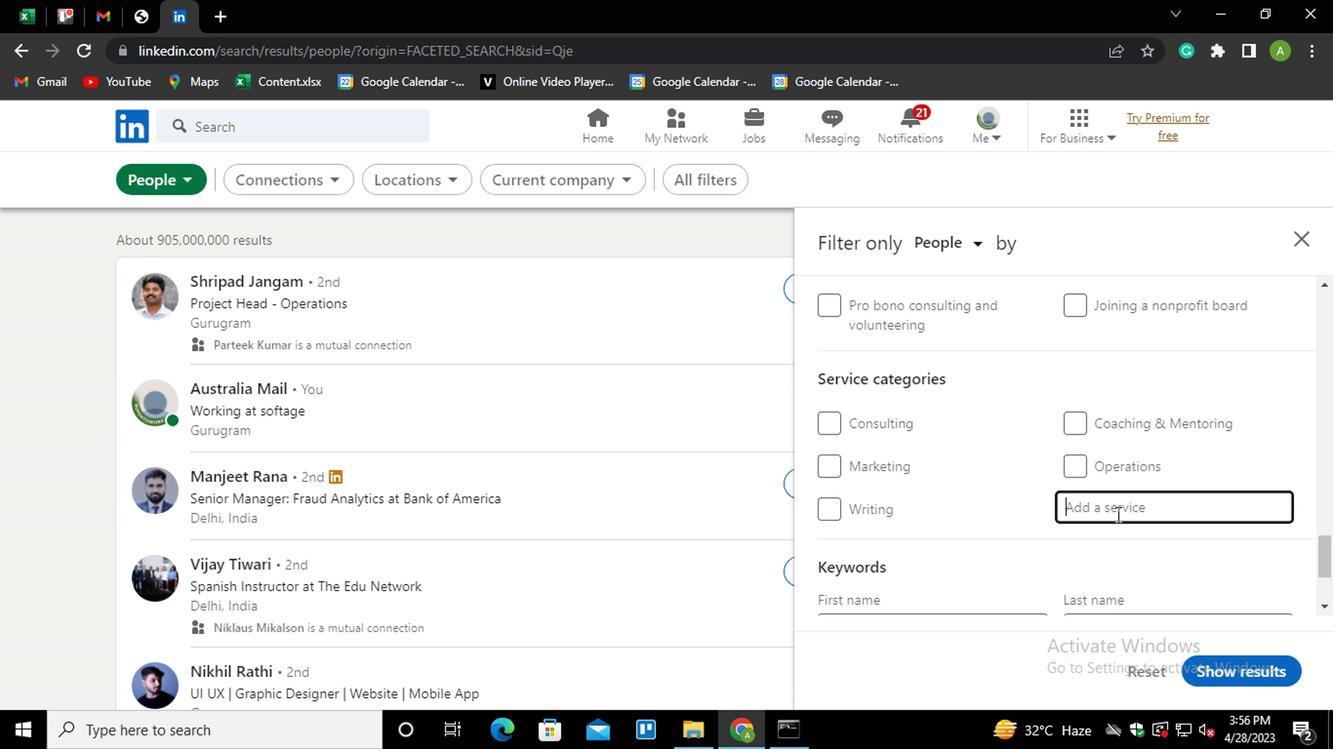
Action: Key pressed <Key.shift>
Screenshot: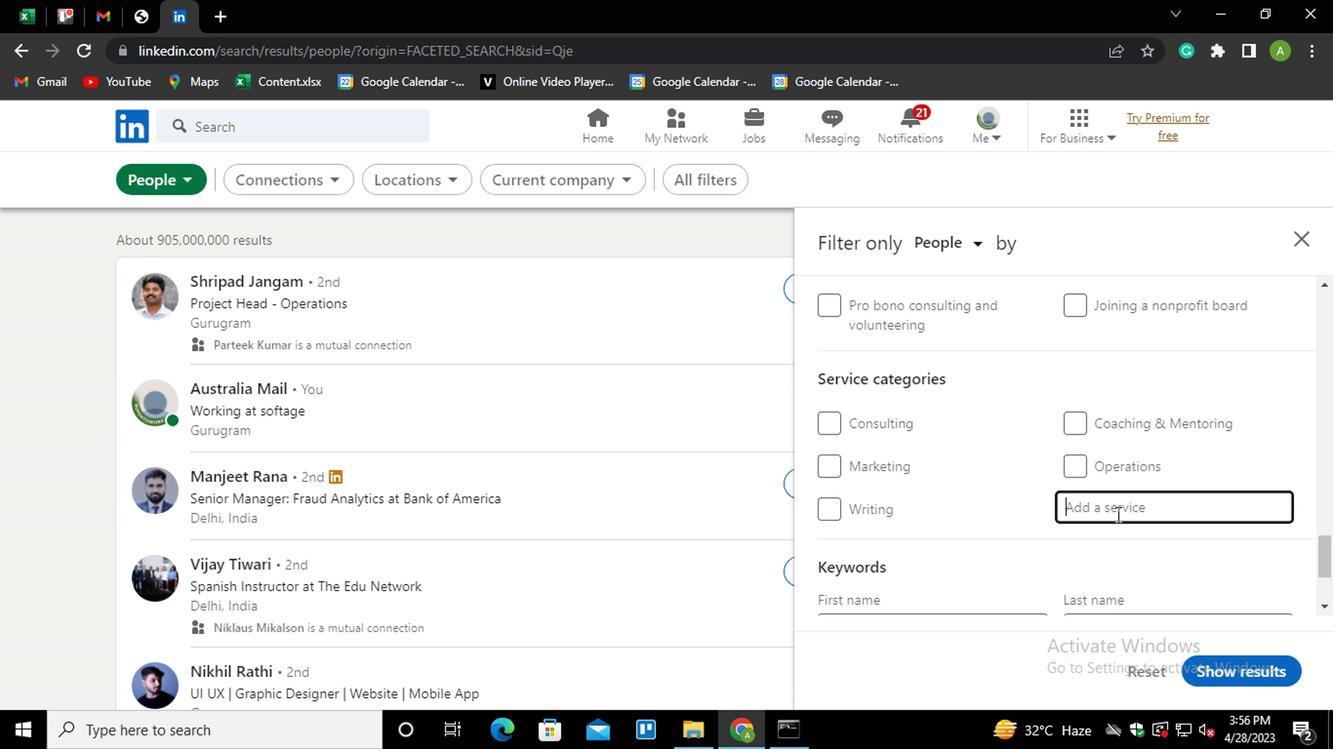
Action: Mouse moved to (1107, 516)
Screenshot: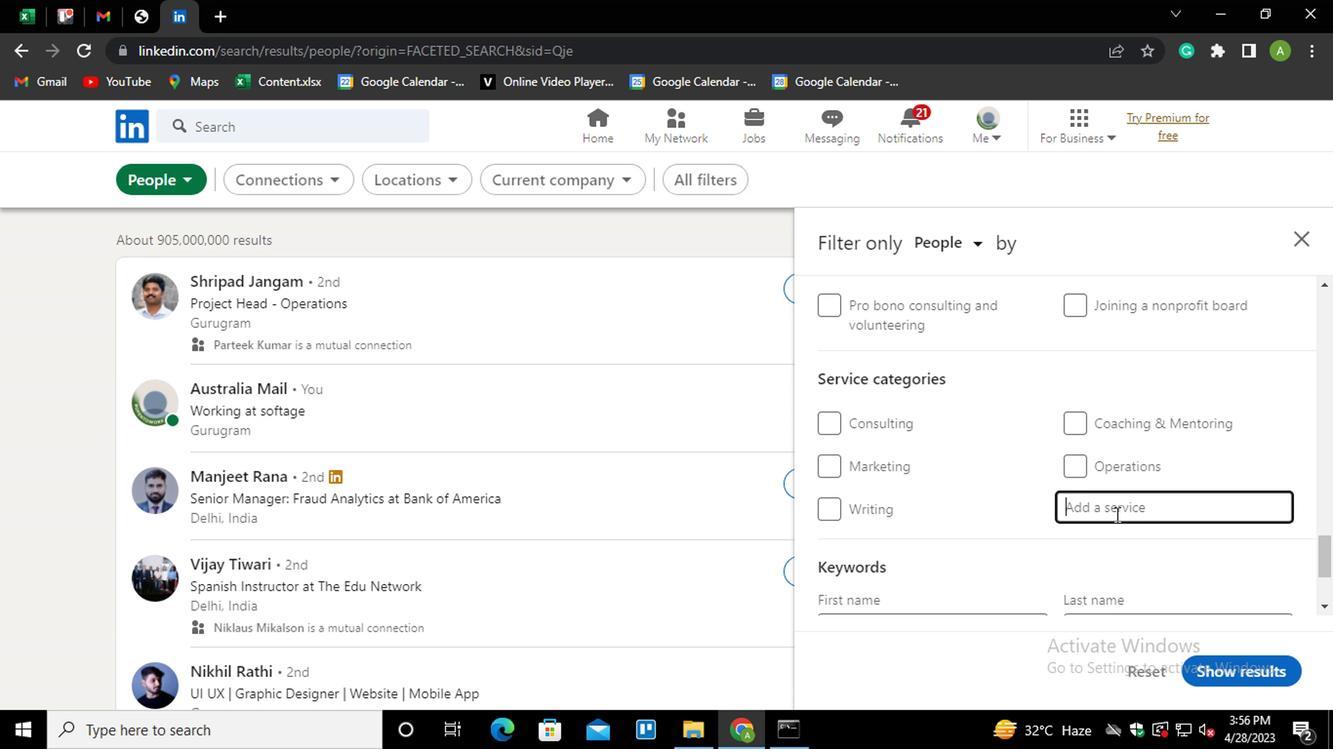 
Action: Key pressed EVENT<Key.down><Key.down><Key.down><Key.up><Key.enter>
Screenshot: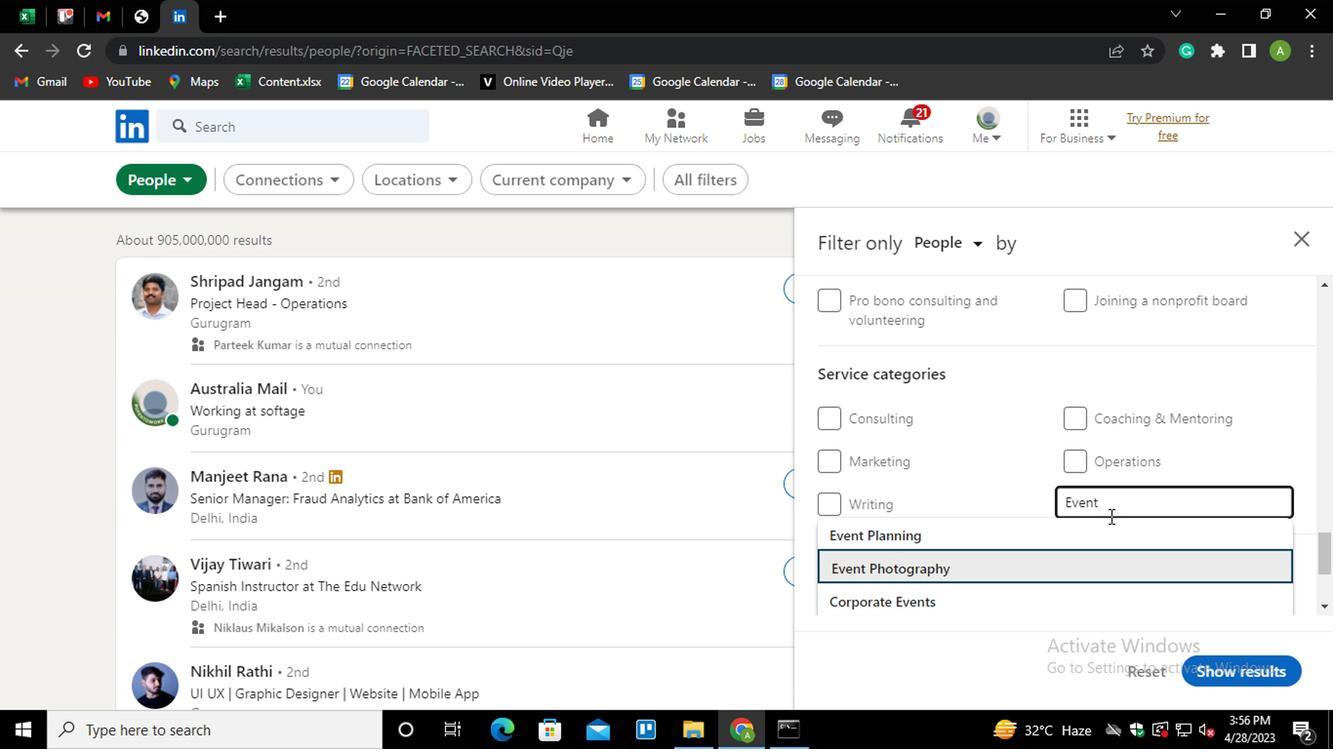 
Action: Mouse scrolled (1107, 515) with delta (0, -1)
Screenshot: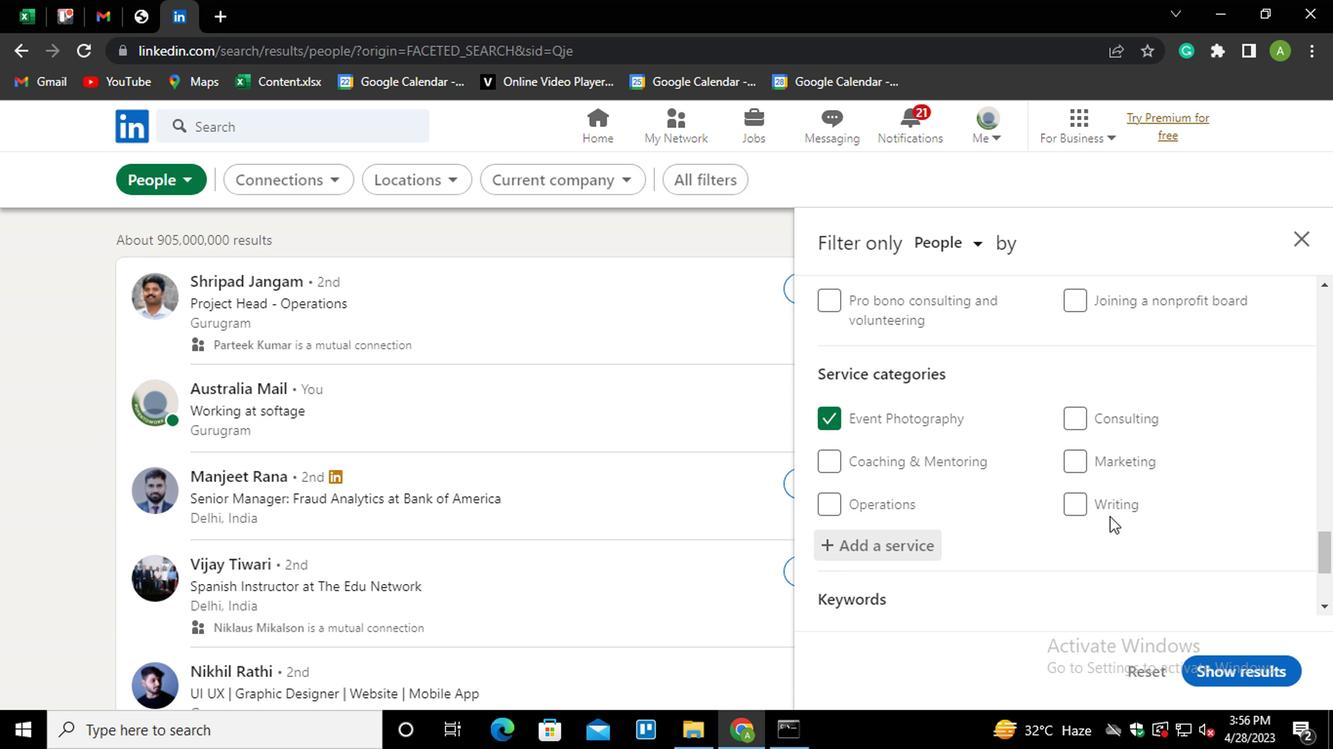 
Action: Mouse scrolled (1107, 515) with delta (0, -1)
Screenshot: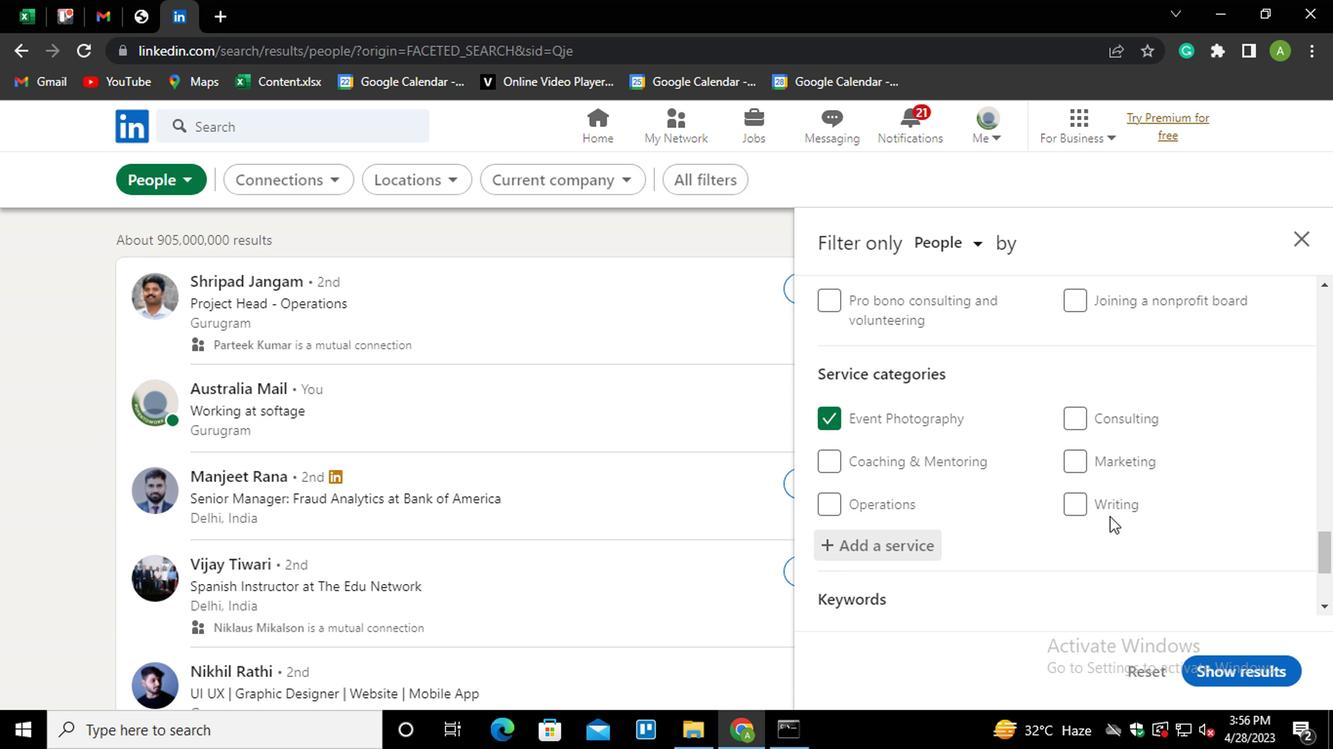 
Action: Mouse scrolled (1107, 515) with delta (0, -1)
Screenshot: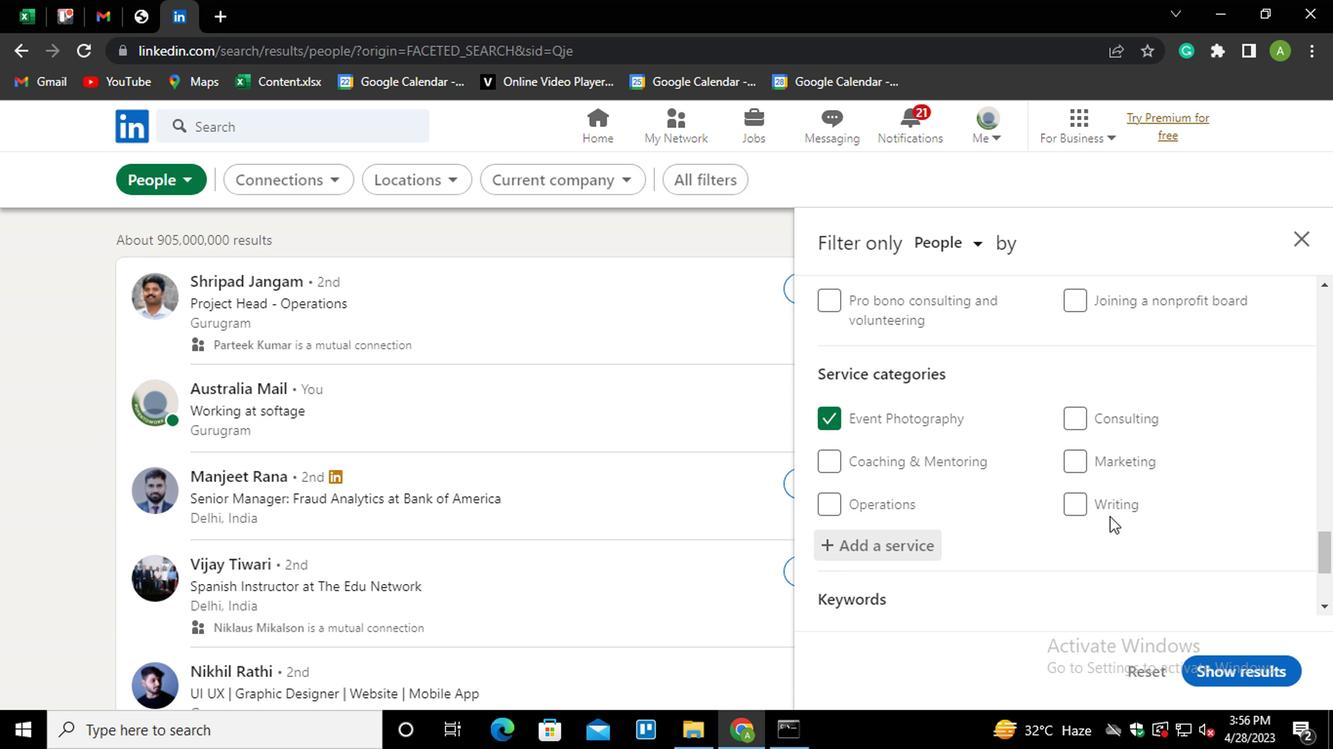 
Action: Mouse scrolled (1107, 515) with delta (0, -1)
Screenshot: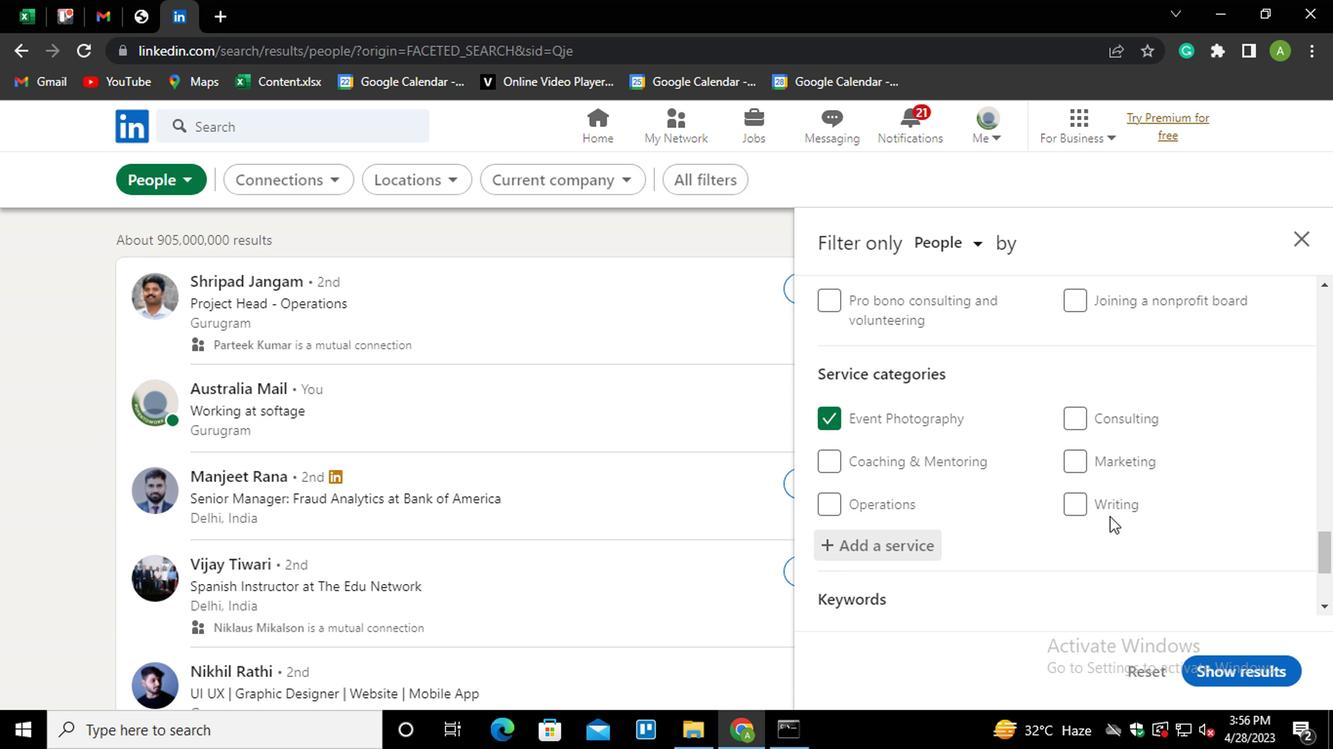 
Action: Mouse scrolled (1107, 515) with delta (0, -1)
Screenshot: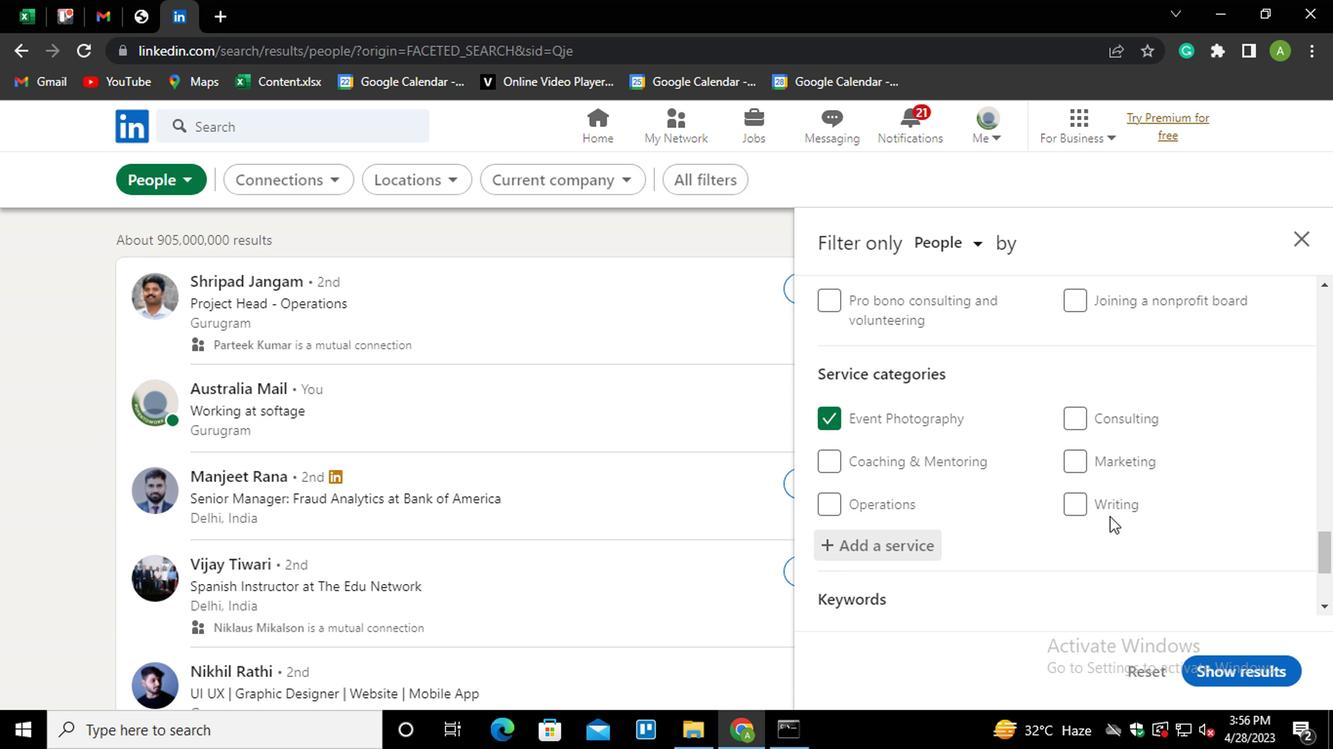 
Action: Mouse scrolled (1107, 515) with delta (0, -1)
Screenshot: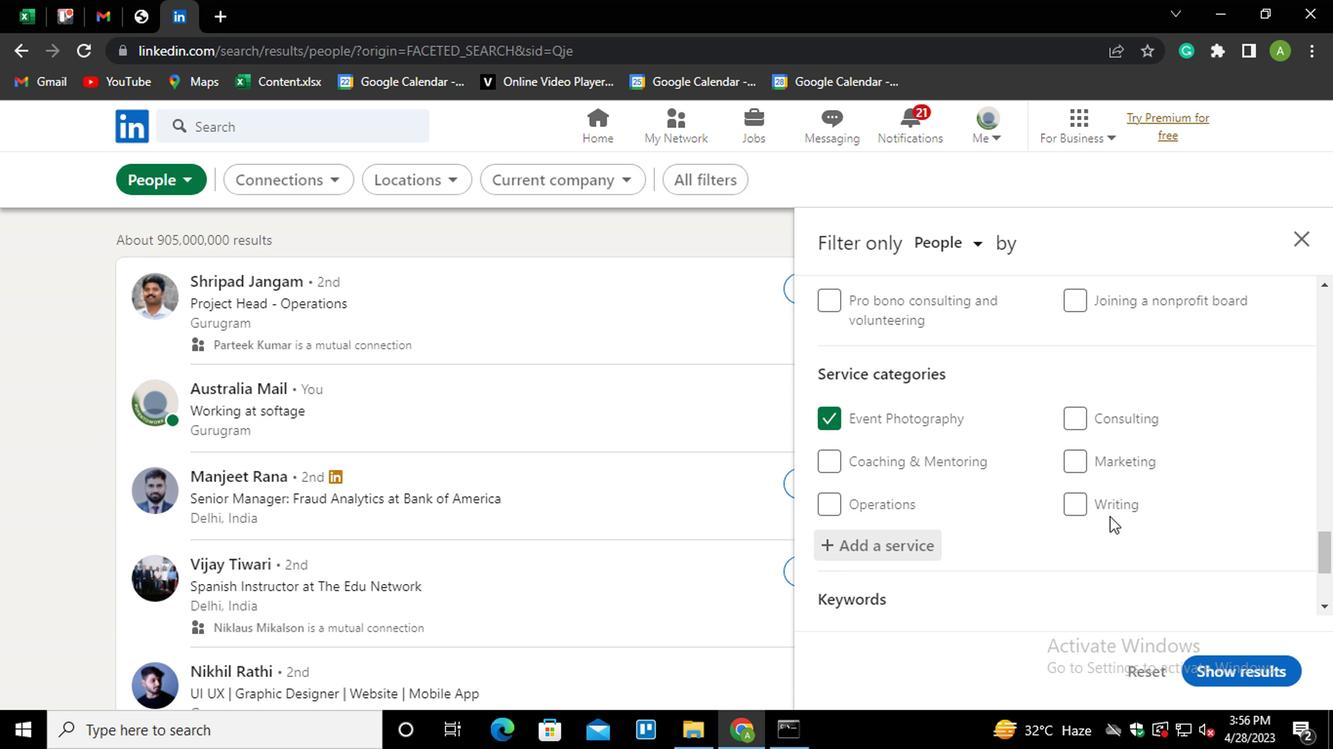 
Action: Mouse moved to (924, 524)
Screenshot: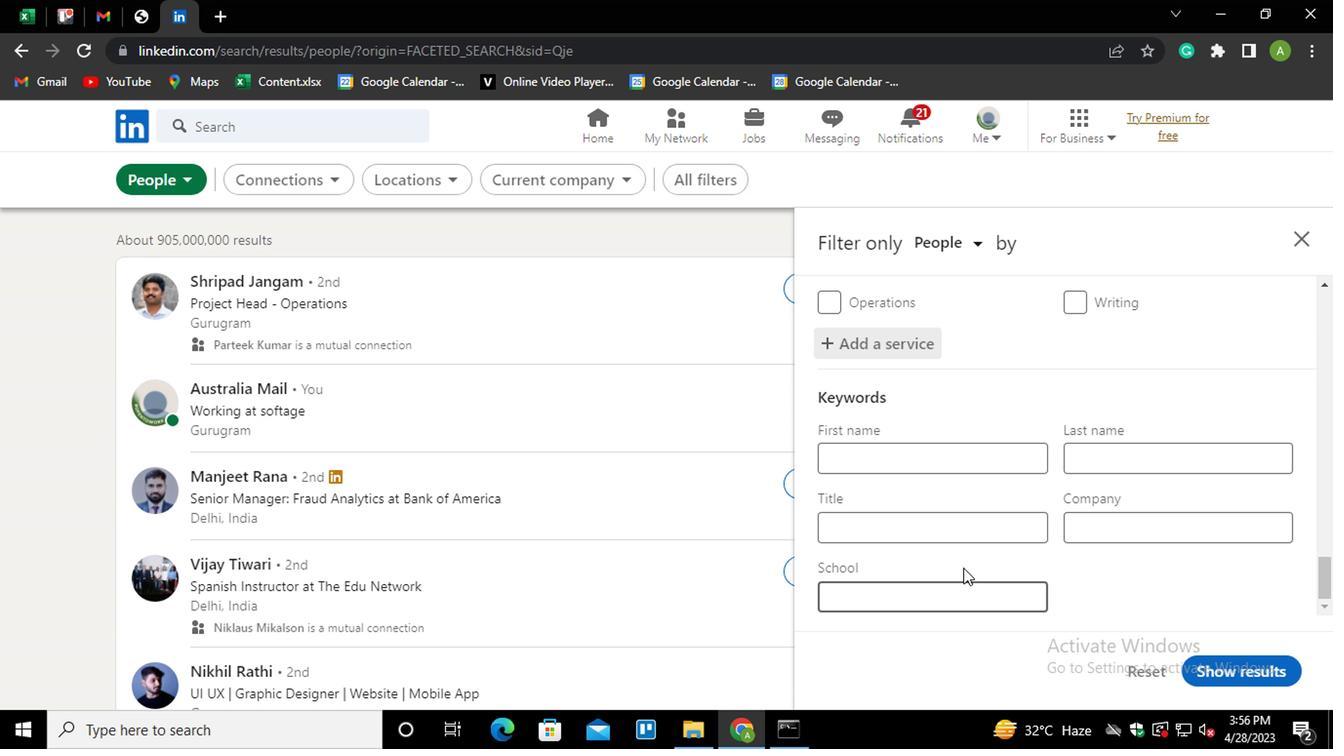 
Action: Mouse pressed left at (924, 524)
Screenshot: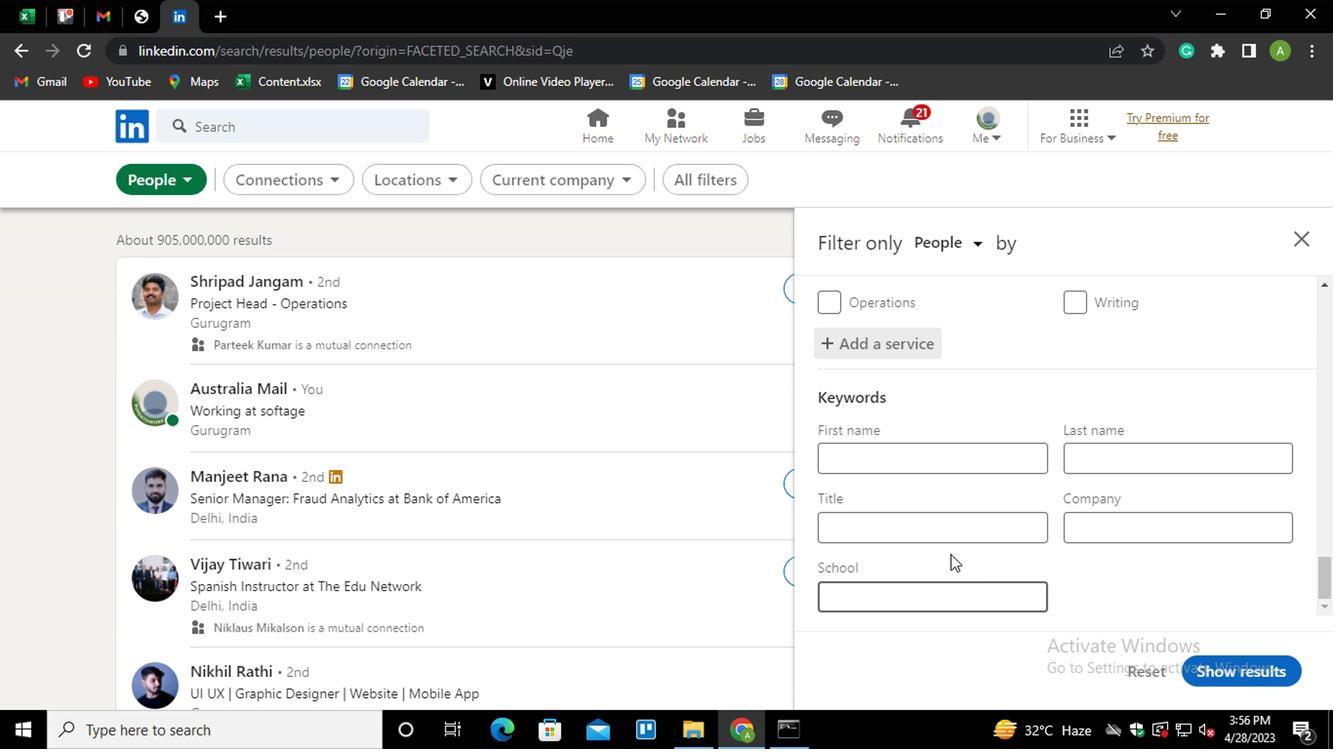 
Action: Mouse moved to (920, 524)
Screenshot: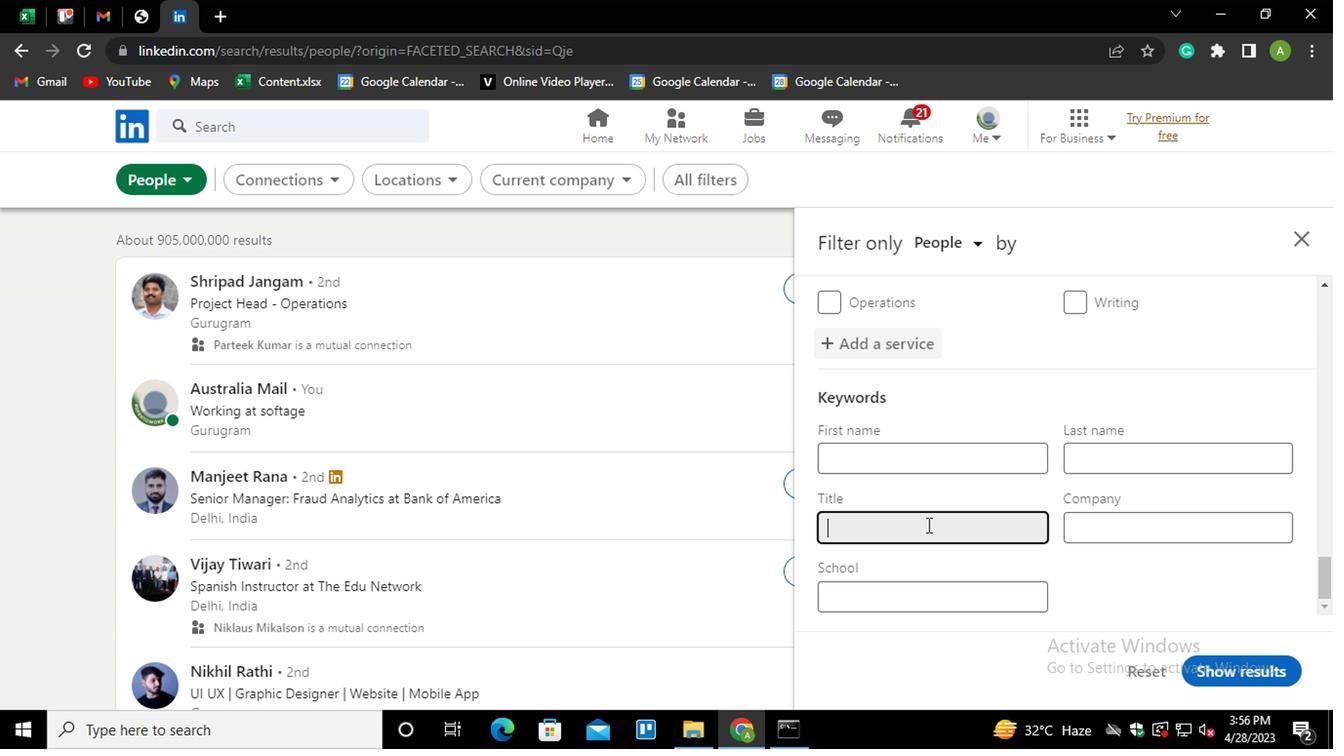 
Action: Key pressed <Key.shift>
Screenshot: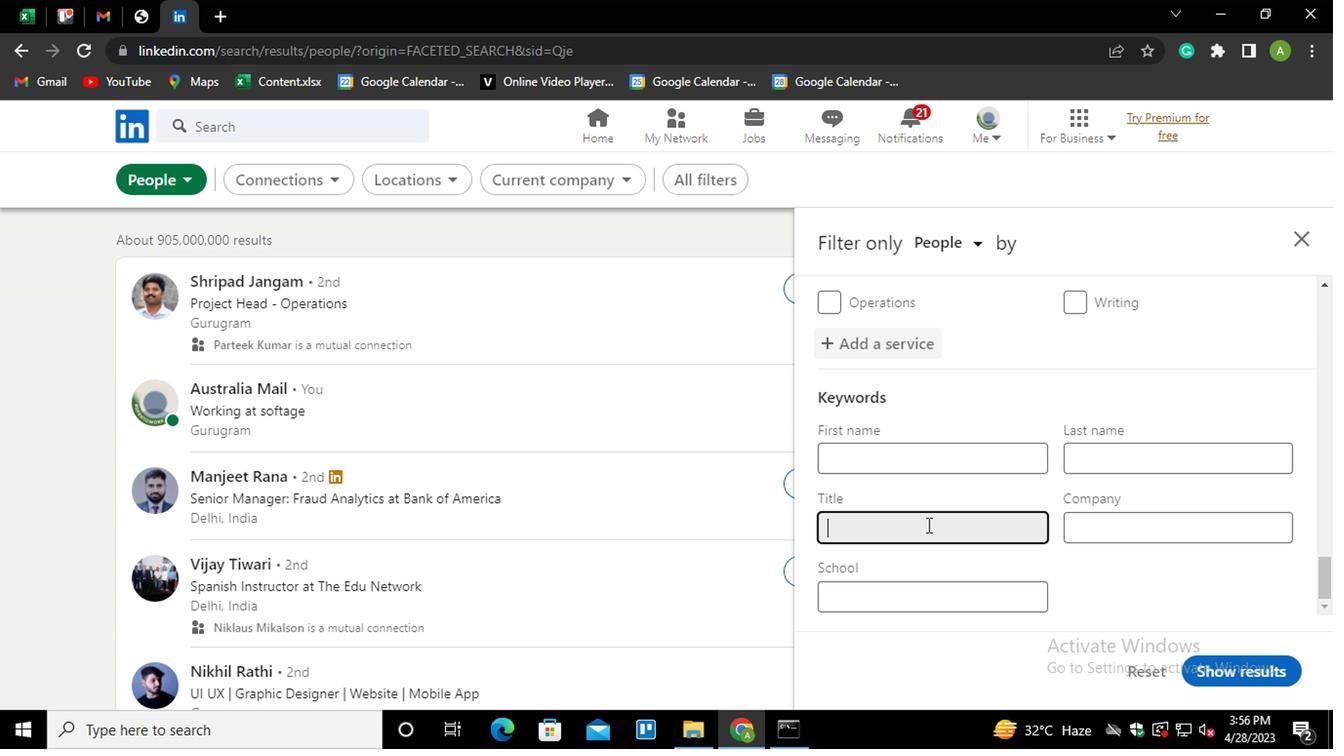 
Action: Mouse moved to (917, 526)
Screenshot: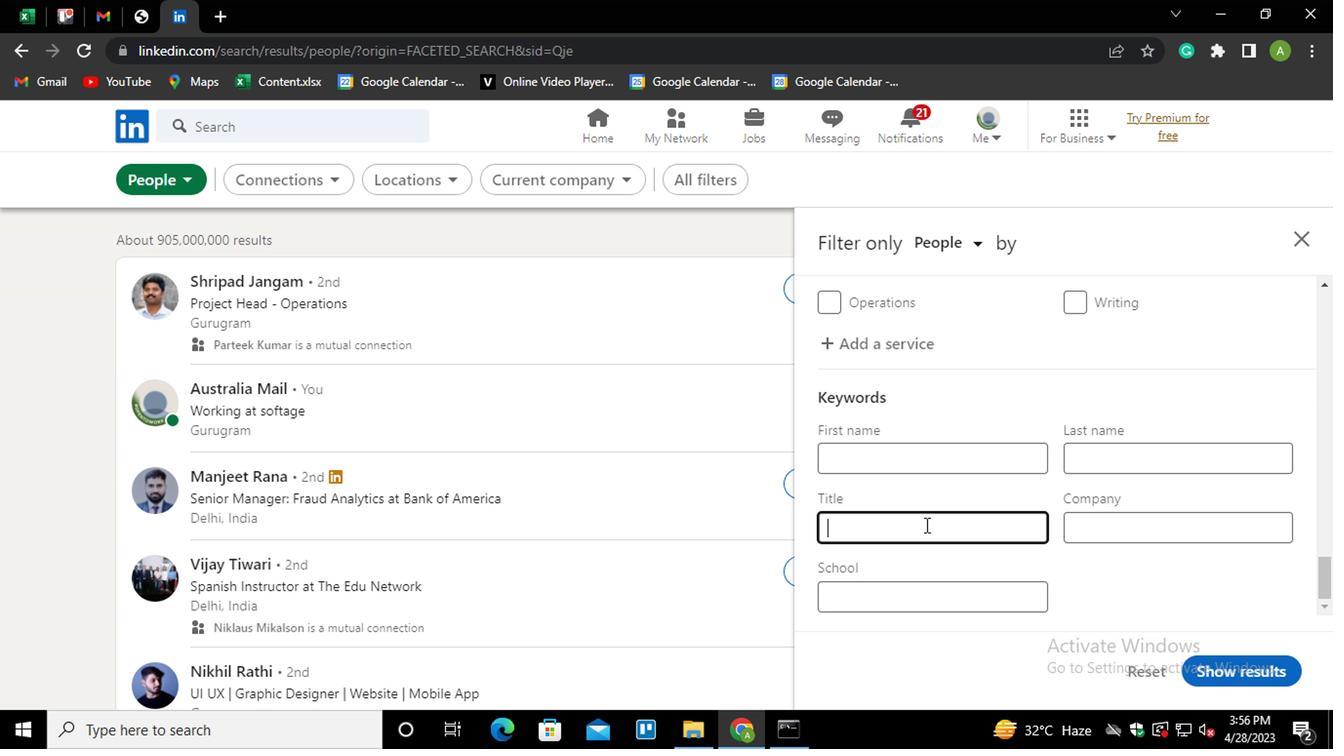 
Action: Key pressed <Key.shift><Key.shift><Key.shift><Key.shift><Key.shift><Key.shift><Key.shift><Key.shift><Key.shift><Key.shift><Key.shift><Key.shift><Key.shift><Key.shift><Key.shift><Key.shift><Key.shift><Key.shift><Key.shift><Key.shift><Key.shift><Key.shift><Key.shift><Key.shift><Key.shift><Key.shift><Key.shift><Key.shift><Key.shift><Key.shift><Key.shift>R<Key.backspace><Key.shift><Key.shift><Key.shift><Key.shift><Key.shift><Key.shift><Key.shift><Key.shift><Key.shift><Key.shift><Key.shift>TITLE<Key.space><Key.shift>RESEARCHER
Screenshot: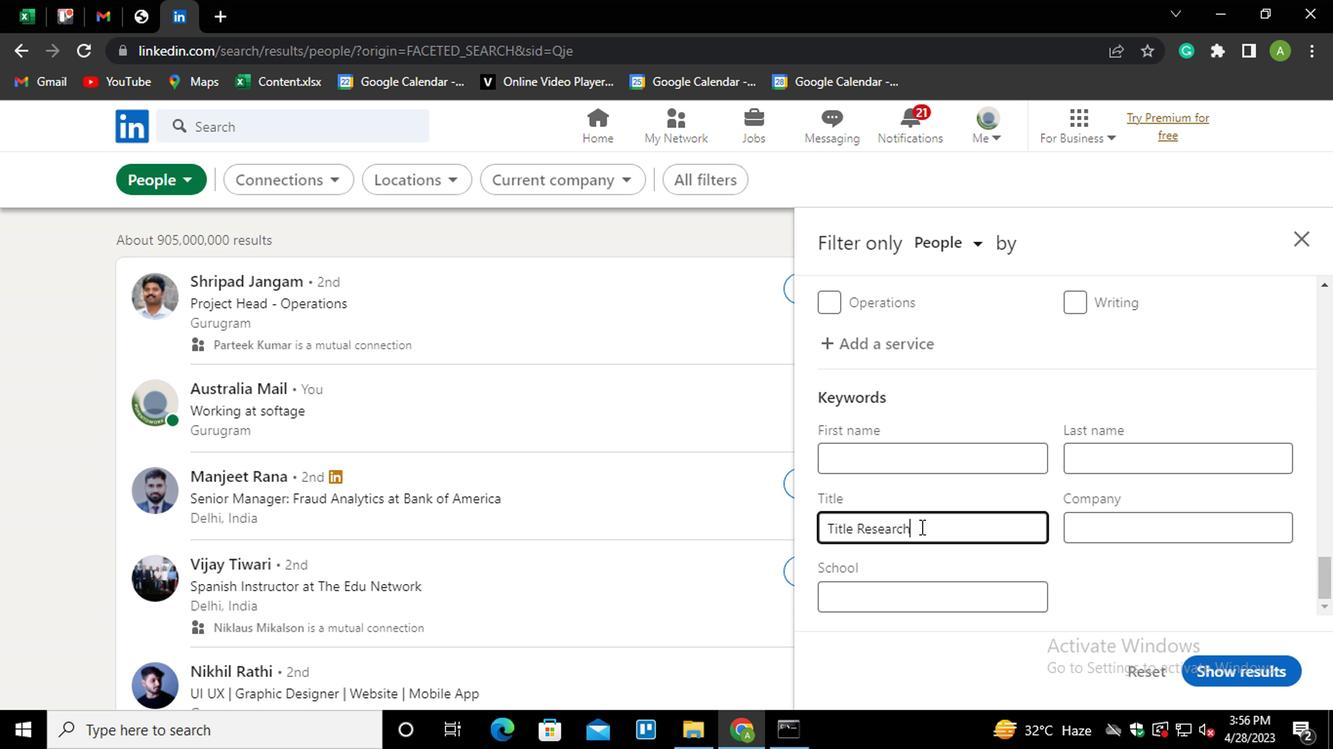 
Action: Mouse moved to (1144, 574)
Screenshot: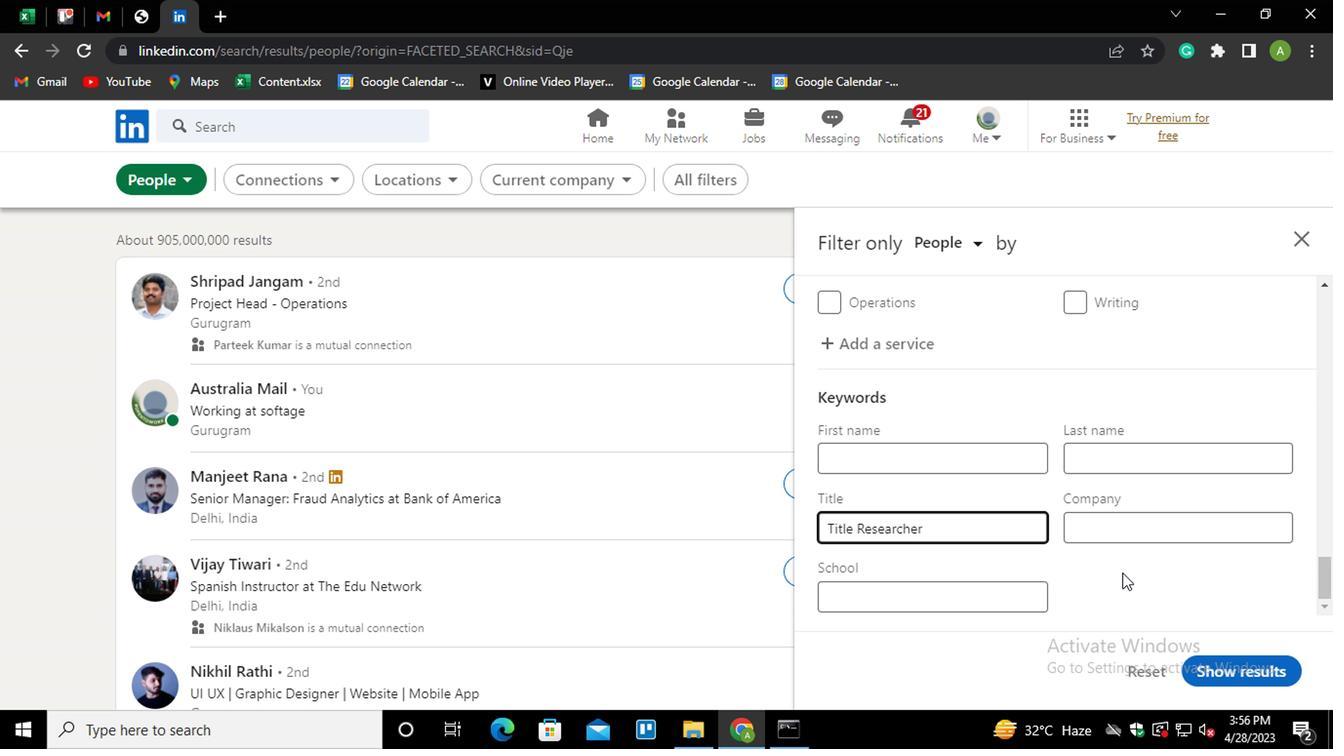 
Action: Mouse pressed left at (1144, 574)
Screenshot: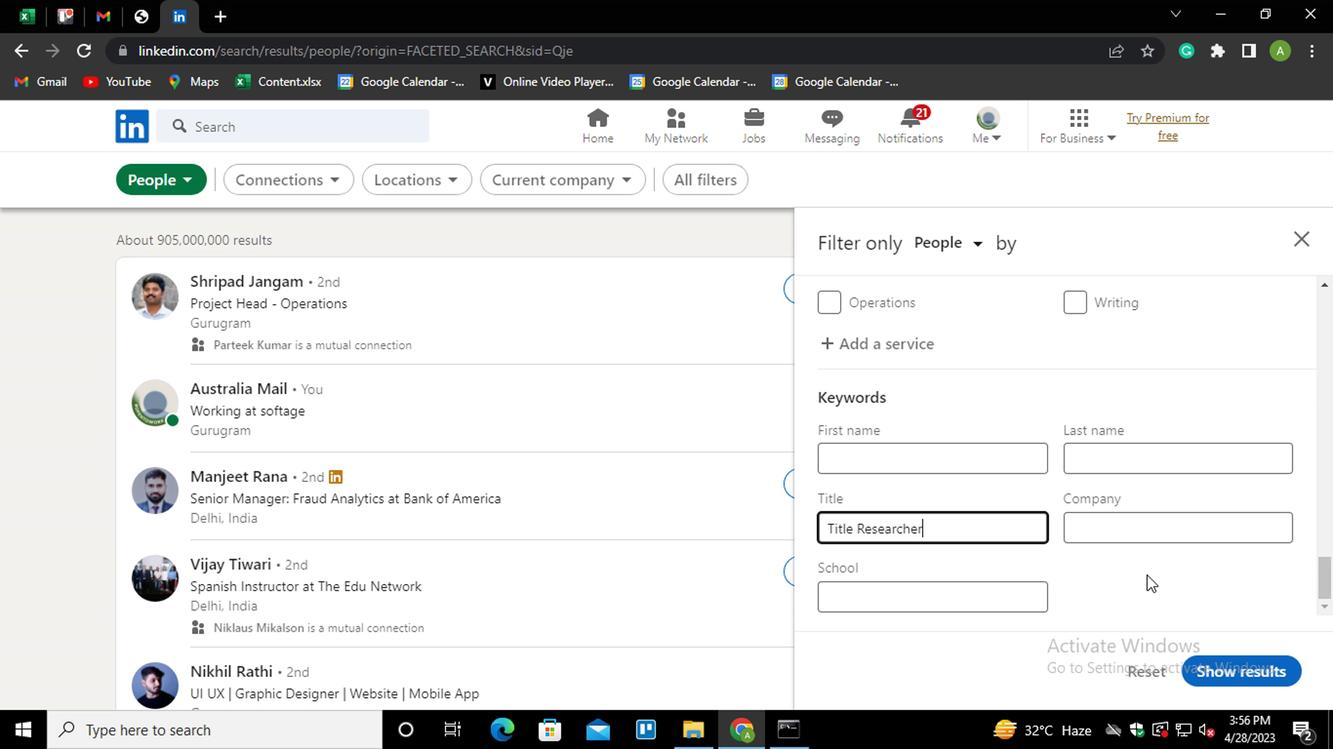 
Action: Mouse moved to (1268, 668)
Screenshot: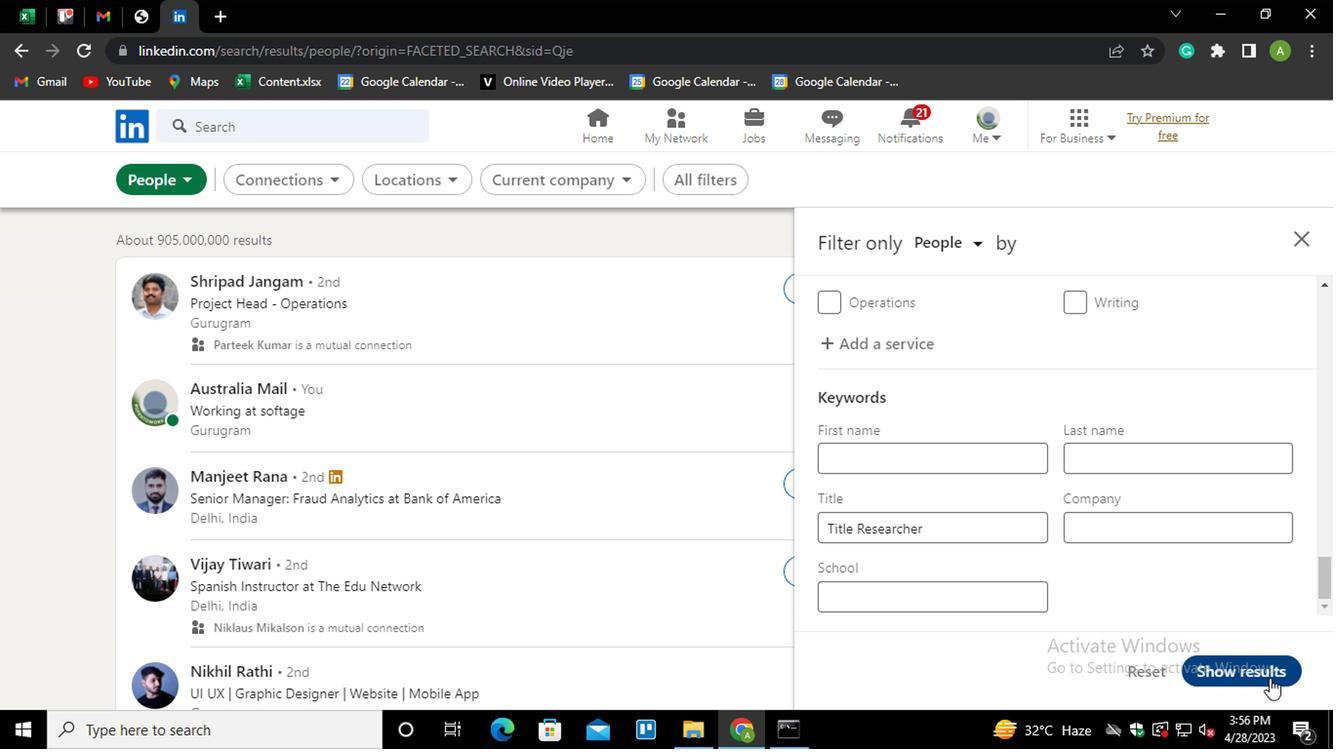 
Action: Mouse pressed left at (1268, 668)
Screenshot: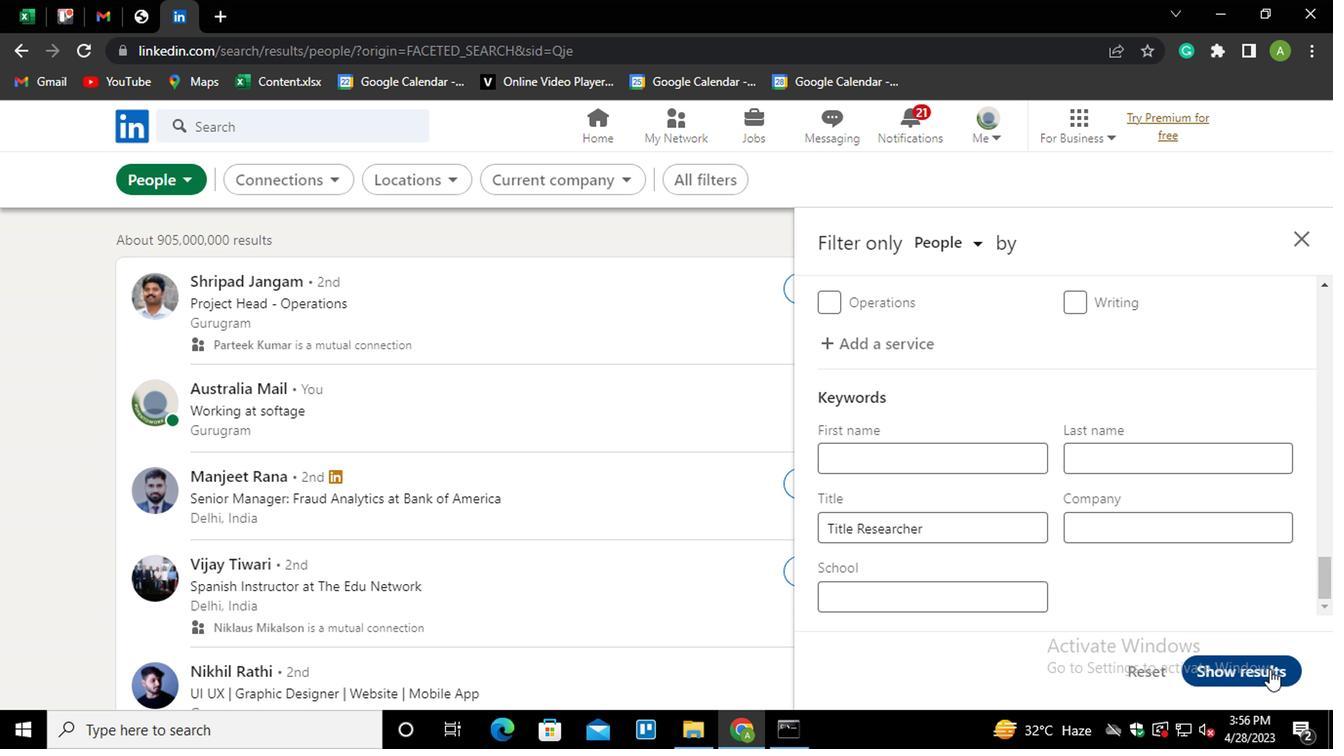 
